 Task: Design a Vector Pattern for a Deep-Sea Exploration Poster.
Action: Mouse moved to (12, 90)
Screenshot: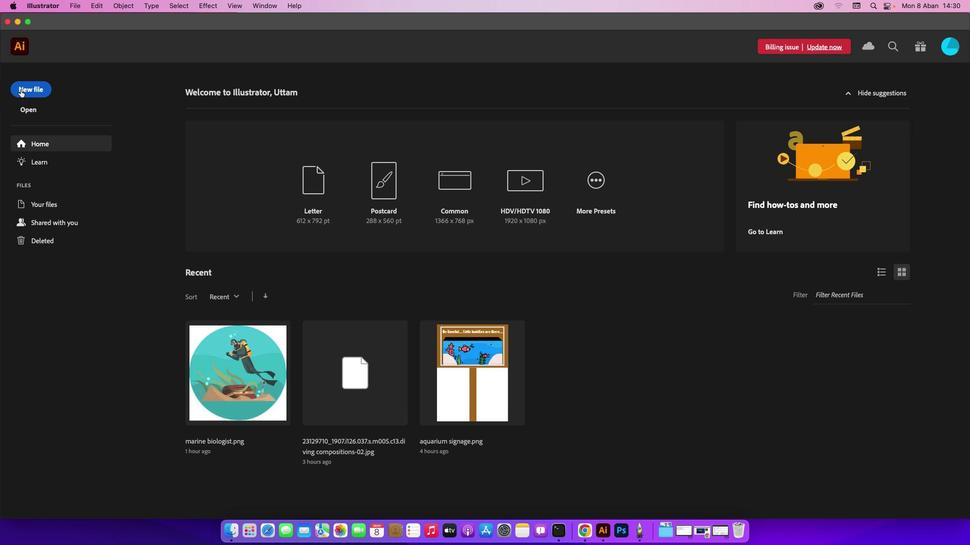 
Action: Mouse pressed left at (12, 90)
Screenshot: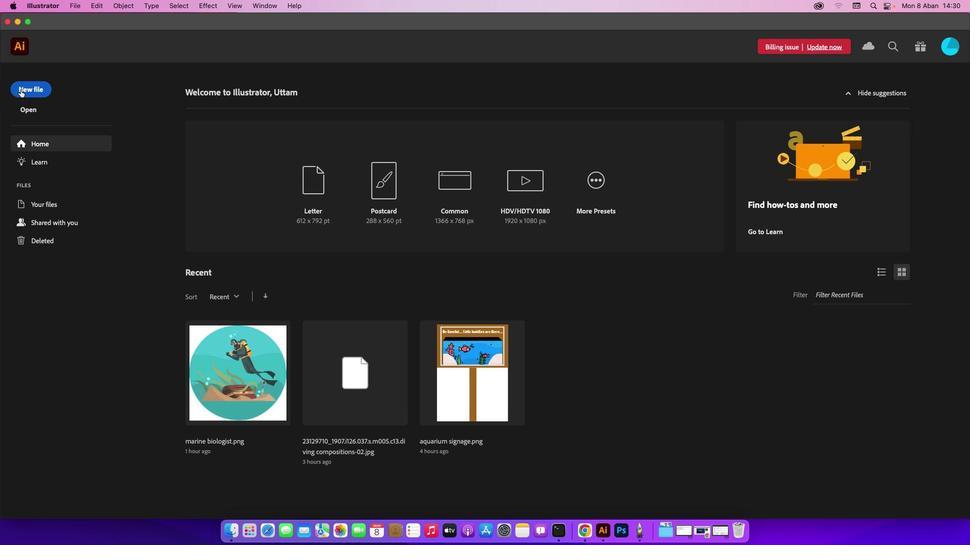 
Action: Mouse moved to (20, 88)
Screenshot: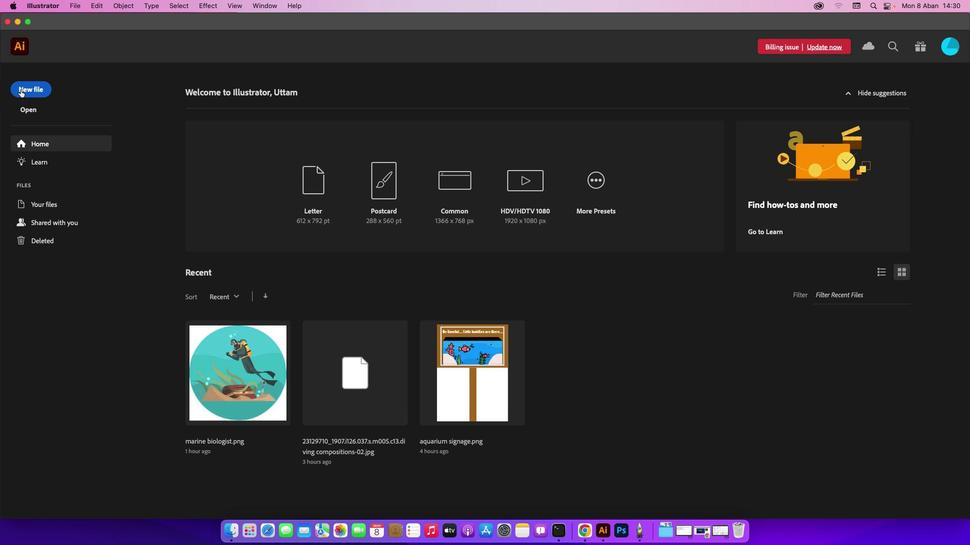 
Action: Mouse pressed left at (20, 88)
Screenshot: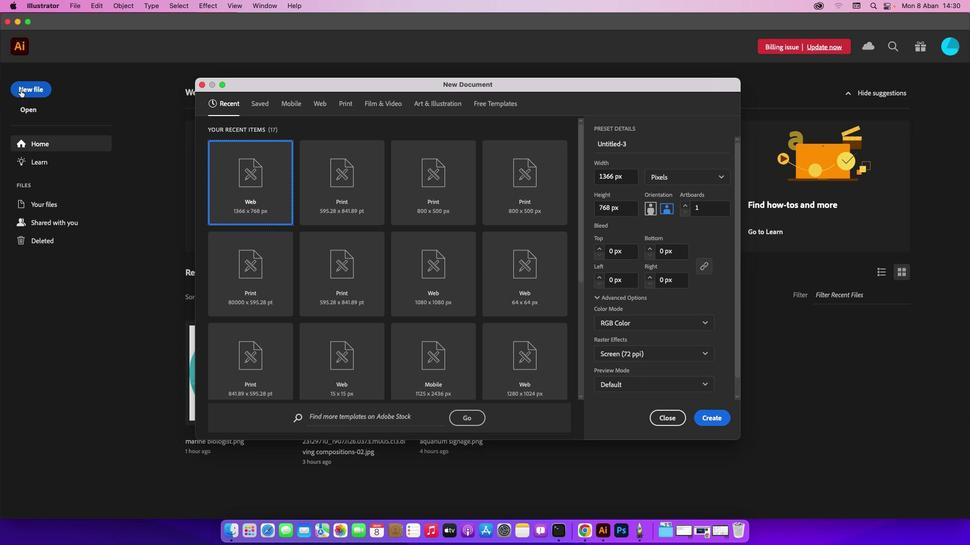 
Action: Mouse moved to (341, 101)
Screenshot: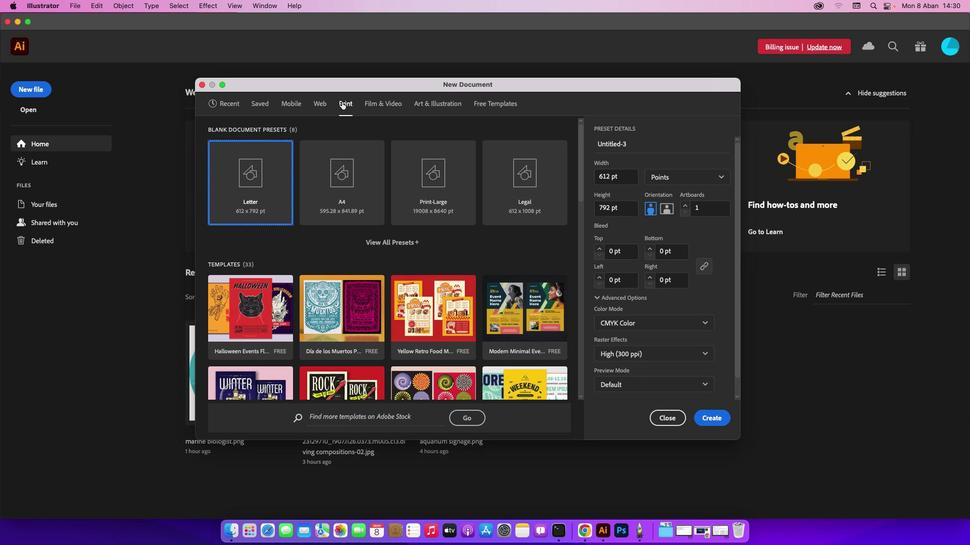 
Action: Mouse pressed left at (341, 101)
Screenshot: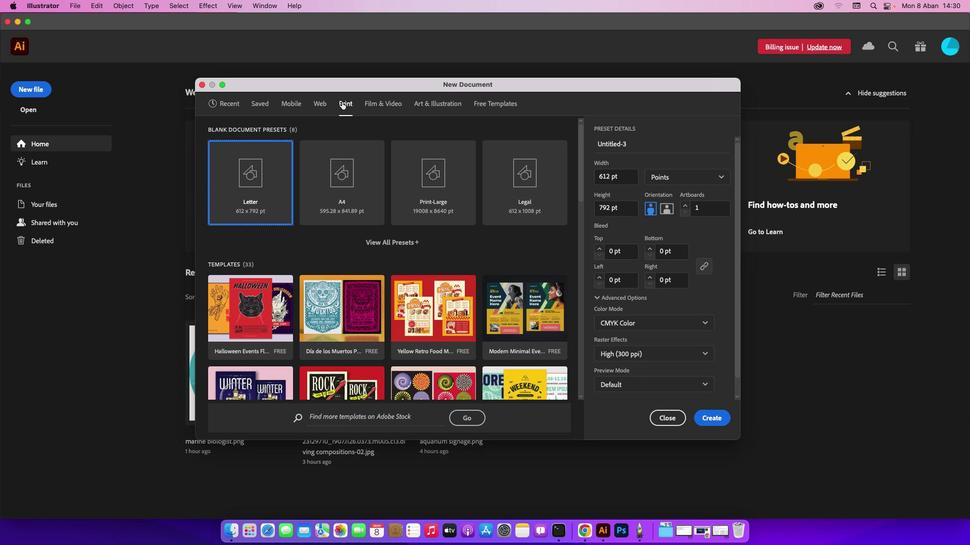 
Action: Mouse moved to (344, 184)
Screenshot: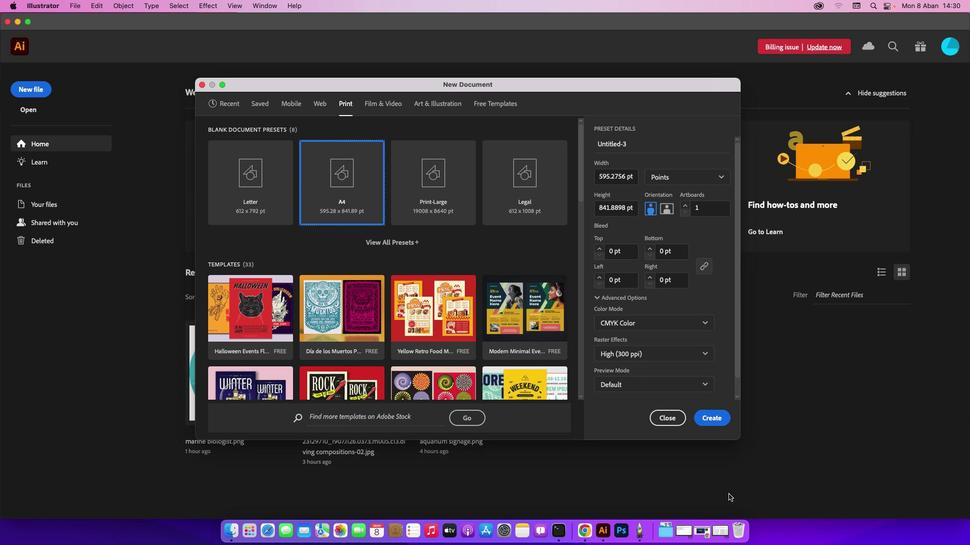 
Action: Mouse pressed left at (344, 184)
Screenshot: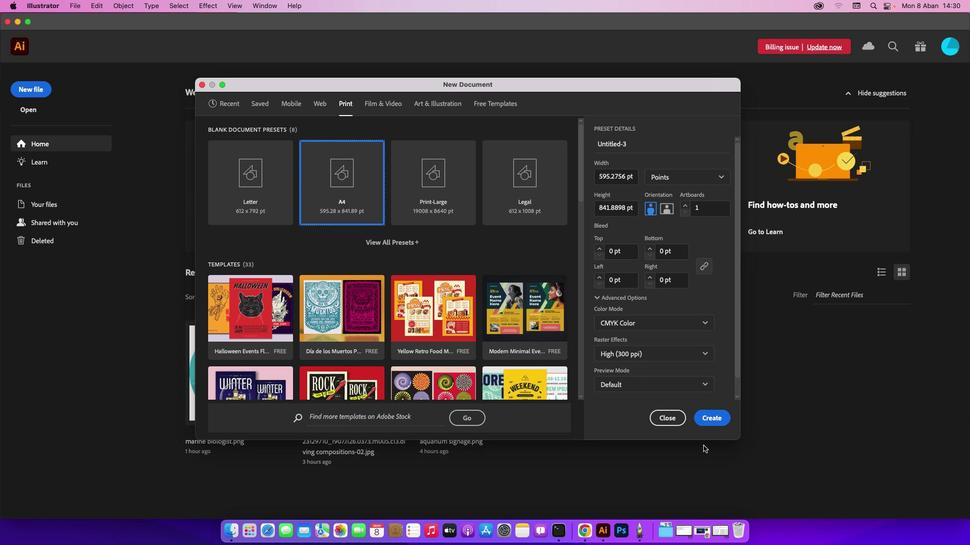 
Action: Mouse moved to (710, 424)
Screenshot: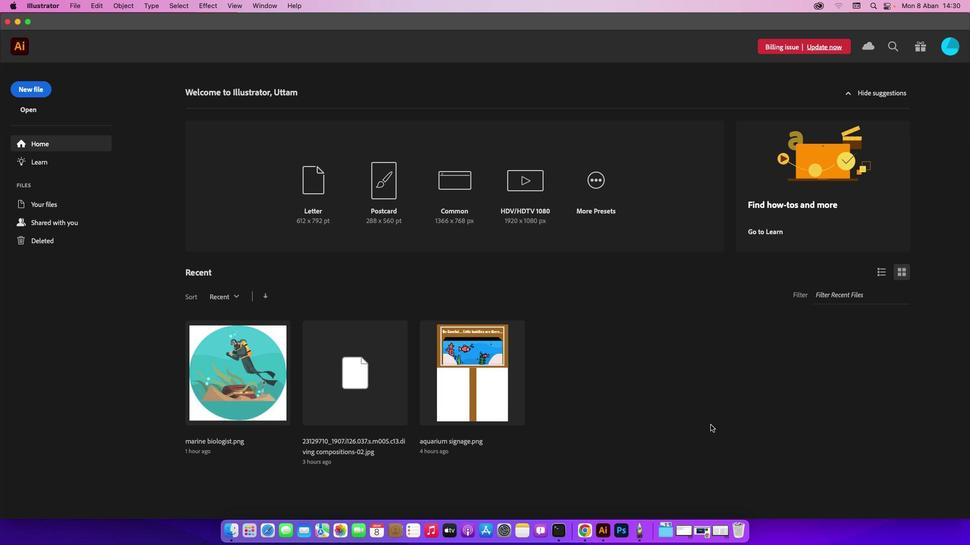 
Action: Mouse pressed left at (710, 424)
Screenshot: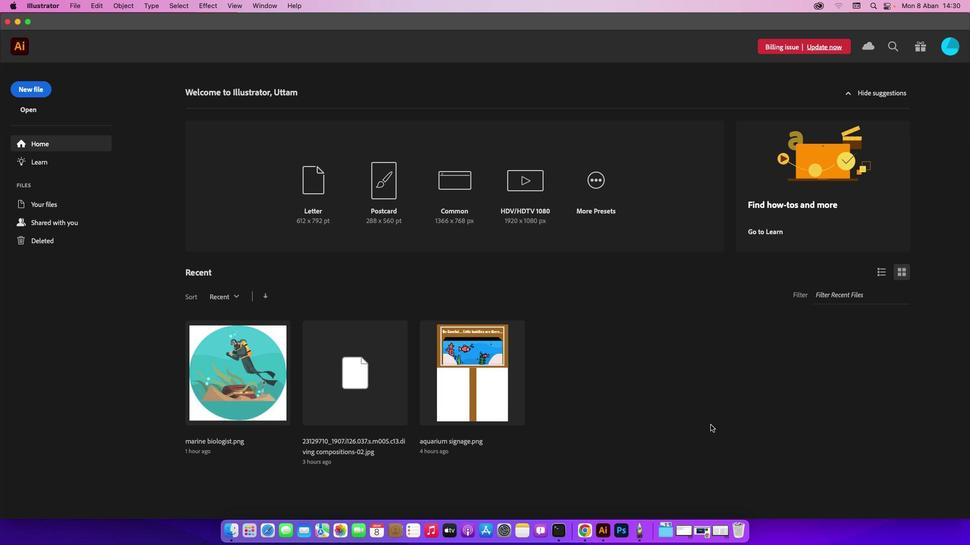 
Action: Mouse moved to (61, 5)
Screenshot: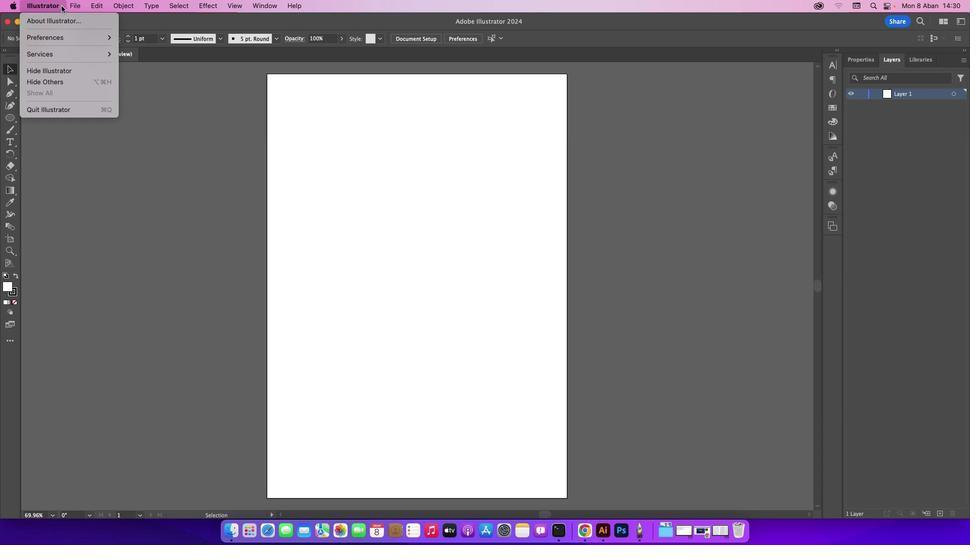 
Action: Mouse pressed left at (61, 5)
Screenshot: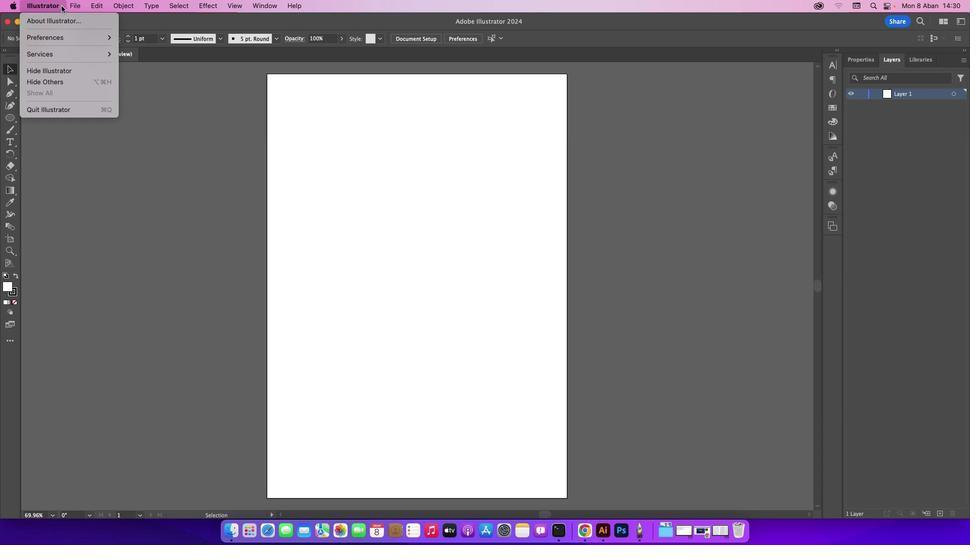 
Action: Mouse moved to (70, 4)
Screenshot: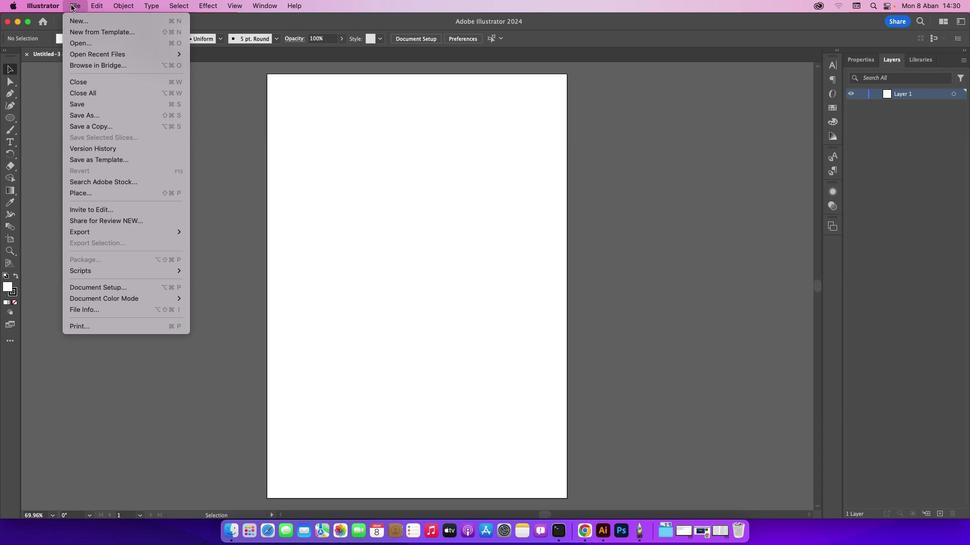 
Action: Mouse pressed left at (70, 4)
Screenshot: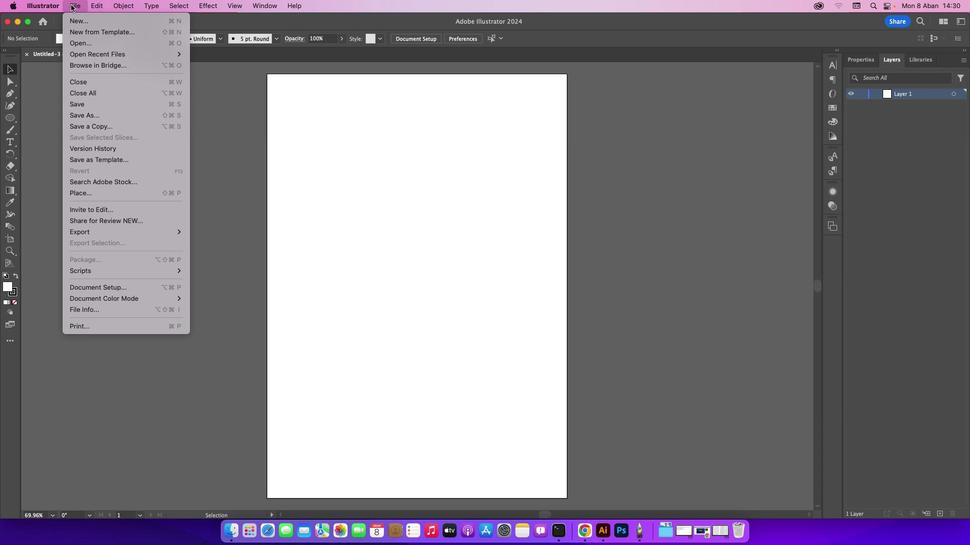 
Action: Mouse pressed left at (70, 4)
Screenshot: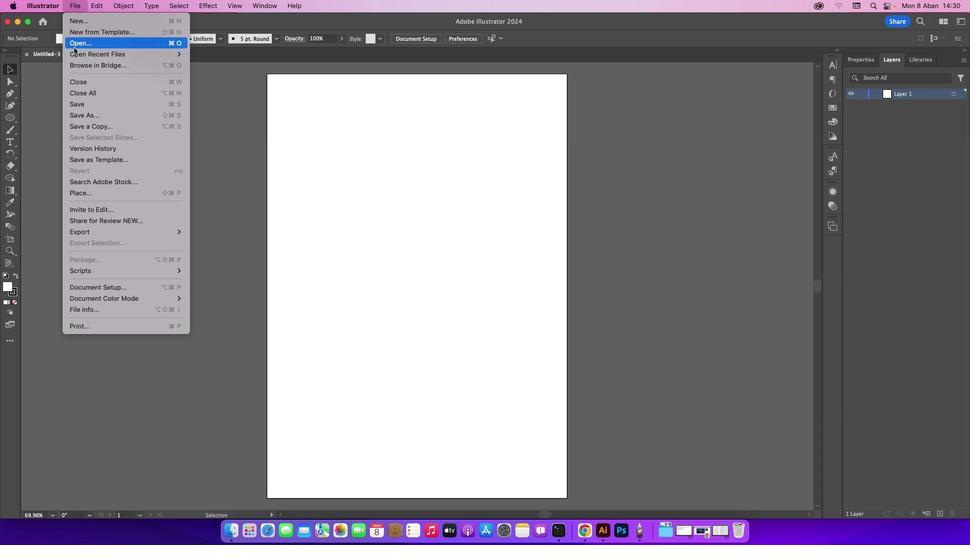 
Action: Mouse moved to (73, 47)
Screenshot: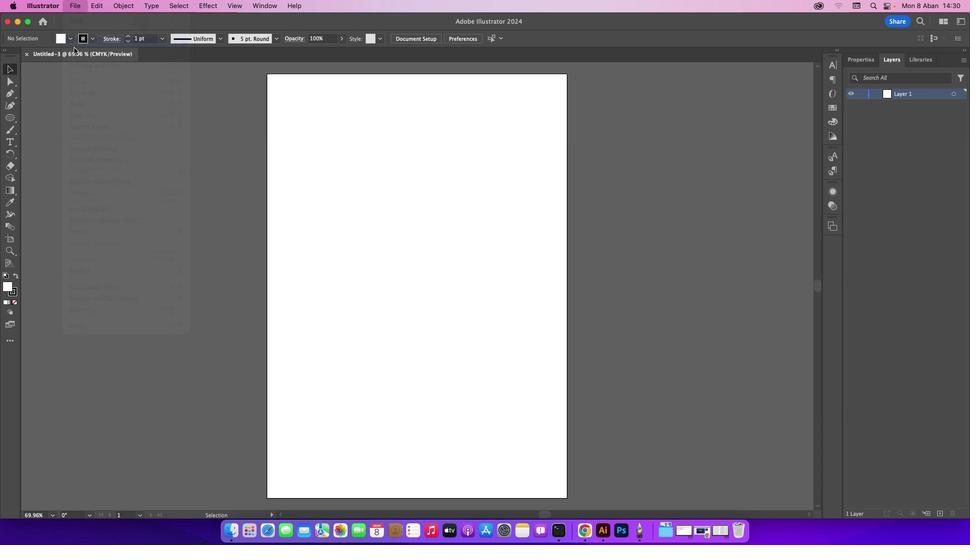 
Action: Mouse pressed left at (73, 47)
Screenshot: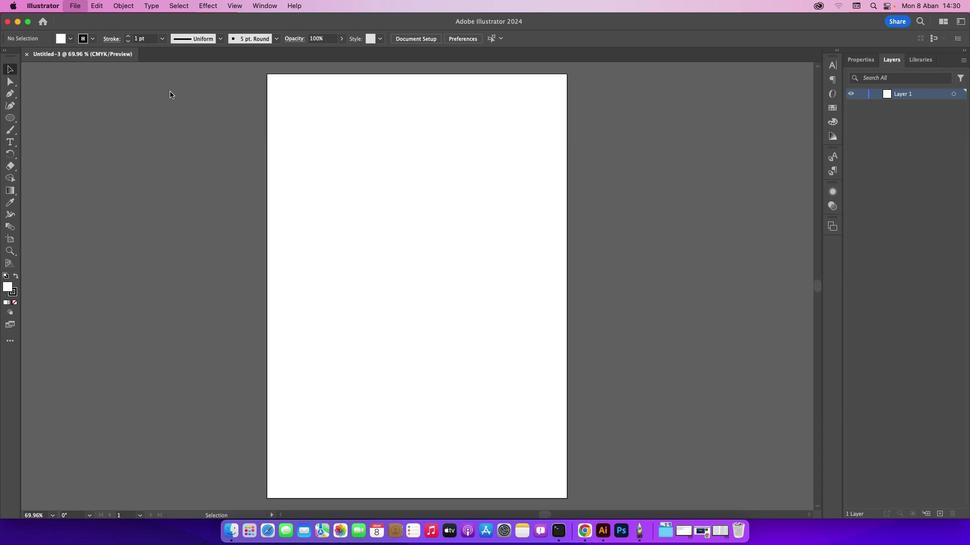 
Action: Mouse moved to (424, 129)
Screenshot: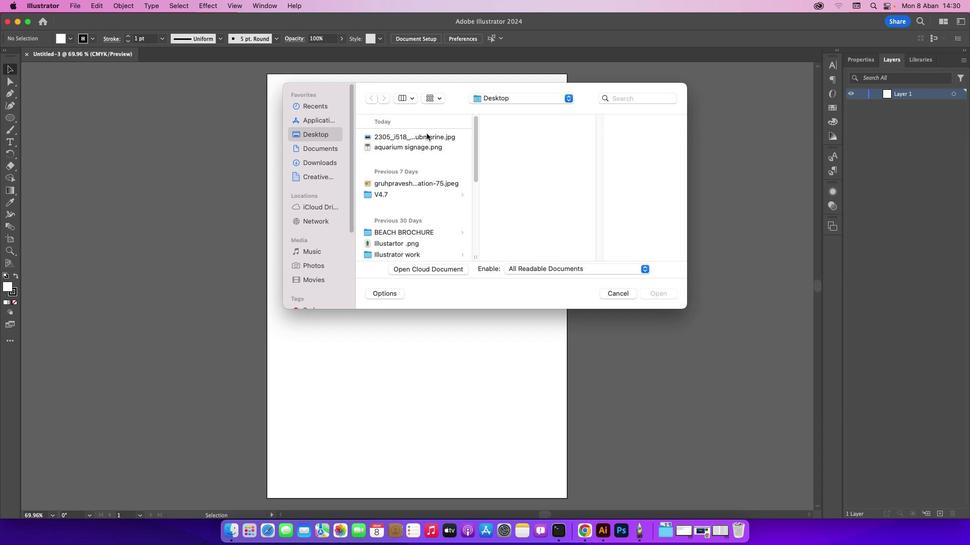 
Action: Mouse pressed left at (424, 129)
Screenshot: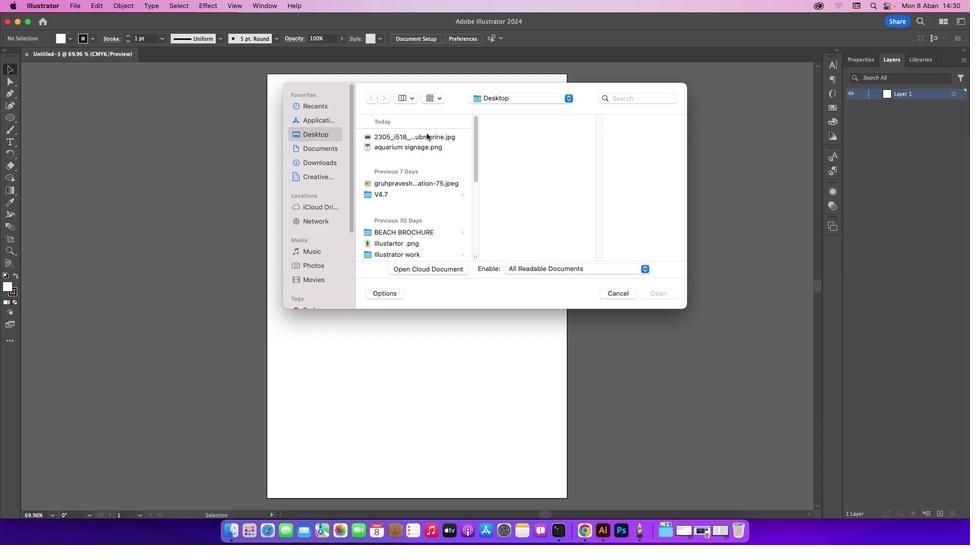 
Action: Mouse moved to (426, 132)
Screenshot: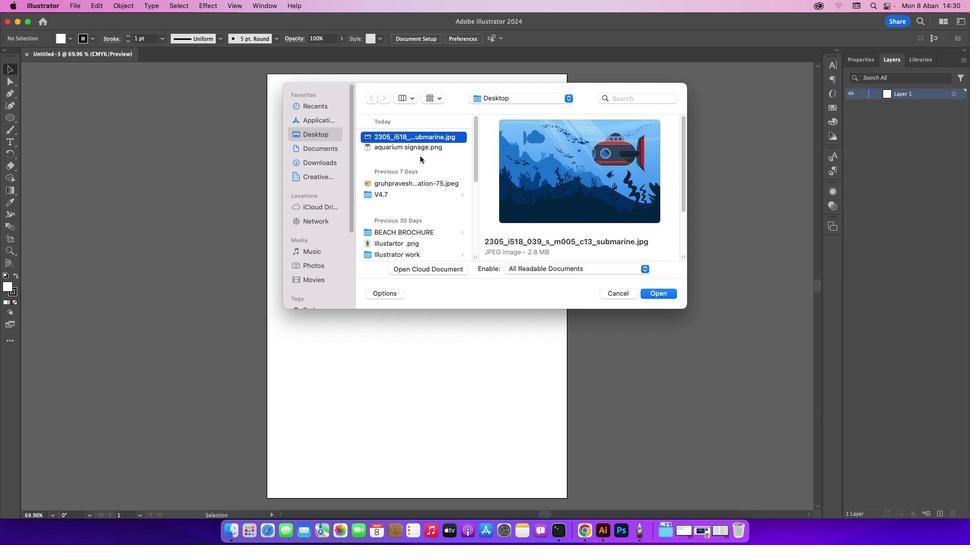 
Action: Mouse pressed left at (426, 132)
Screenshot: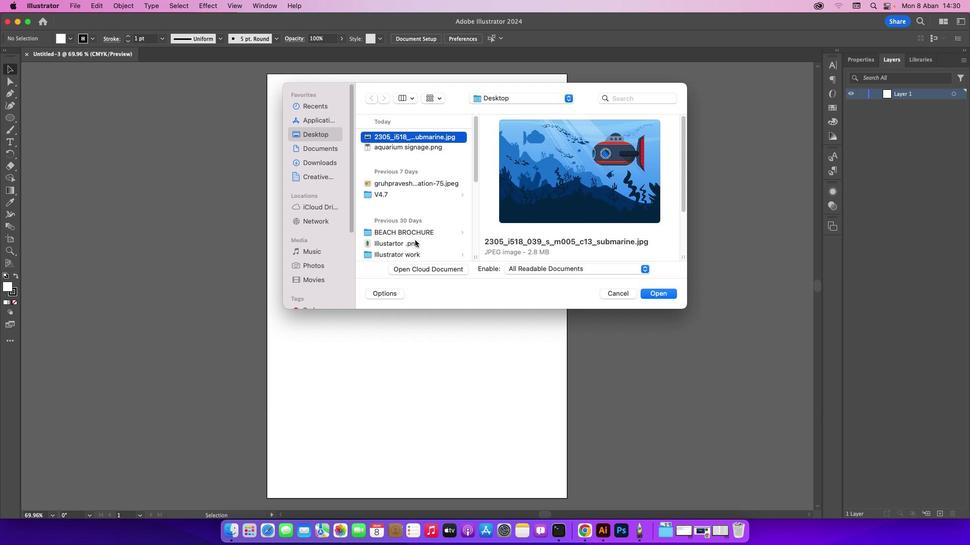 
Action: Mouse moved to (658, 293)
Screenshot: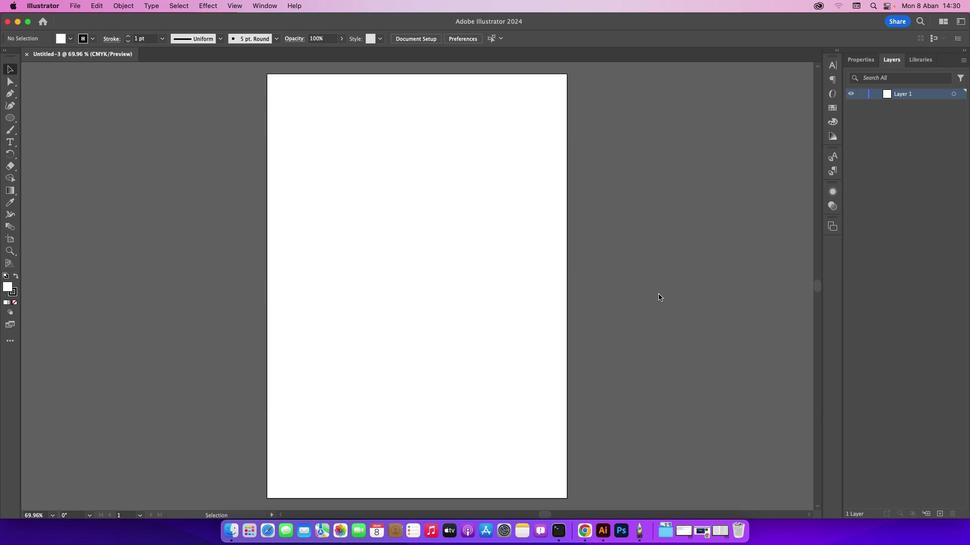 
Action: Mouse pressed left at (658, 293)
Screenshot: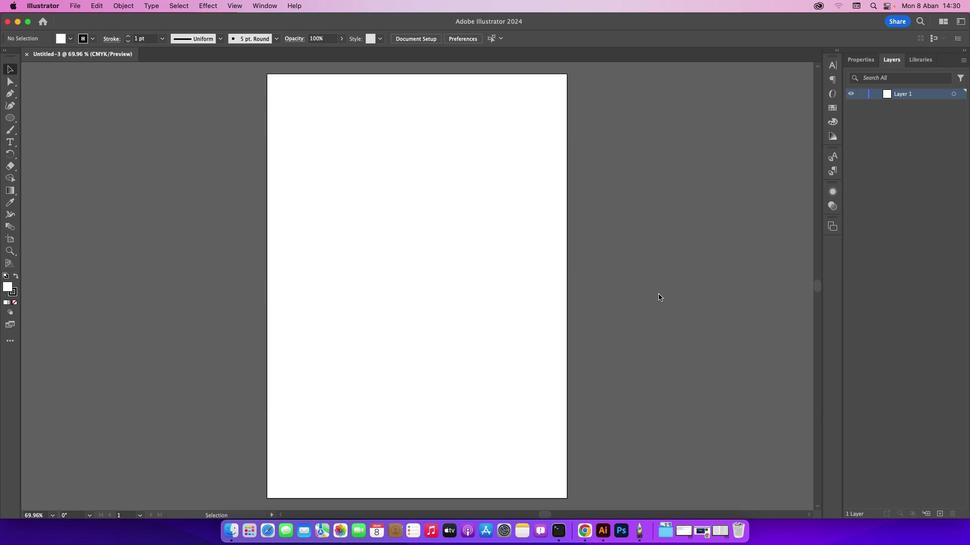 
Action: Mouse moved to (474, 277)
Screenshot: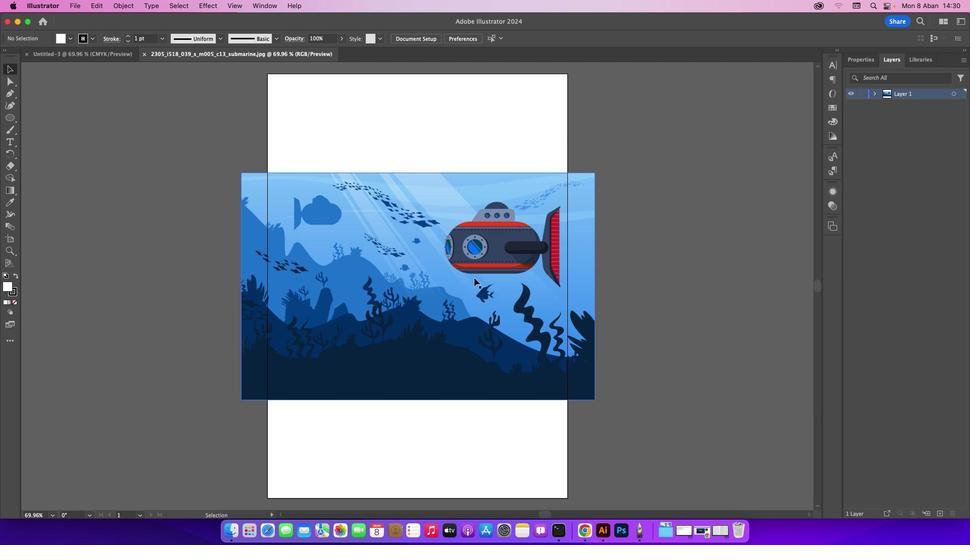 
Action: Key pressed Key.cmd_r'=''='
Screenshot: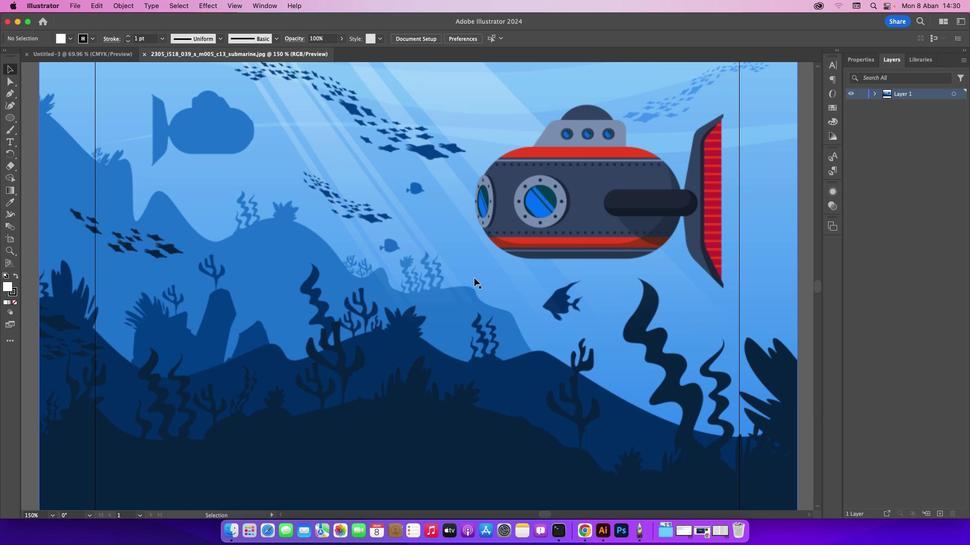 
Action: Mouse moved to (876, 93)
Screenshot: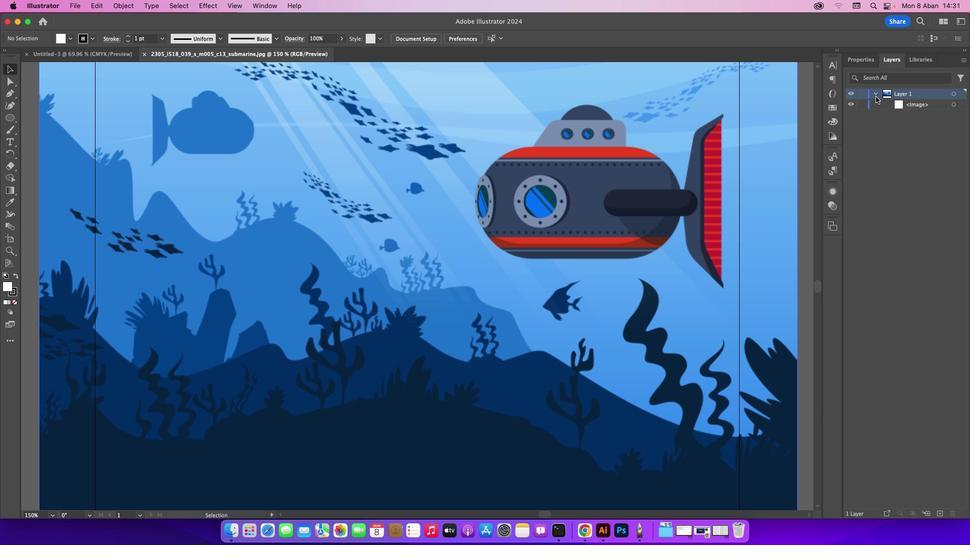 
Action: Mouse pressed left at (876, 93)
Screenshot: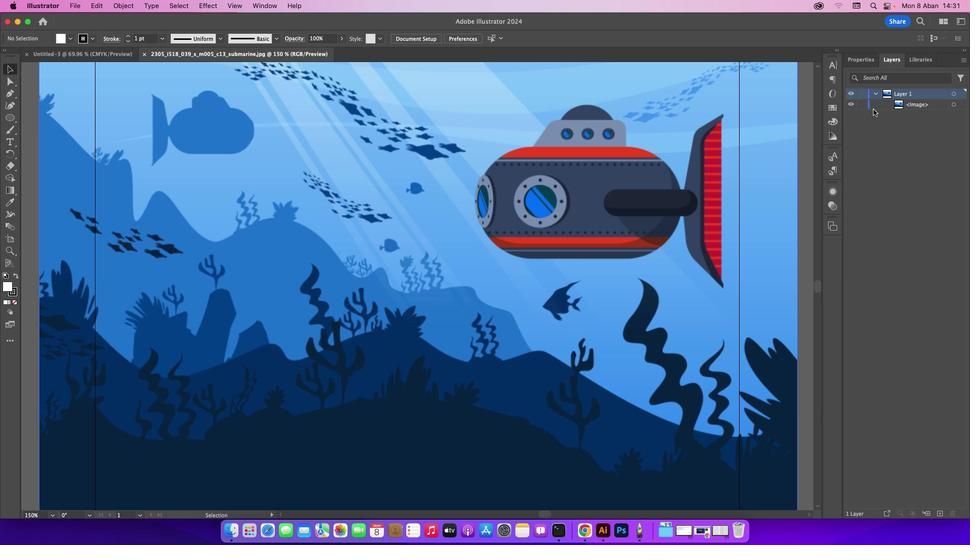 
Action: Mouse moved to (861, 102)
Screenshot: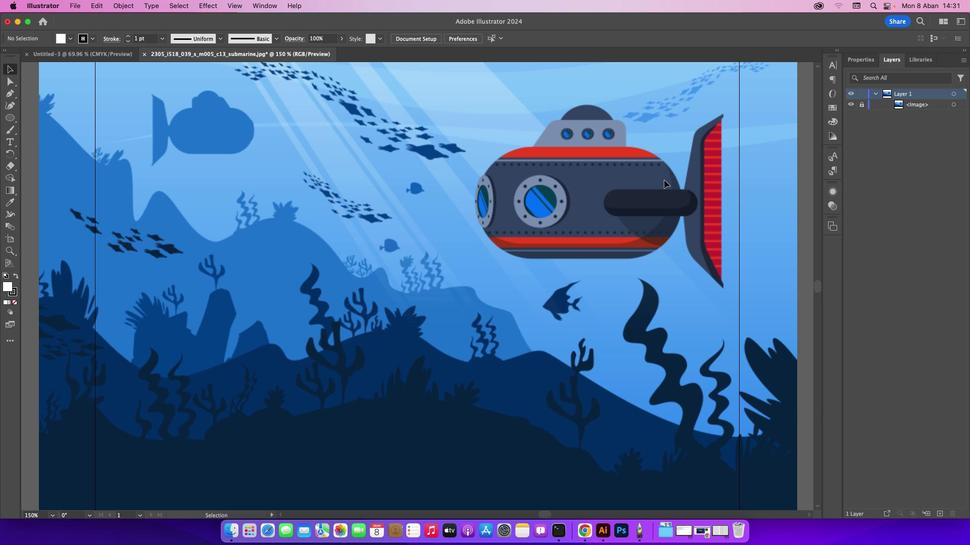
Action: Mouse pressed left at (861, 102)
Screenshot: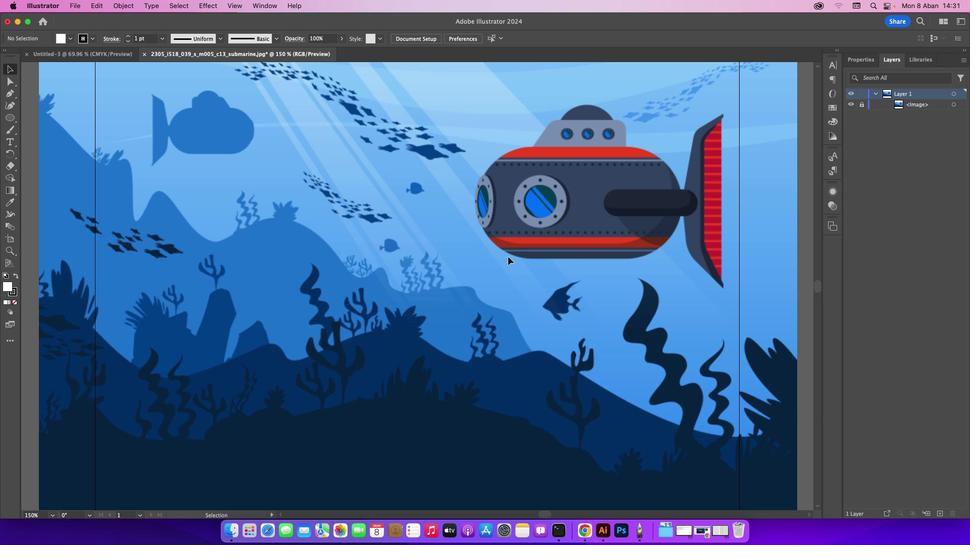 
Action: Mouse moved to (415, 315)
Screenshot: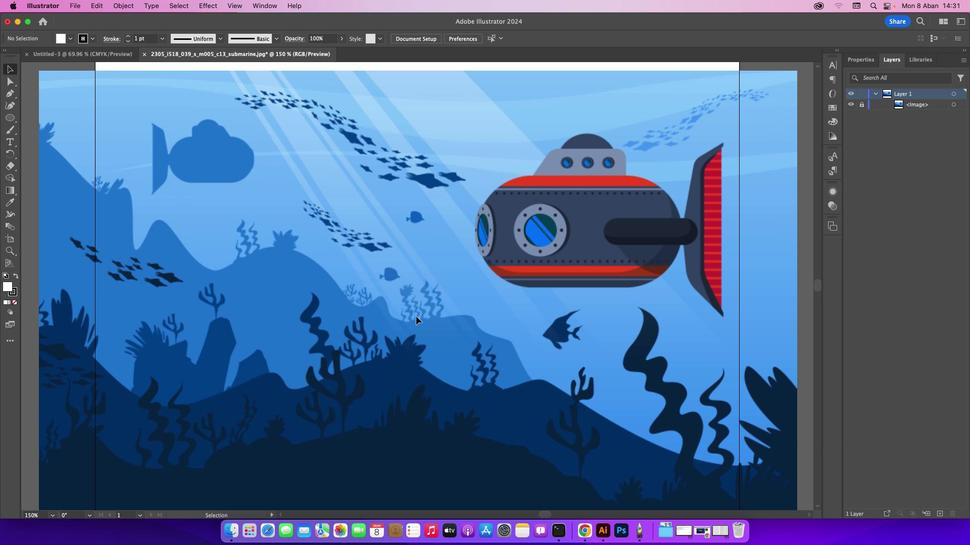 
Action: Mouse scrolled (415, 315) with delta (0, 0)
Screenshot: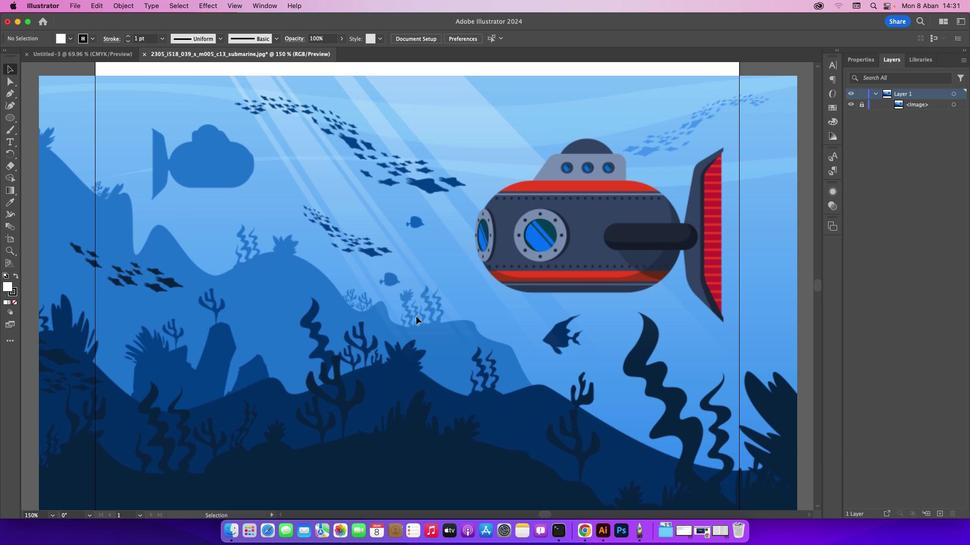 
Action: Mouse scrolled (415, 315) with delta (0, 0)
Screenshot: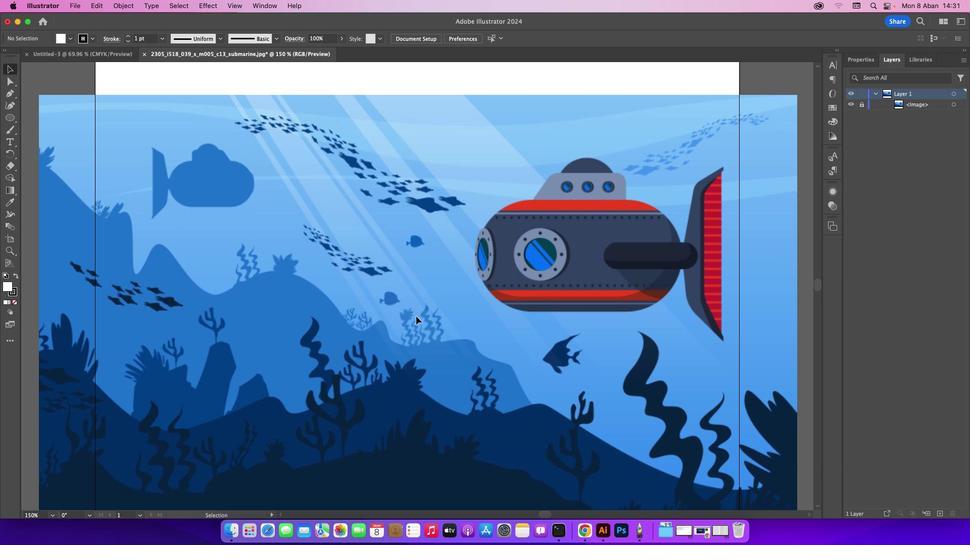
Action: Mouse scrolled (415, 315) with delta (0, 0)
Screenshot: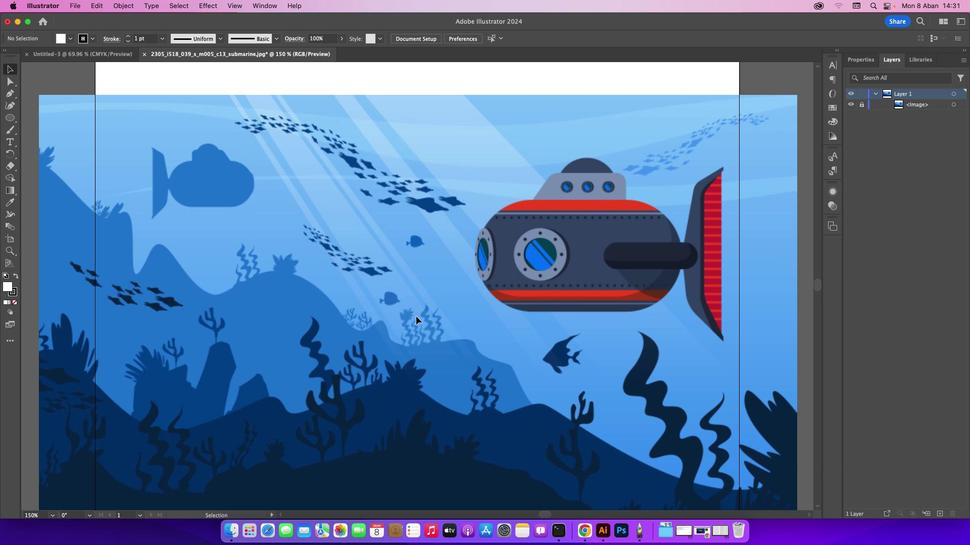 
Action: Mouse scrolled (415, 315) with delta (0, 0)
Screenshot: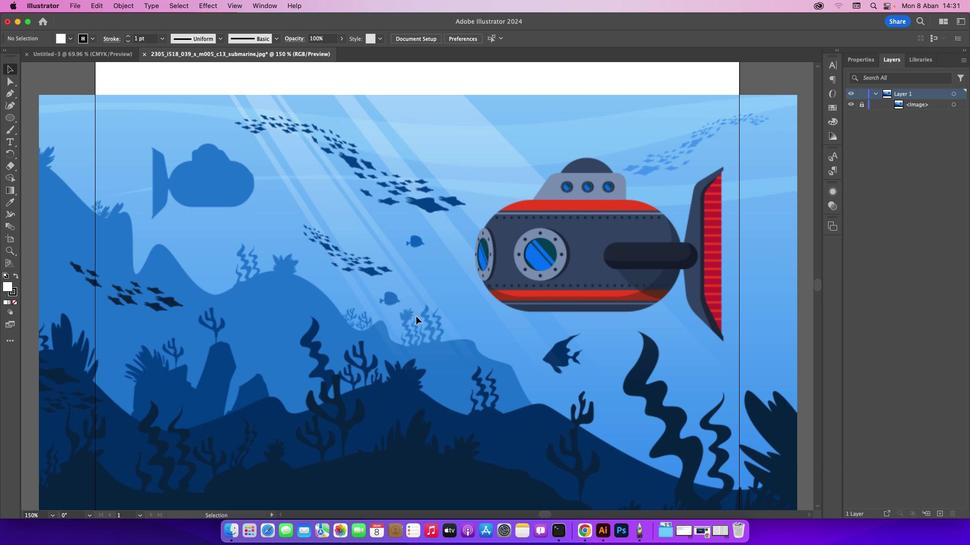 
Action: Mouse scrolled (415, 315) with delta (0, 0)
Screenshot: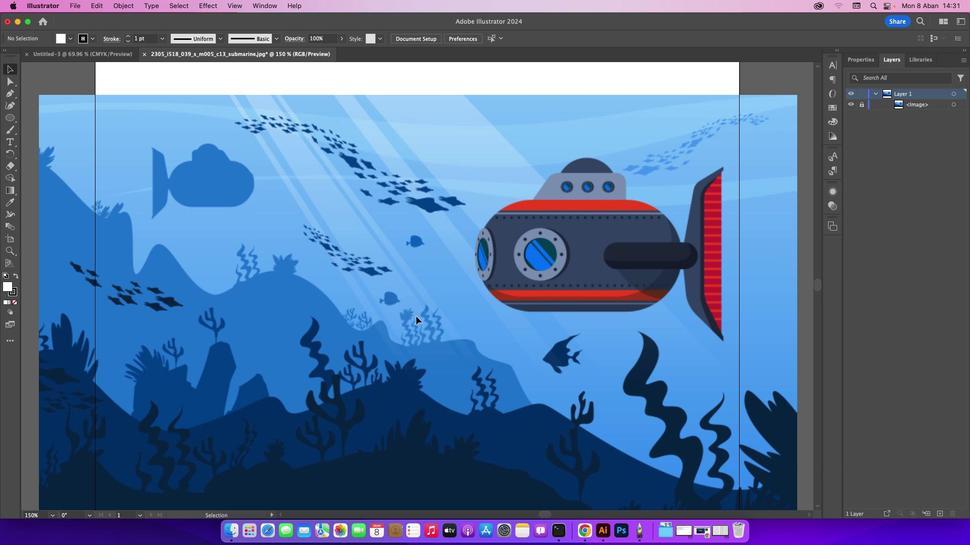 
Action: Mouse scrolled (415, 315) with delta (0, 0)
Screenshot: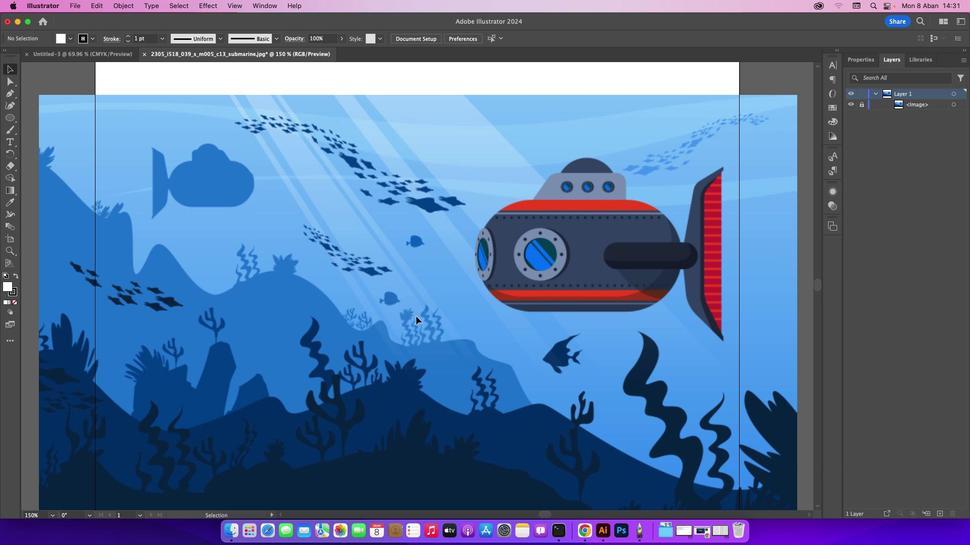 
Action: Mouse scrolled (415, 315) with delta (0, 1)
Screenshot: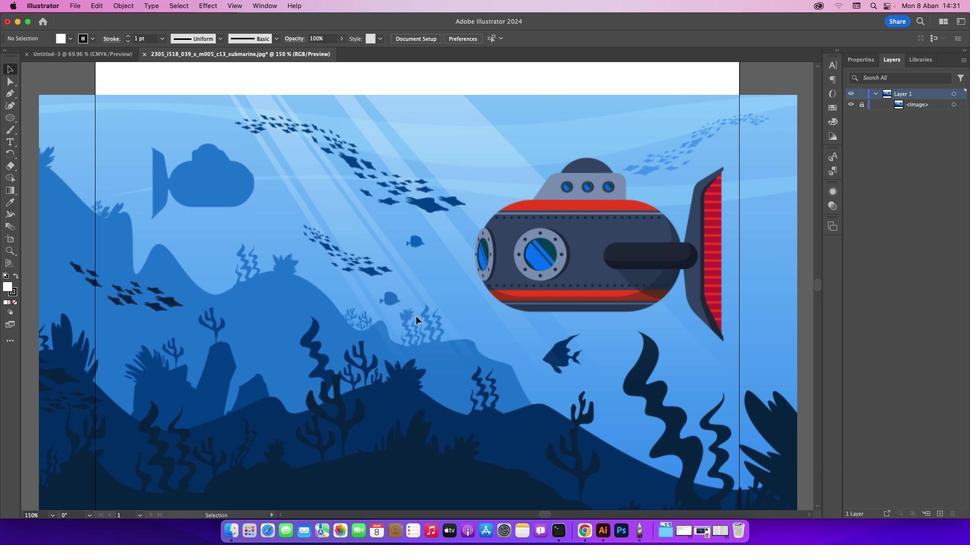 
Action: Mouse moved to (405, 316)
Screenshot: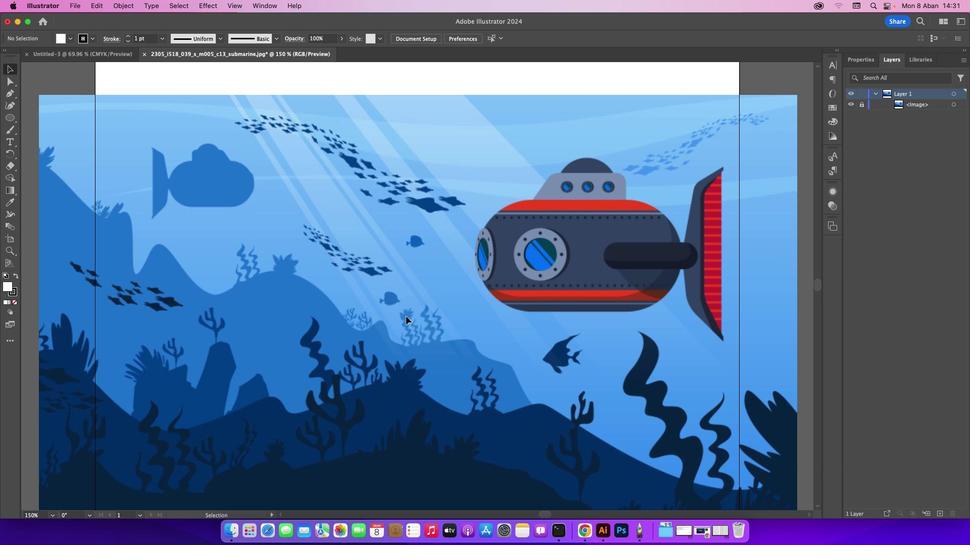 
Action: Key pressed Key.cmd_r'-''-'
Screenshot: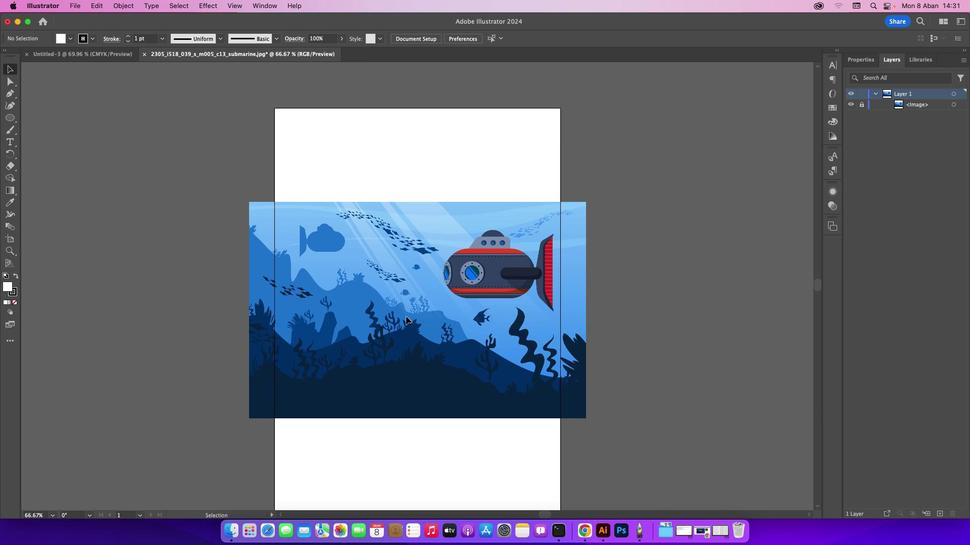 
Action: Mouse moved to (595, 333)
Screenshot: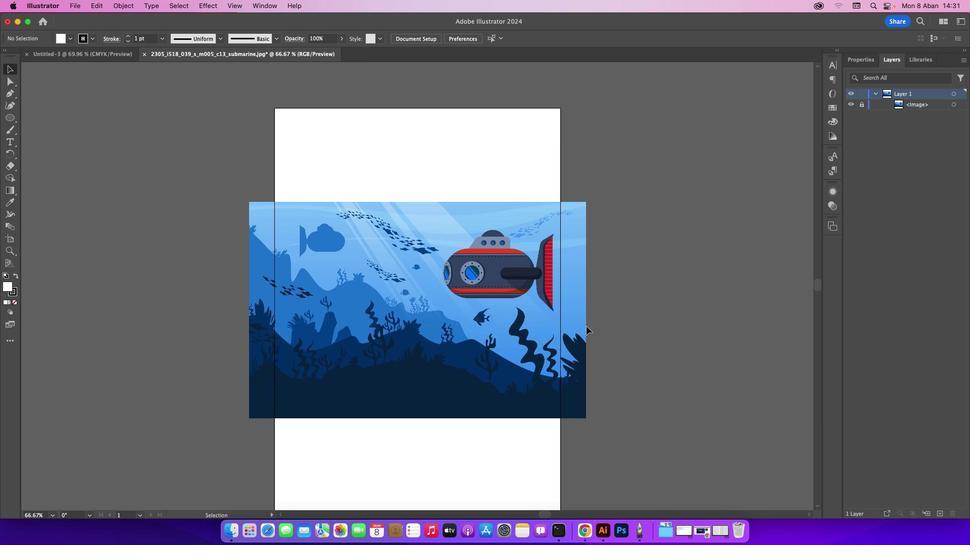 
Action: Mouse pressed left at (595, 333)
Screenshot: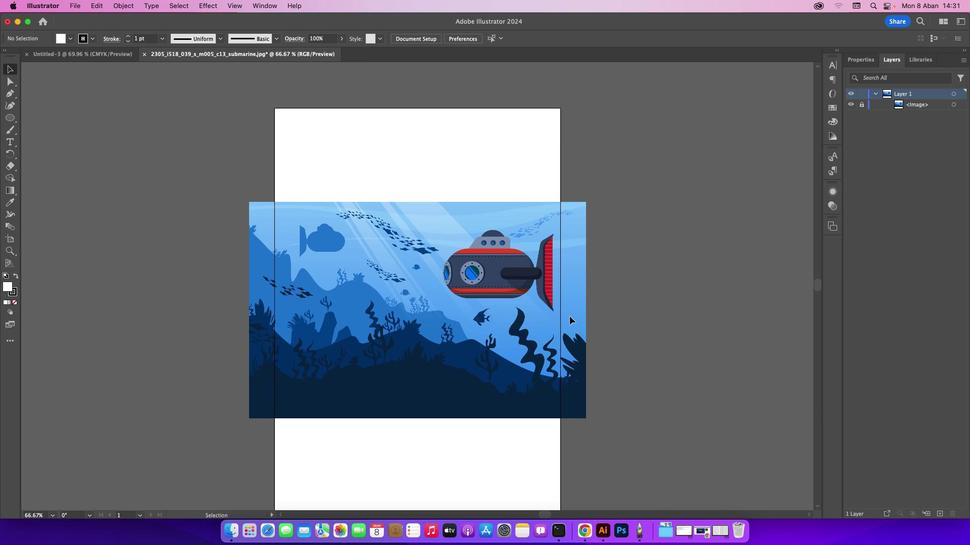 
Action: Mouse moved to (12, 93)
Screenshot: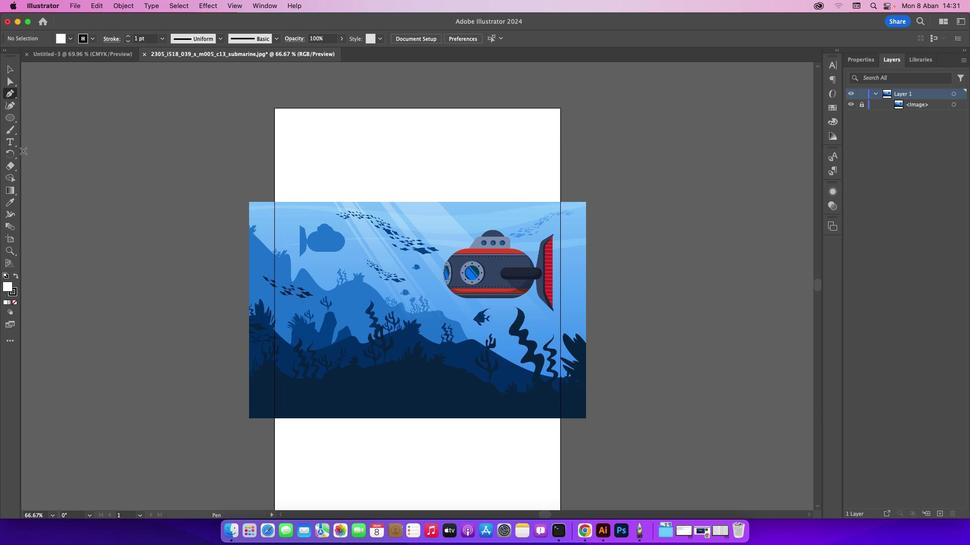 
Action: Mouse pressed left at (12, 93)
Screenshot: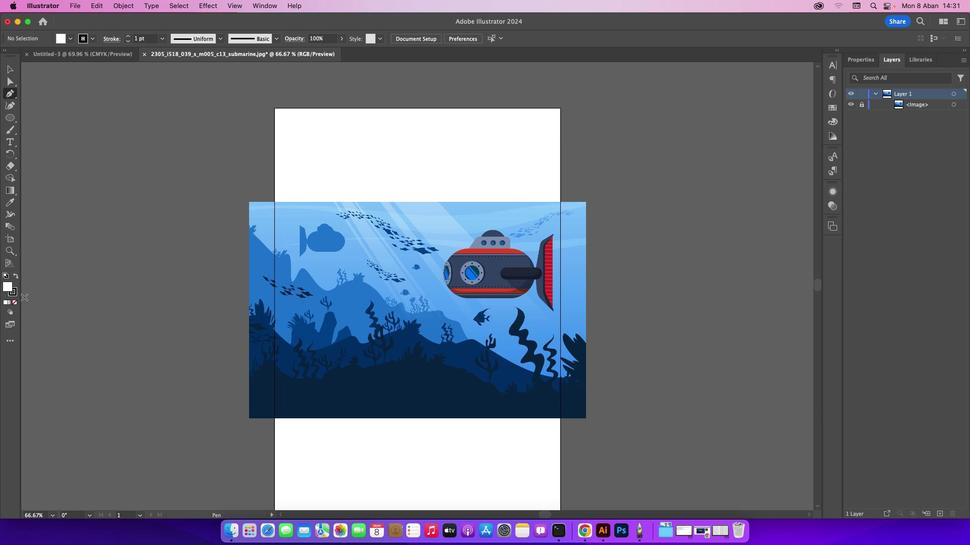 
Action: Mouse moved to (14, 303)
Screenshot: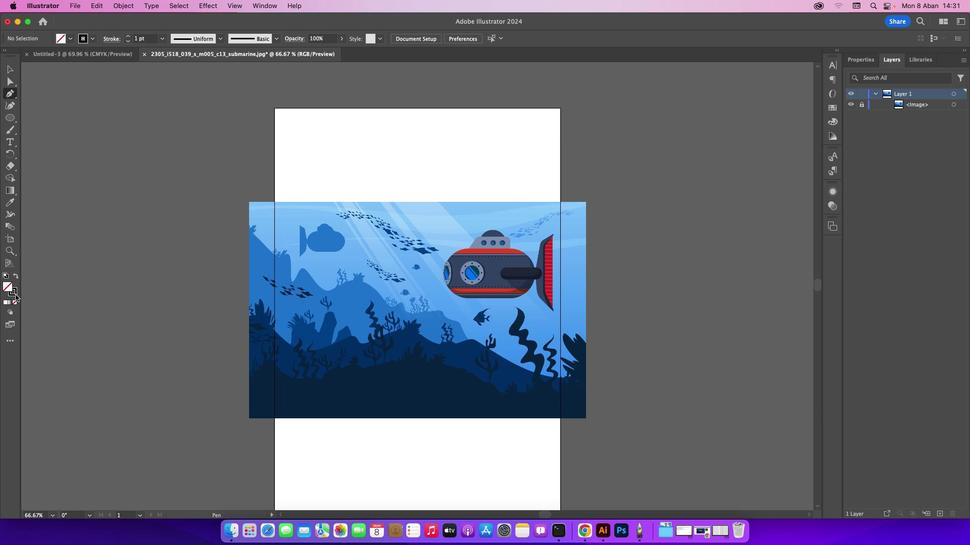 
Action: Mouse pressed left at (14, 303)
Screenshot: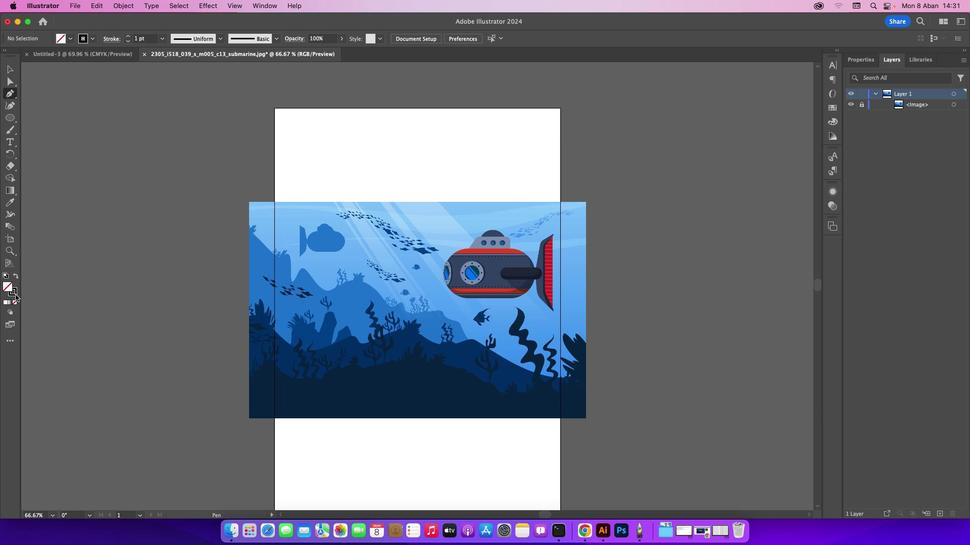 
Action: Mouse moved to (14, 294)
Screenshot: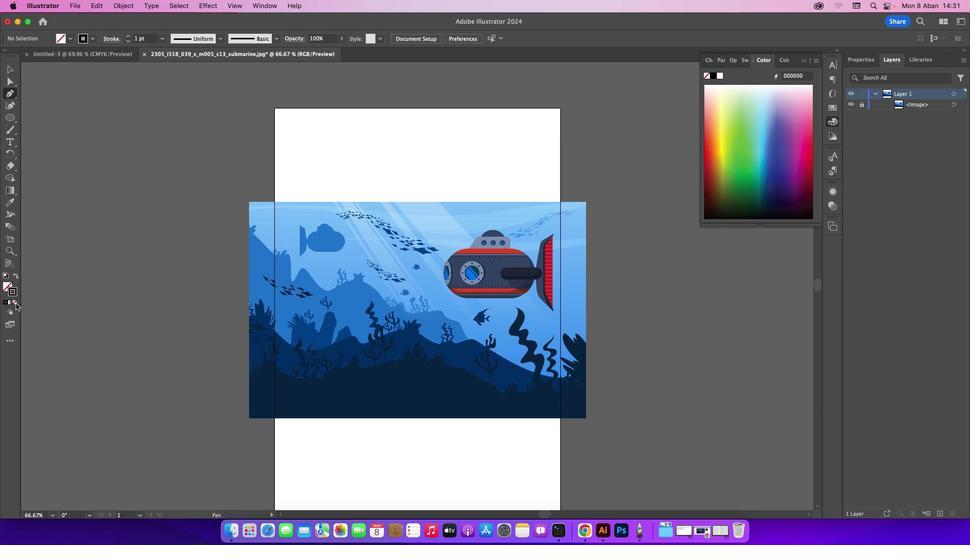 
Action: Mouse pressed left at (14, 294)
Screenshot: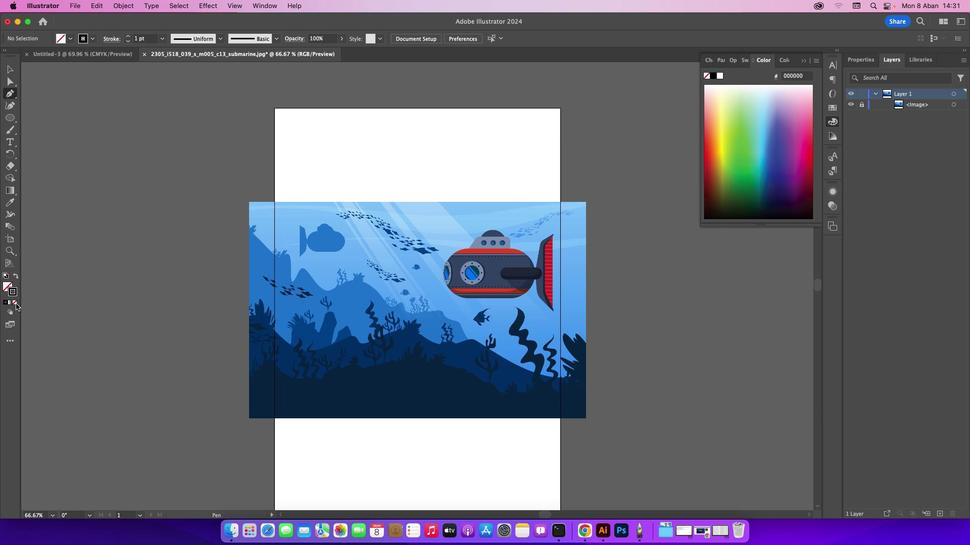 
Action: Mouse moved to (15, 303)
Screenshot: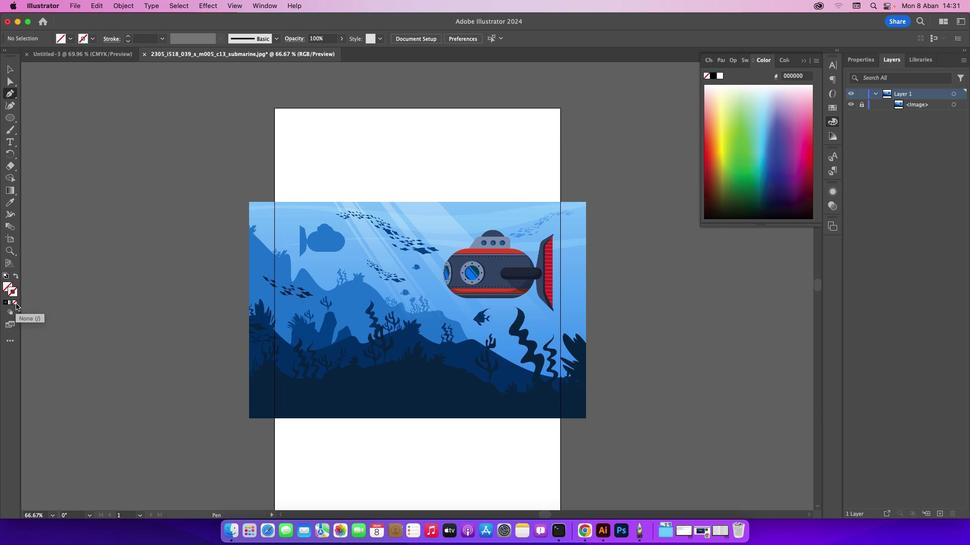 
Action: Mouse pressed left at (15, 303)
Screenshot: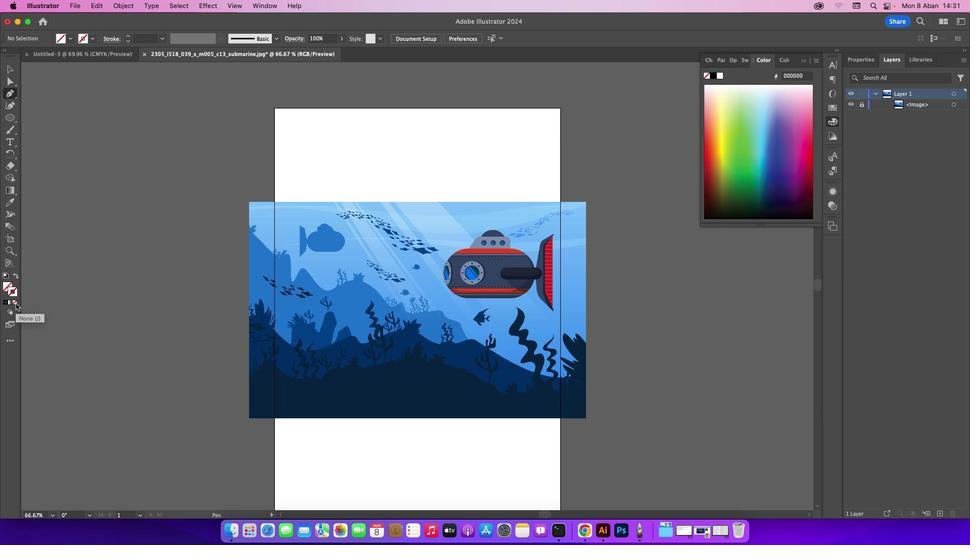 
Action: Key pressed Key.shift
Screenshot: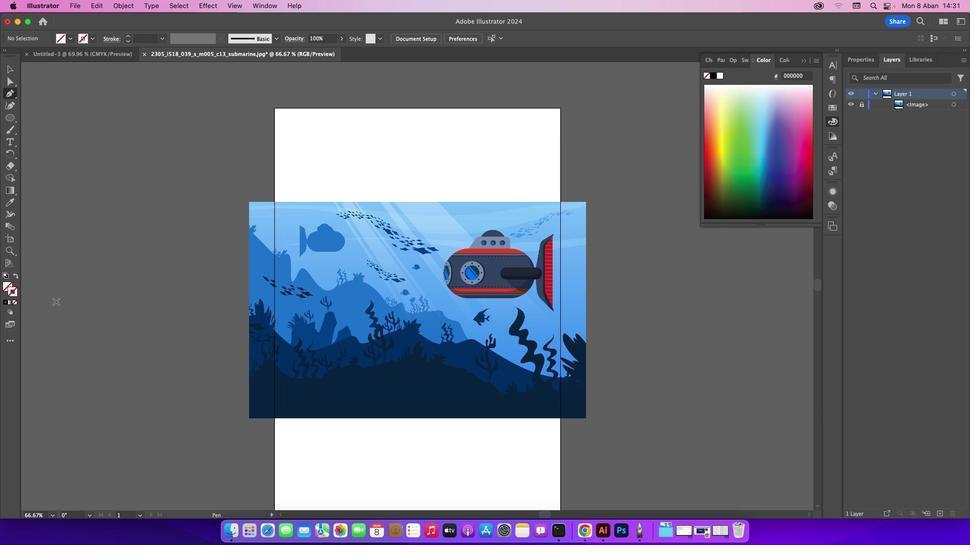 
Action: Mouse moved to (80, 306)
Screenshot: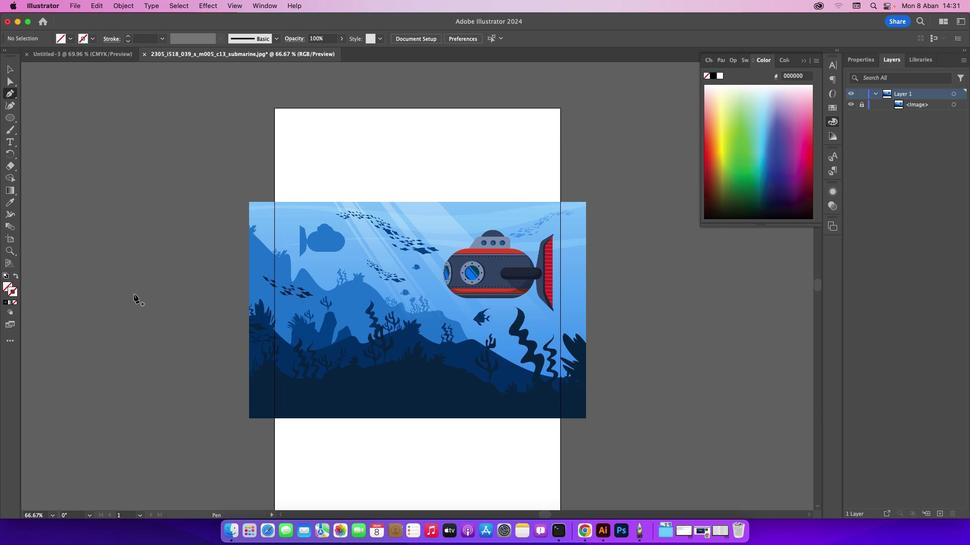 
Action: Key pressed Key.caps_lock
Screenshot: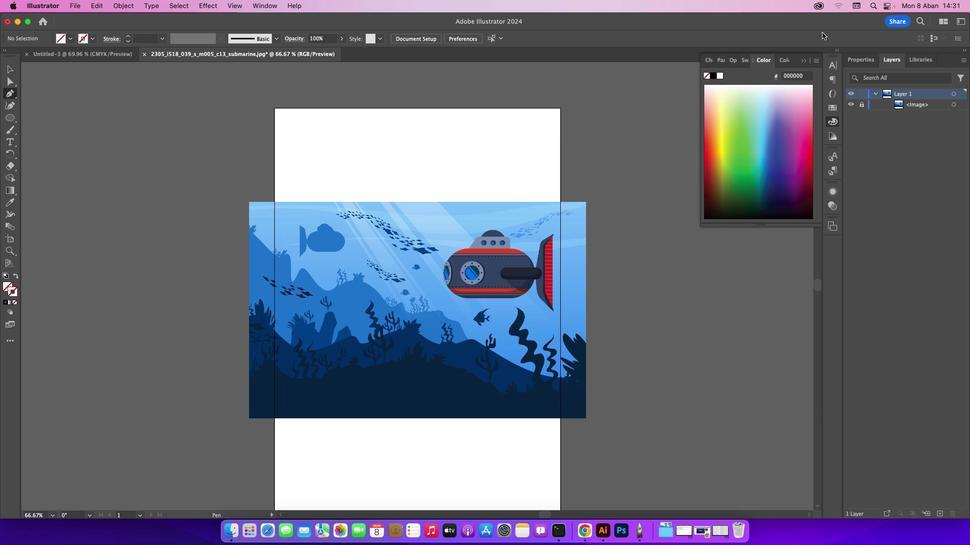 
Action: Mouse moved to (804, 60)
Screenshot: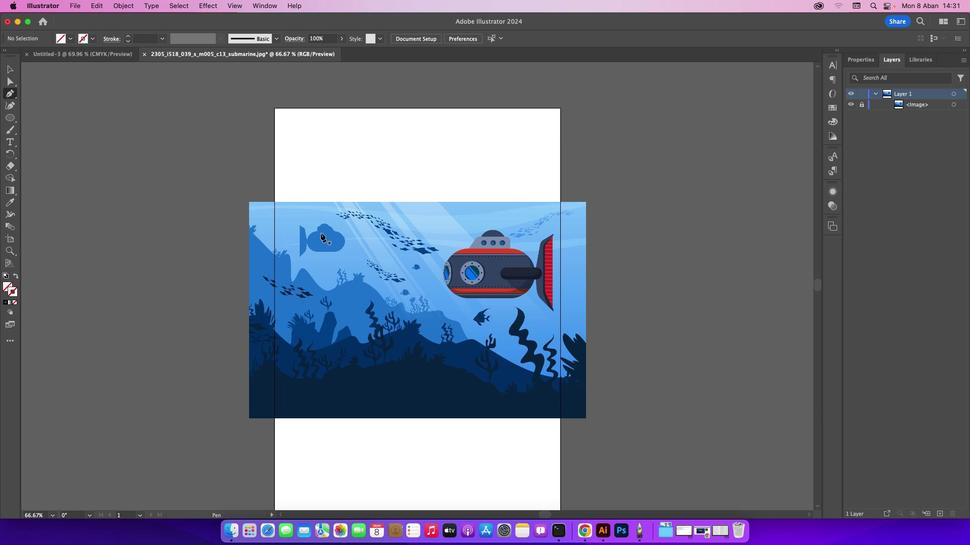 
Action: Mouse pressed left at (804, 60)
Screenshot: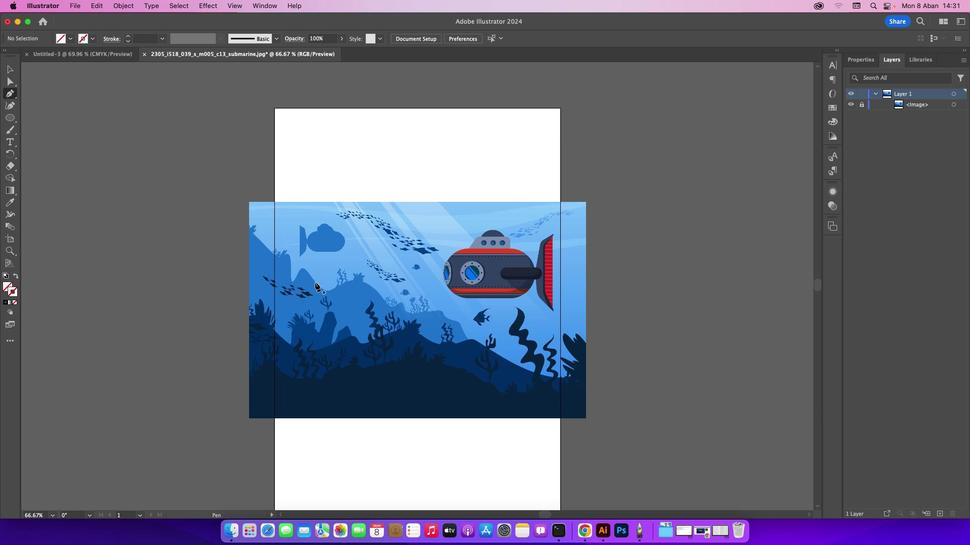 
Action: Mouse moved to (296, 292)
Screenshot: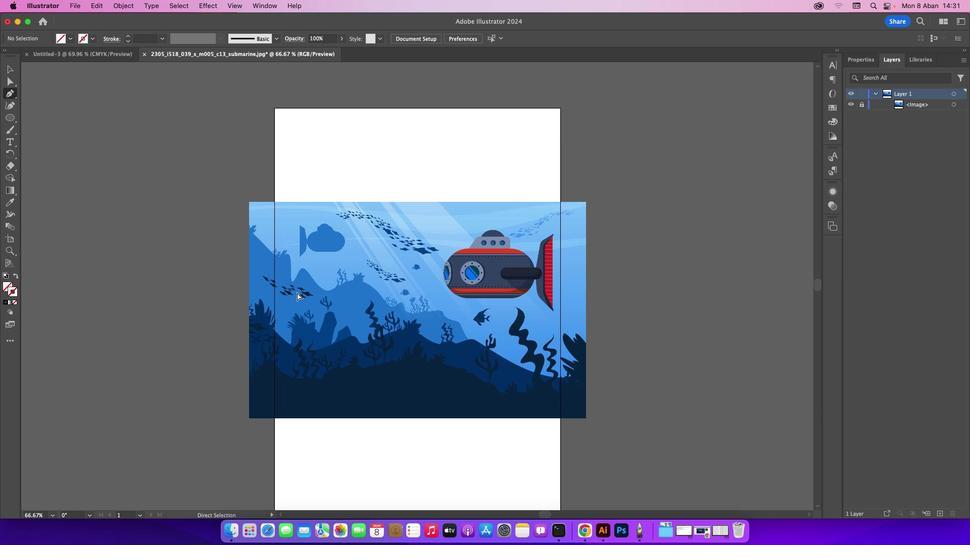
Action: Key pressed Key.cmd_r'=''='
Screenshot: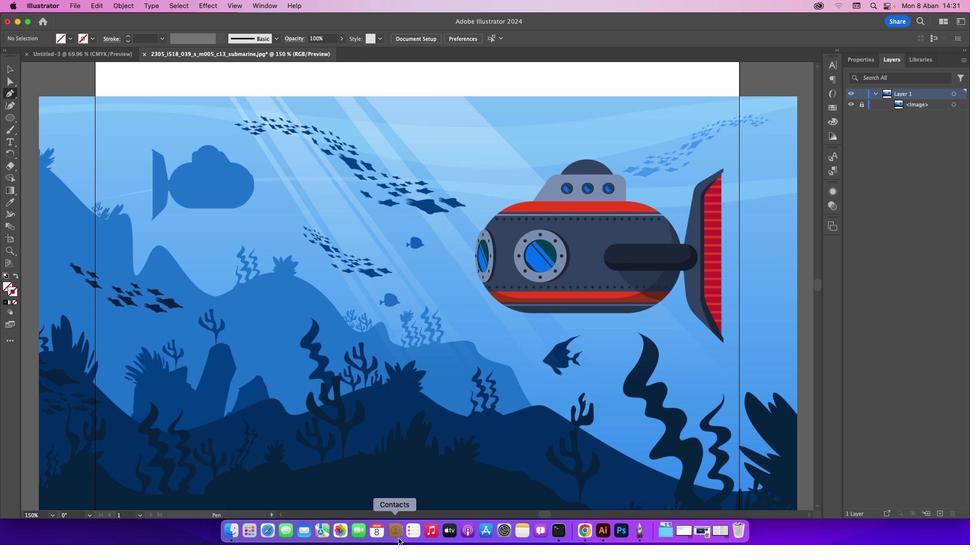 
Action: Mouse moved to (544, 515)
Screenshot: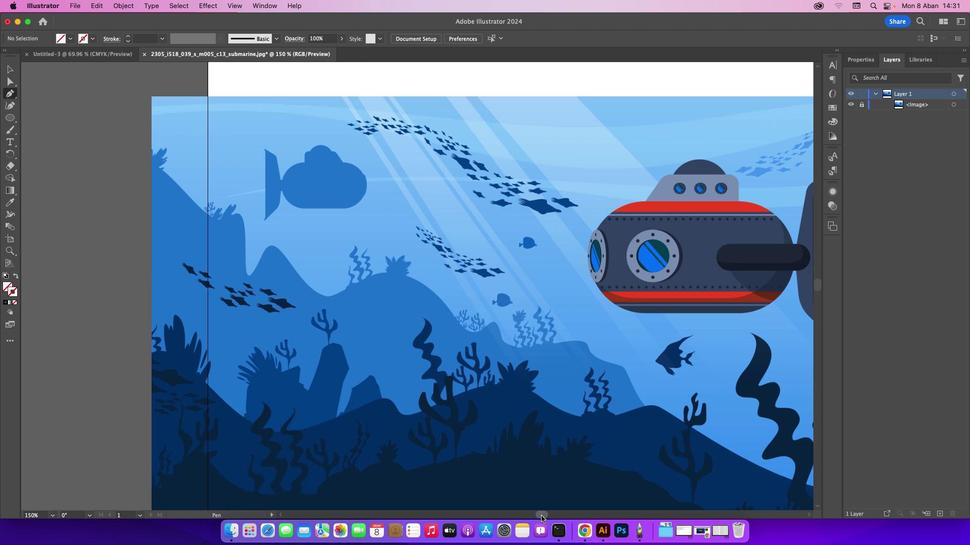 
Action: Mouse pressed left at (544, 515)
Screenshot: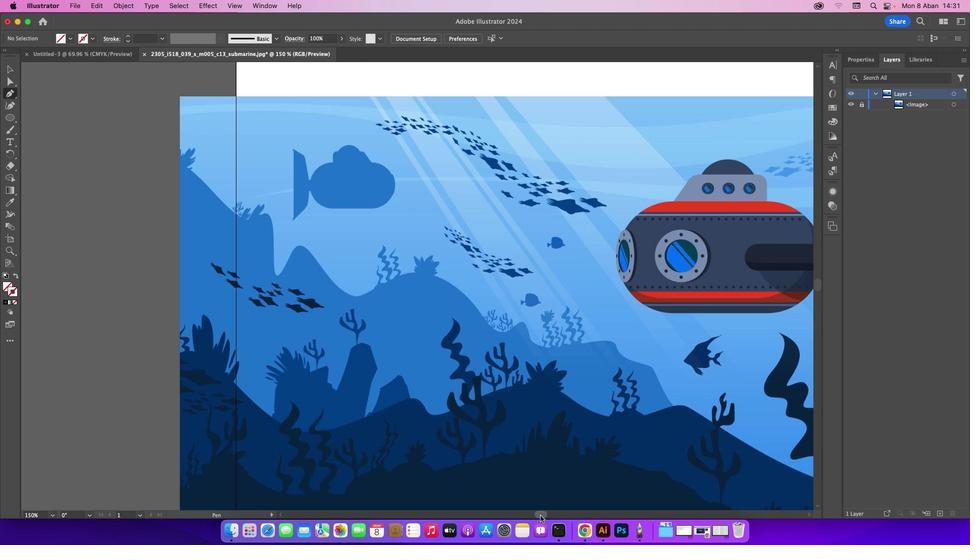 
Action: Mouse moved to (203, 148)
Screenshot: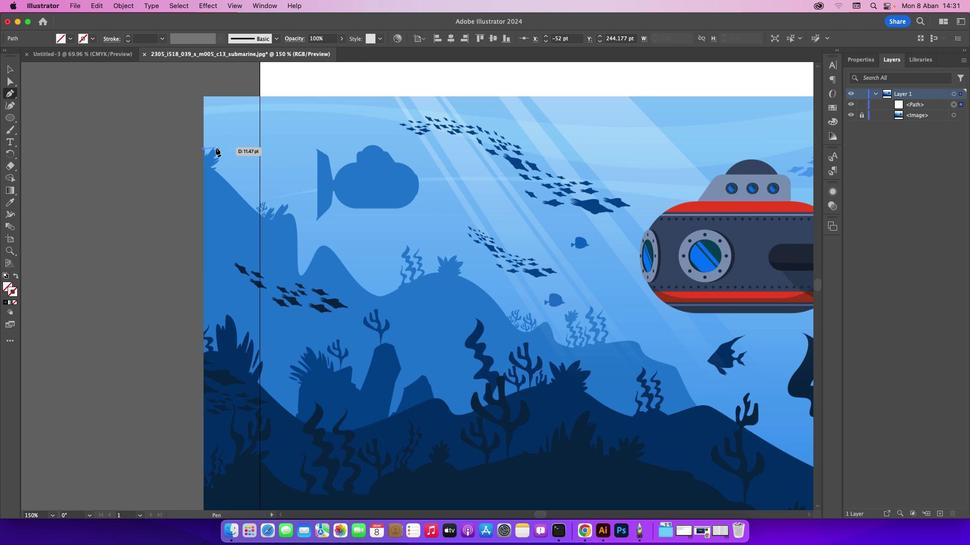 
Action: Mouse pressed left at (203, 148)
Screenshot: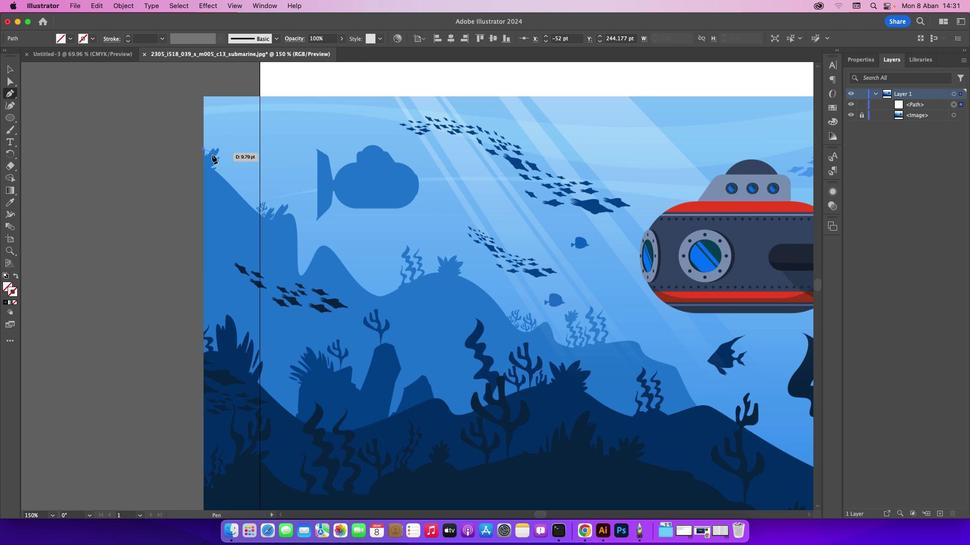 
Action: Mouse moved to (204, 155)
Screenshot: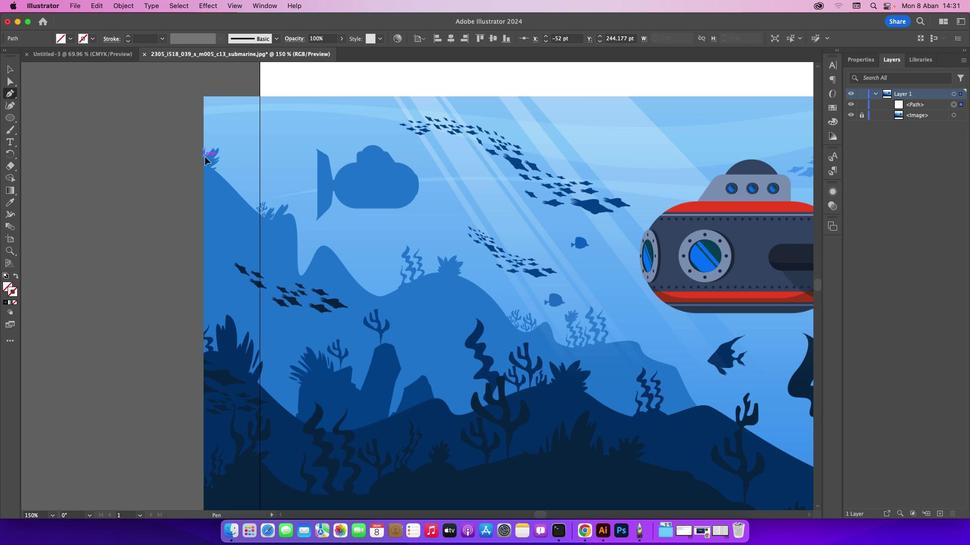 
Action: Mouse pressed left at (204, 155)
Screenshot: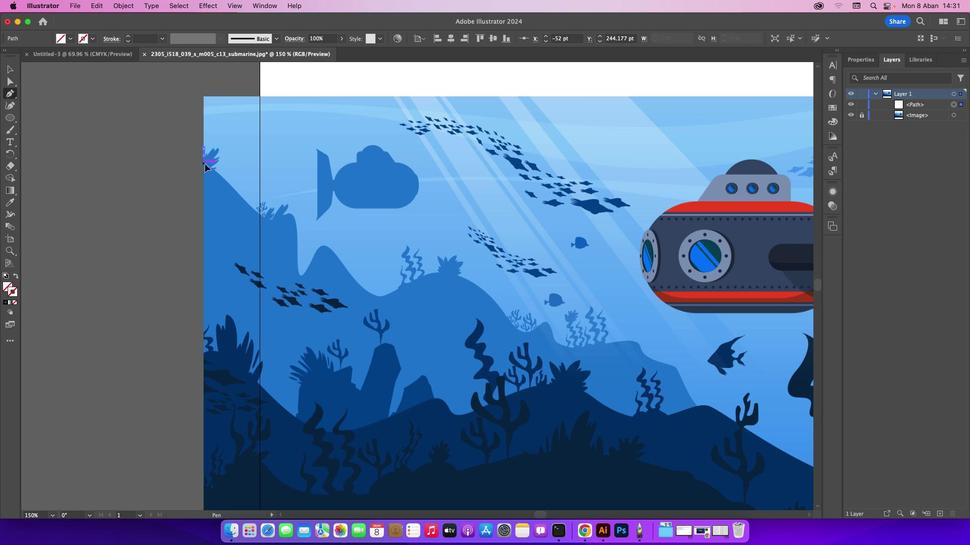 
Action: Mouse moved to (202, 155)
Screenshot: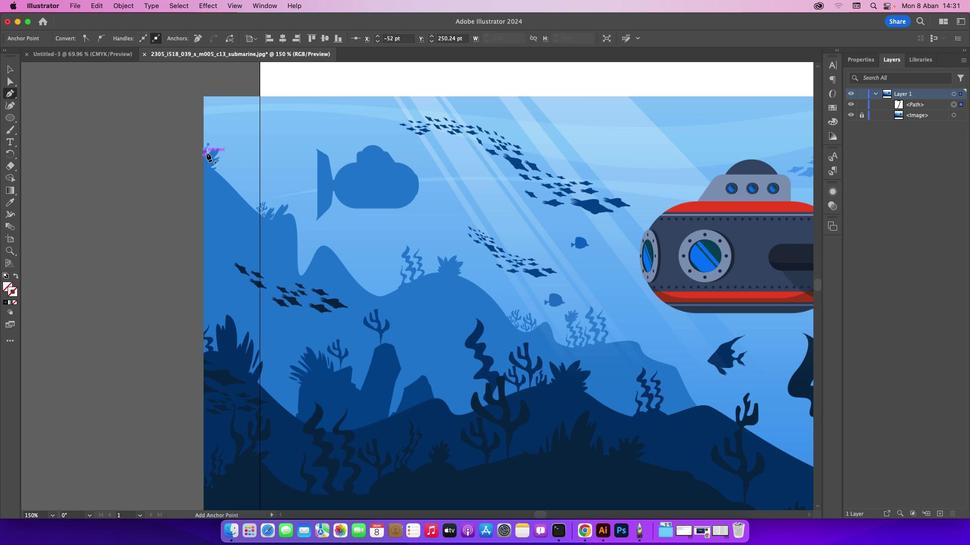 
Action: Mouse pressed left at (202, 155)
Screenshot: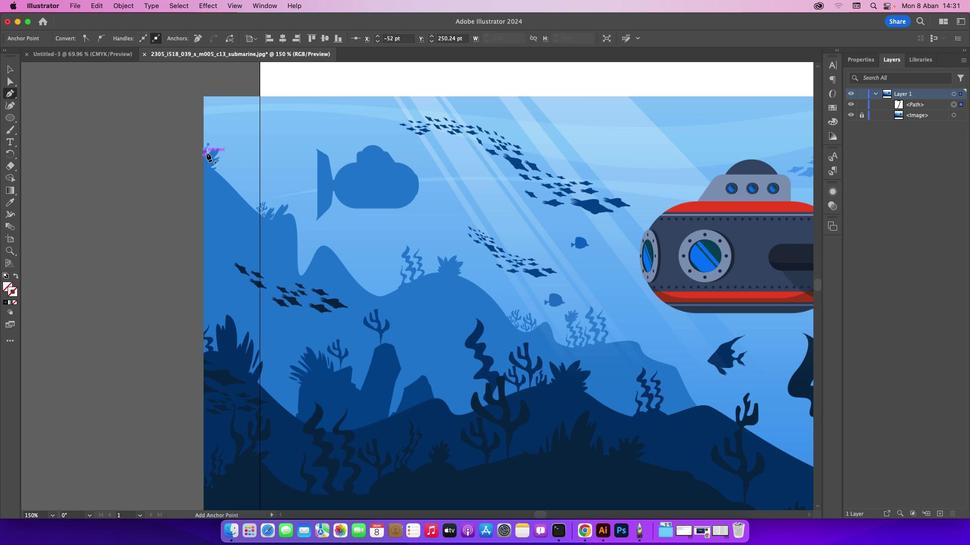
Action: Mouse moved to (206, 152)
Screenshot: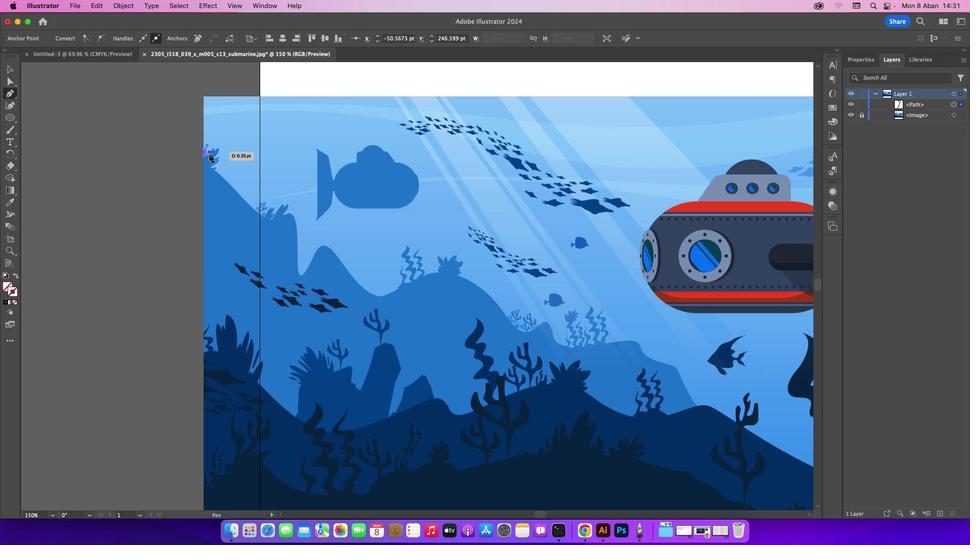 
Action: Mouse pressed left at (206, 152)
Screenshot: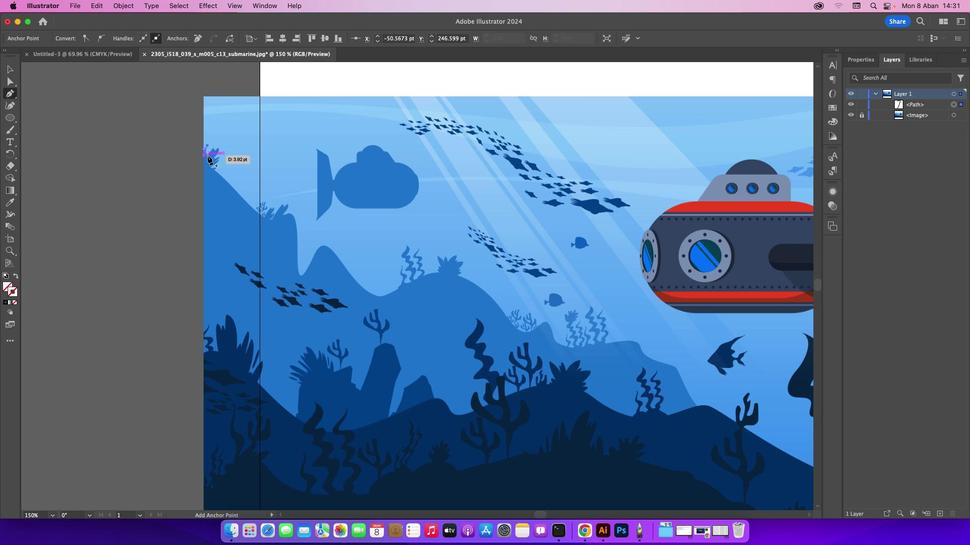 
Action: Mouse moved to (206, 155)
Screenshot: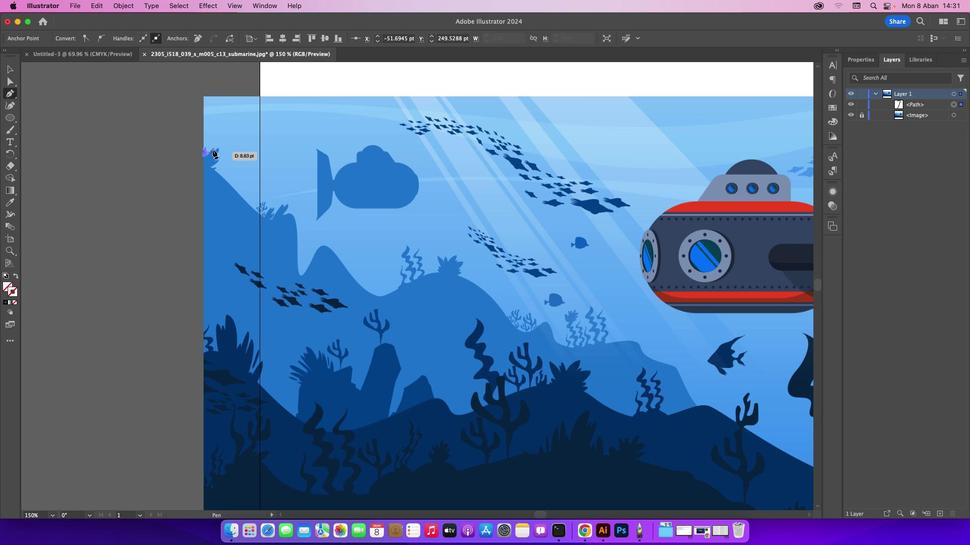 
Action: Mouse pressed left at (206, 155)
Screenshot: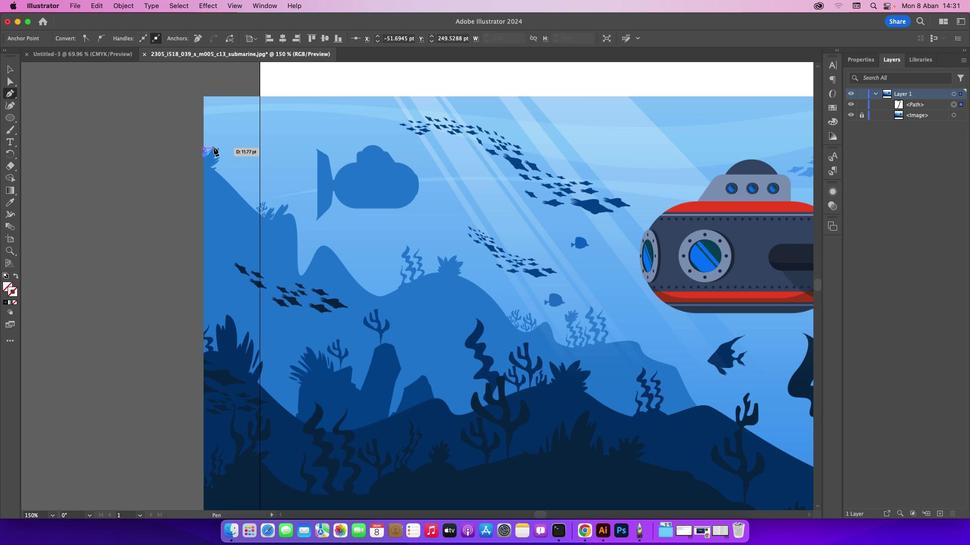 
Action: Mouse moved to (213, 147)
Screenshot: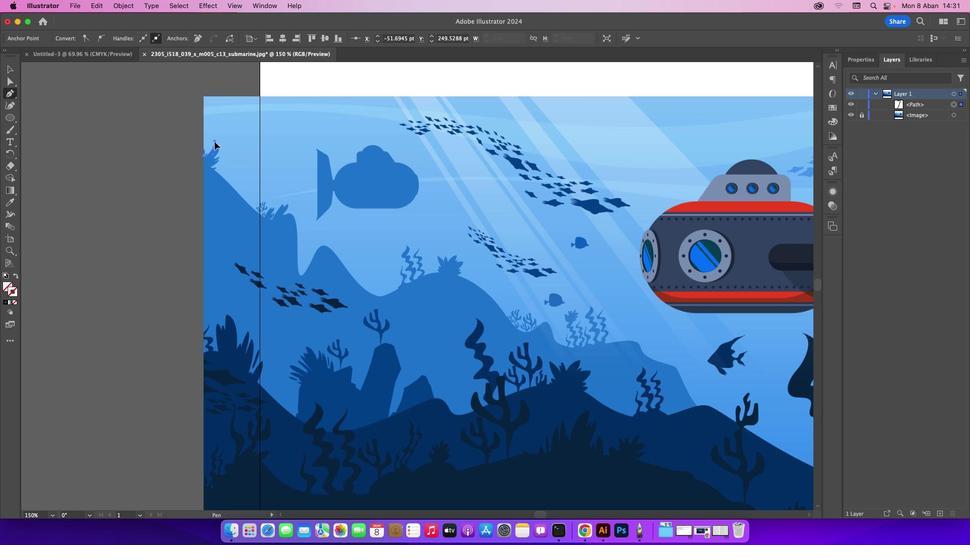 
Action: Mouse pressed left at (213, 147)
Screenshot: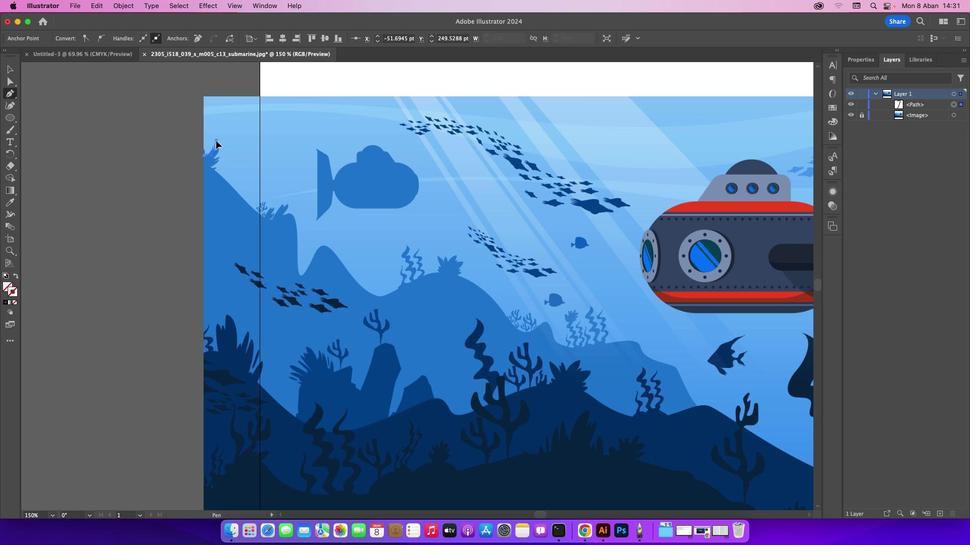 
Action: Mouse moved to (213, 148)
Screenshot: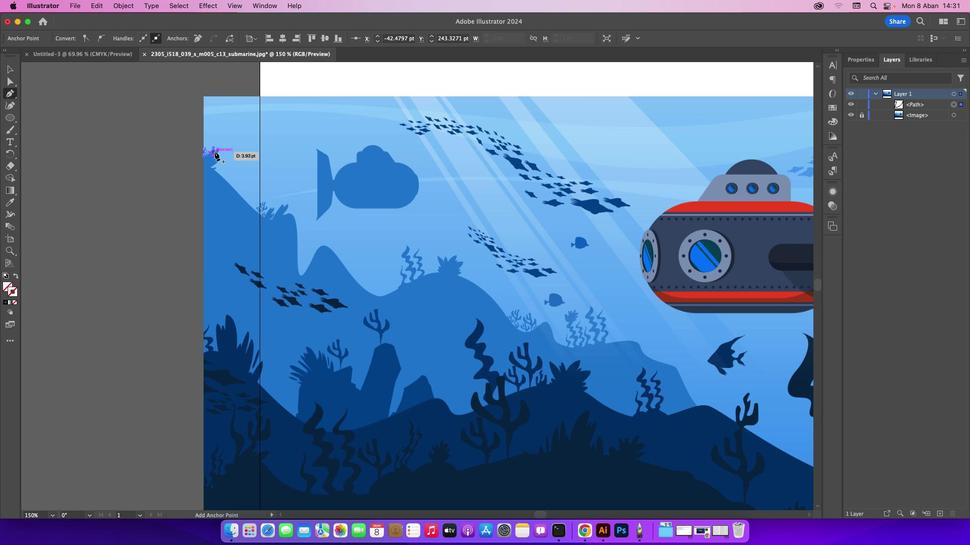 
Action: Mouse pressed left at (213, 148)
Screenshot: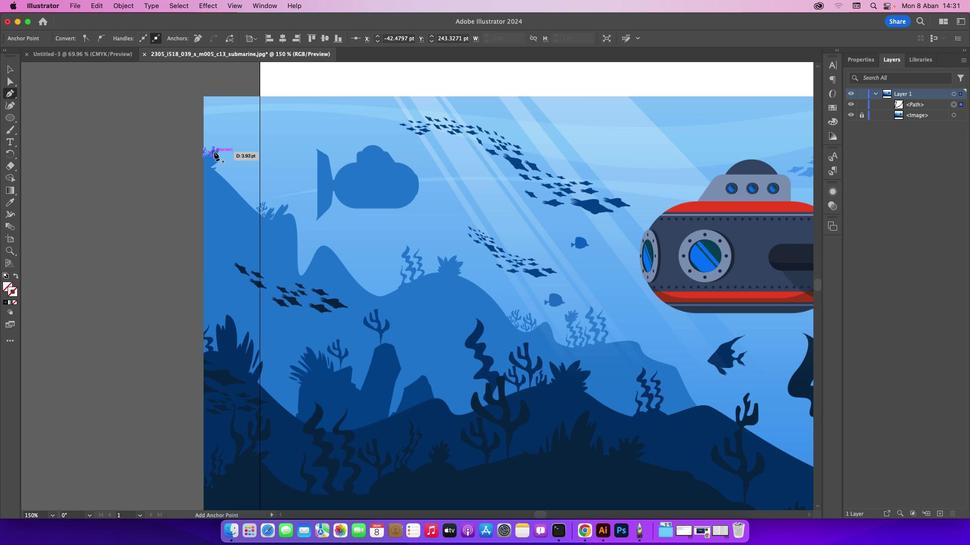 
Action: Mouse moved to (215, 150)
Screenshot: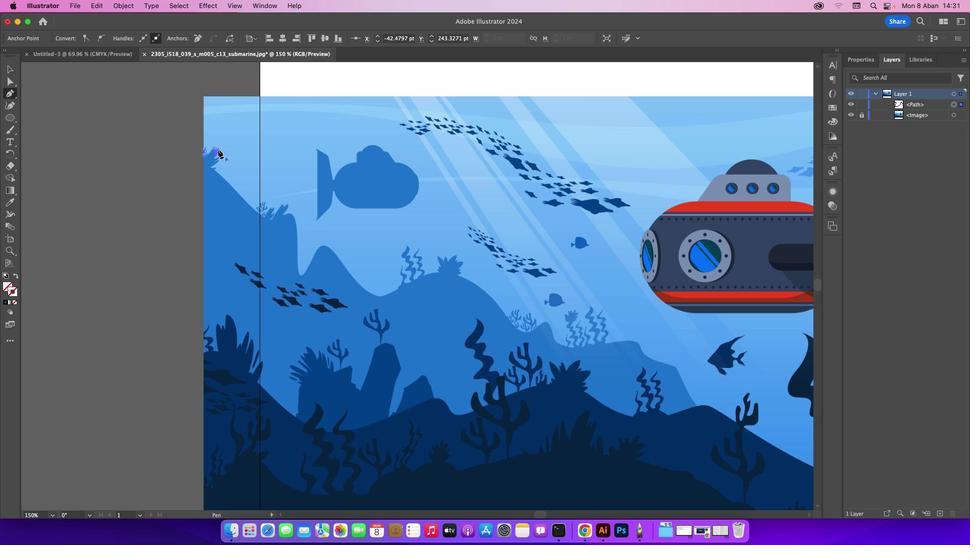 
Action: Mouse pressed left at (215, 150)
Screenshot: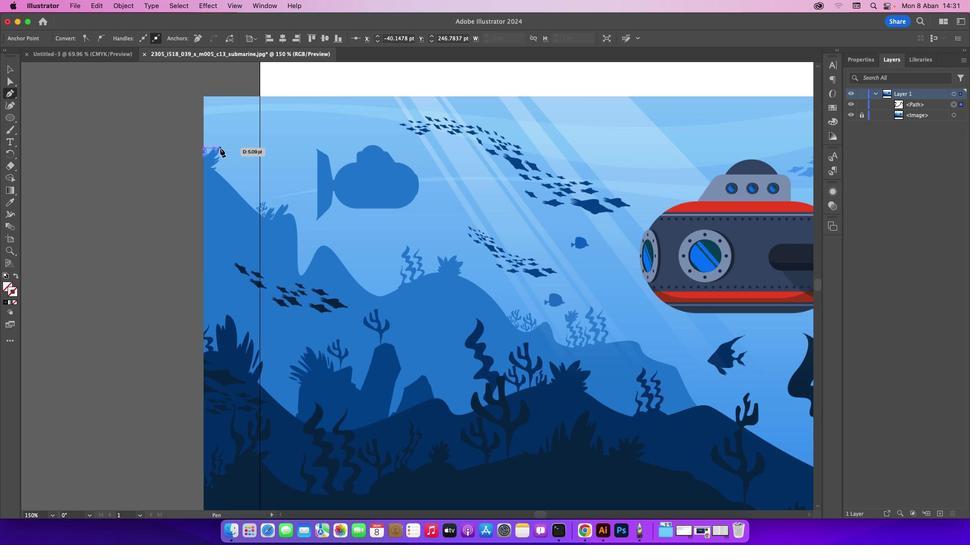 
Action: Mouse moved to (219, 148)
Screenshot: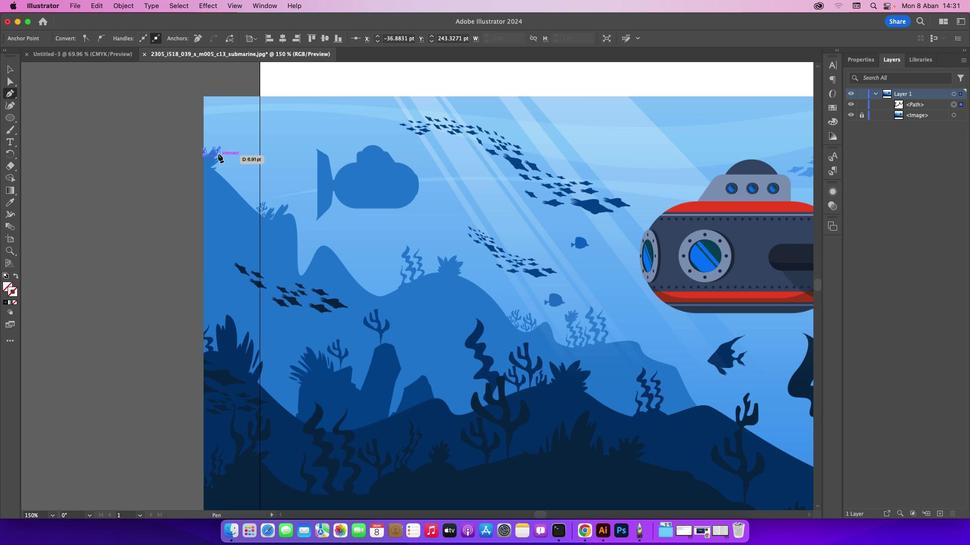 
Action: Mouse pressed left at (219, 148)
Screenshot: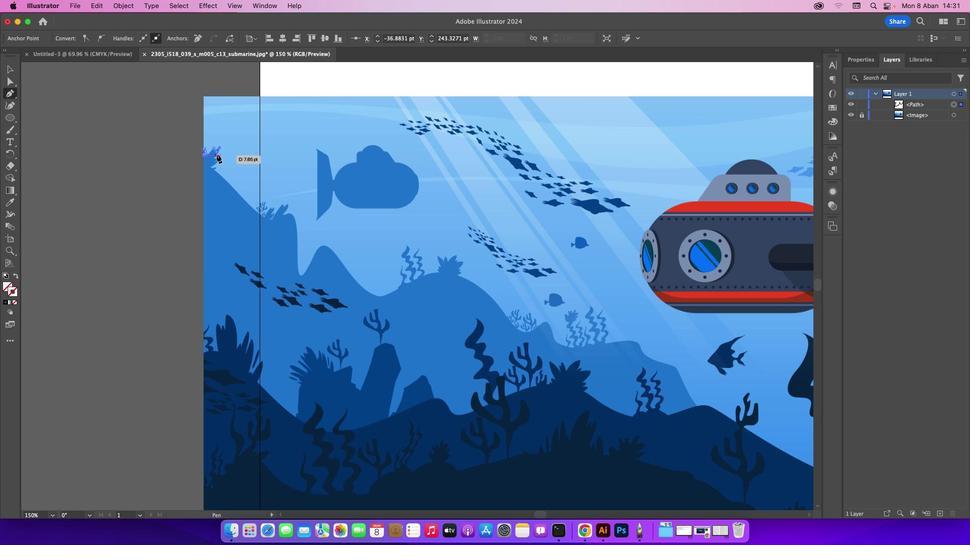
Action: Mouse moved to (213, 157)
Screenshot: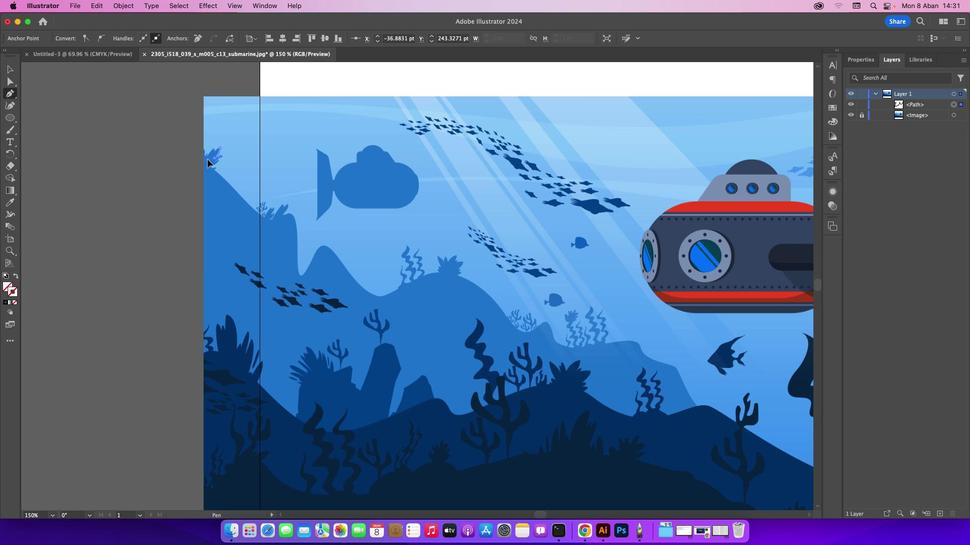 
Action: Mouse pressed left at (213, 157)
Screenshot: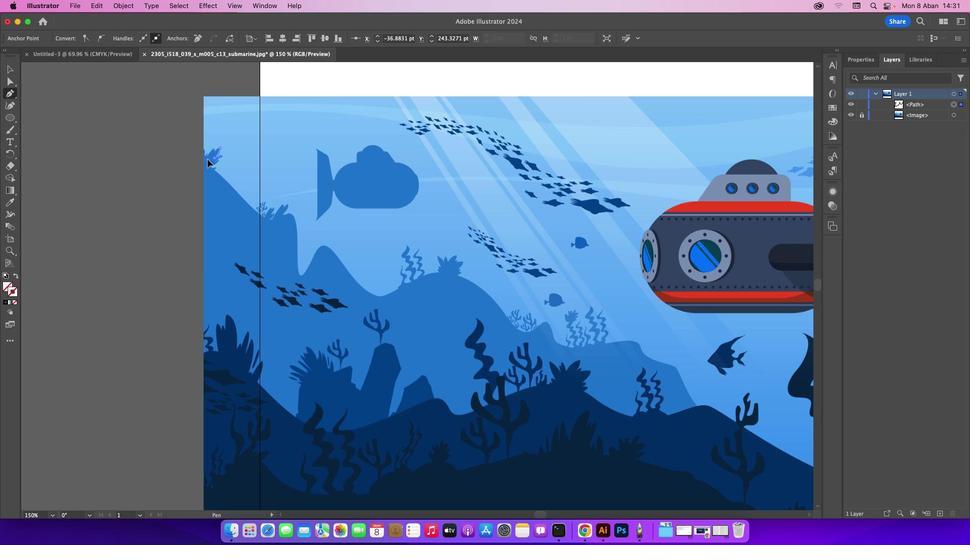 
Action: Mouse moved to (210, 158)
Screenshot: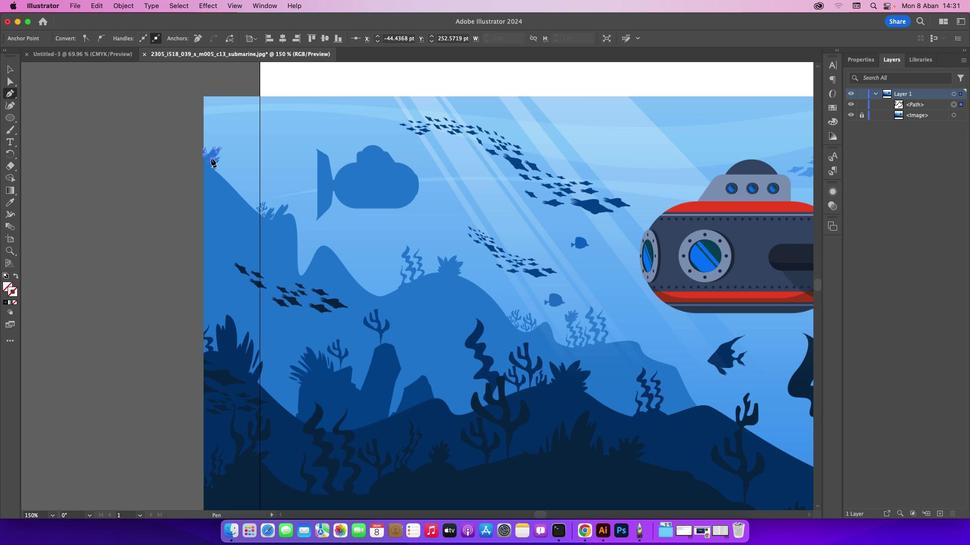 
Action: Mouse pressed left at (210, 158)
Screenshot: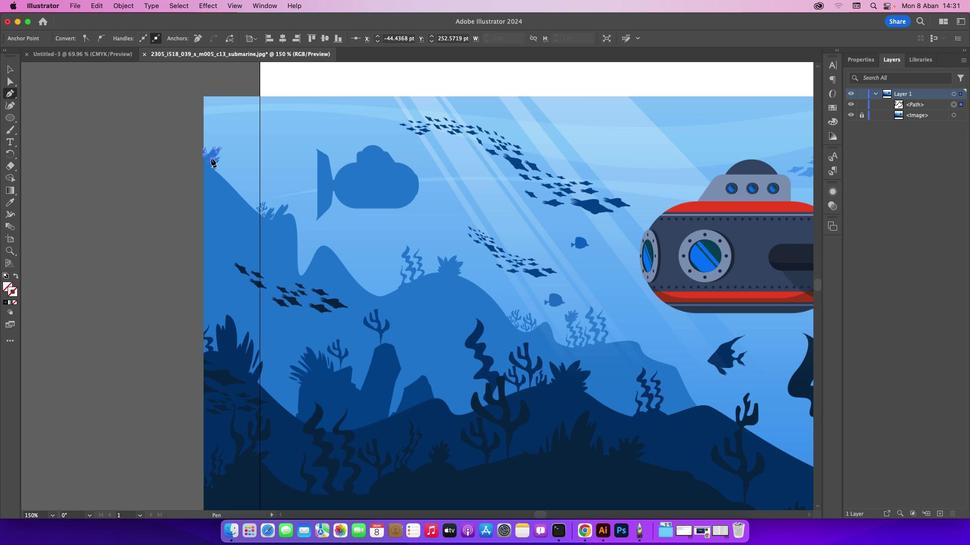 
Action: Mouse moved to (220, 156)
Screenshot: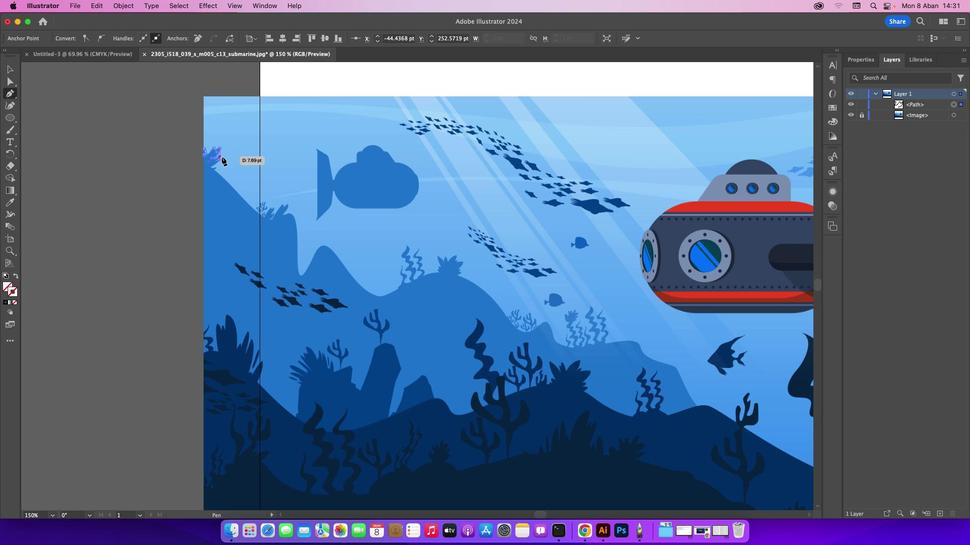
Action: Mouse pressed left at (220, 156)
Screenshot: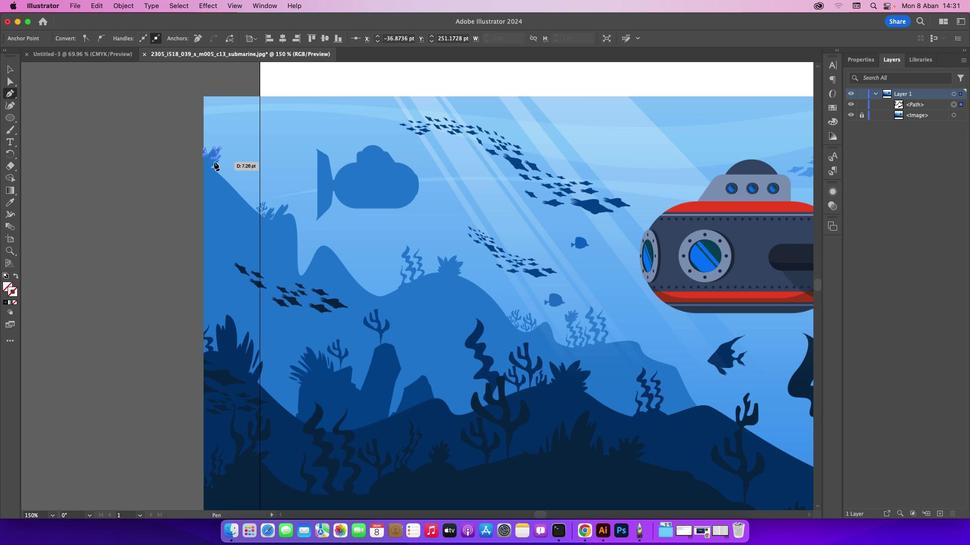 
Action: Mouse moved to (211, 163)
Screenshot: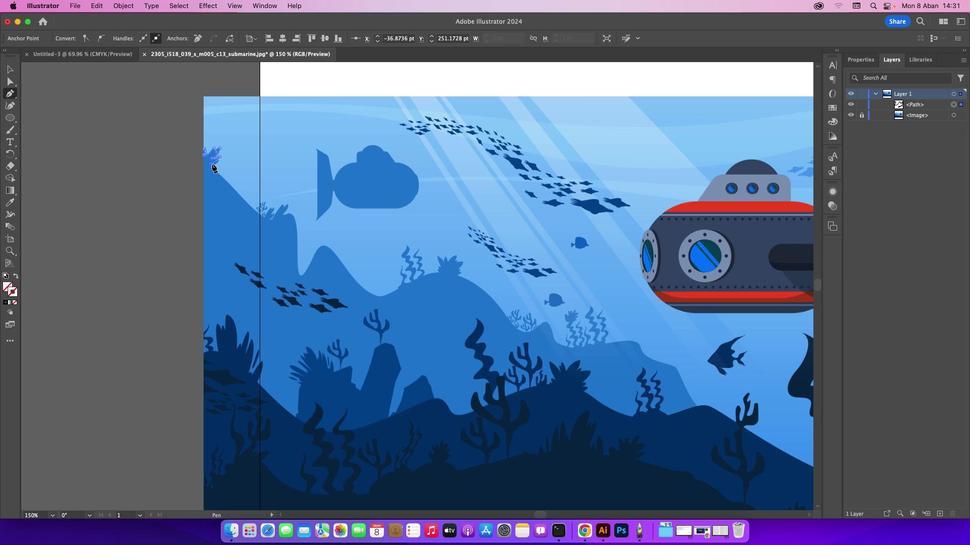 
Action: Mouse pressed left at (211, 163)
Screenshot: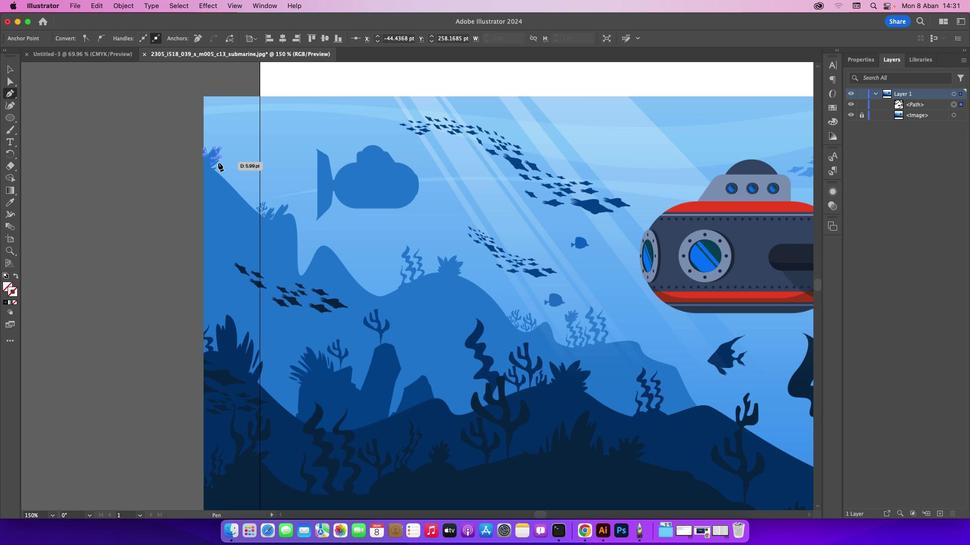 
Action: Mouse moved to (219, 159)
Screenshot: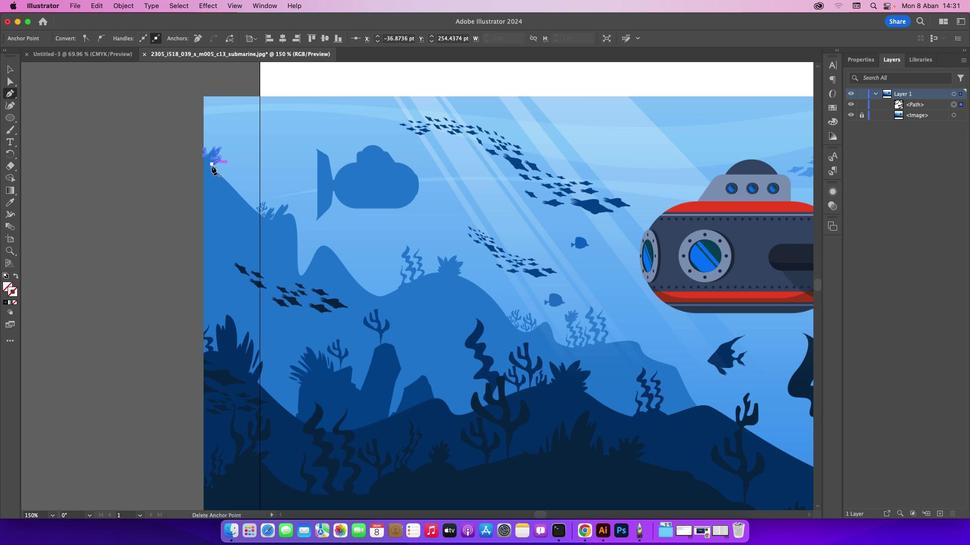 
Action: Mouse pressed left at (219, 159)
Screenshot: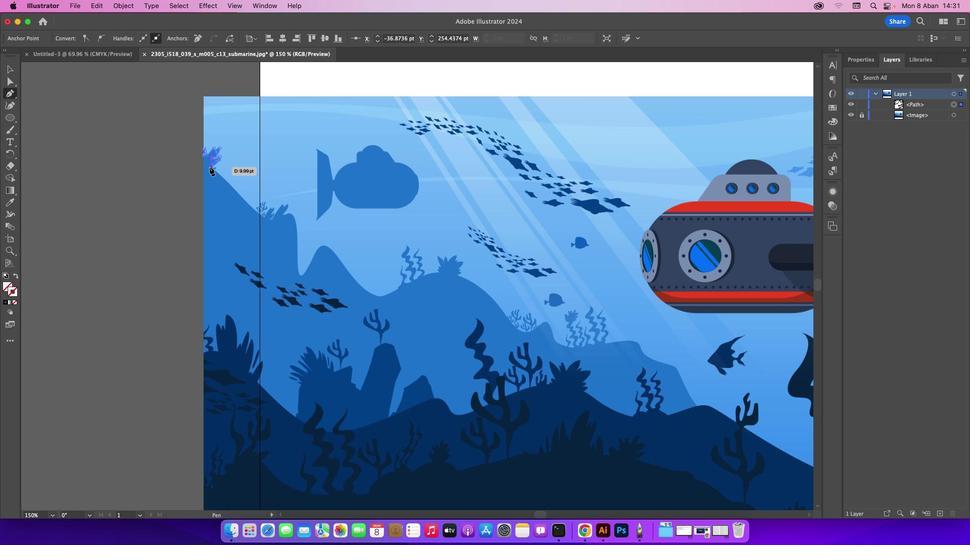 
Action: Mouse moved to (209, 166)
Screenshot: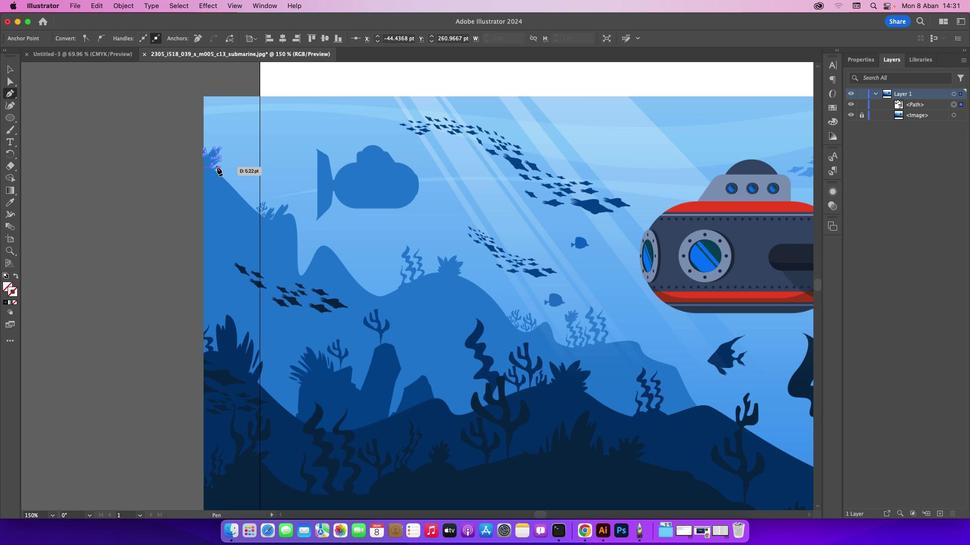 
Action: Mouse pressed left at (209, 166)
Screenshot: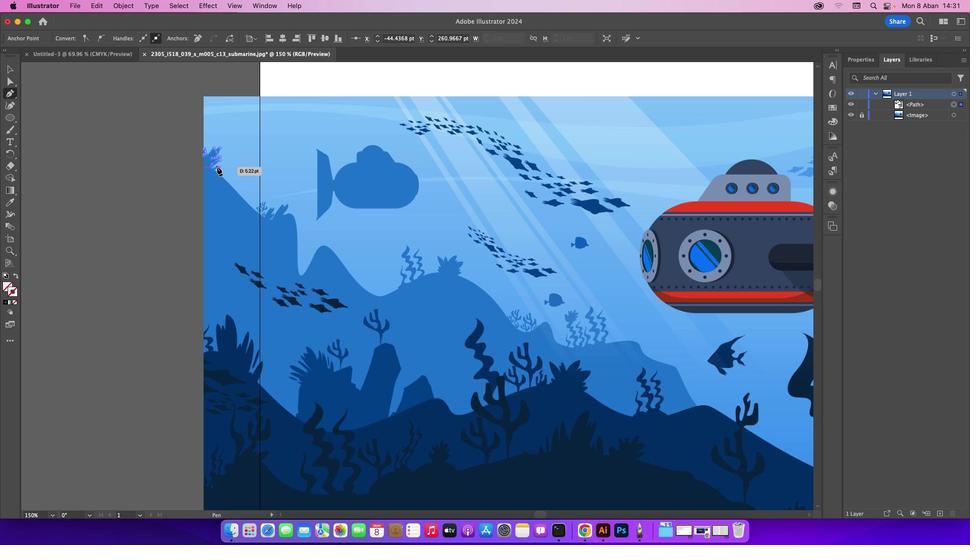 
Action: Mouse moved to (216, 166)
Screenshot: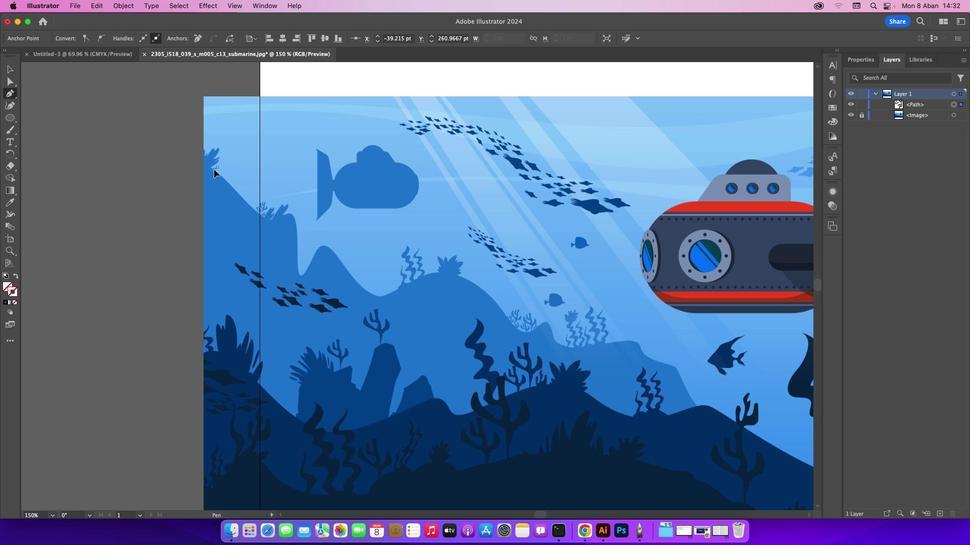 
Action: Mouse pressed left at (216, 166)
Screenshot: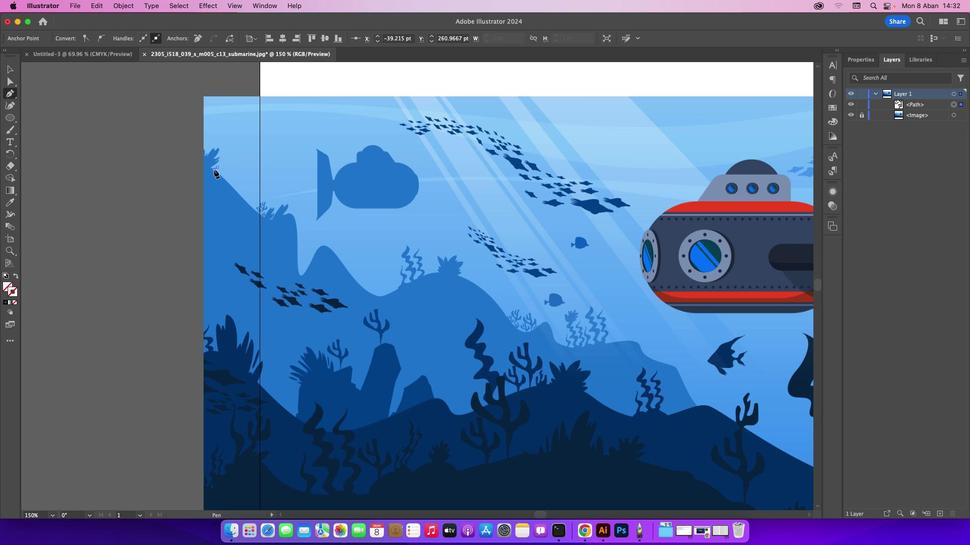 
Action: Mouse moved to (213, 169)
Screenshot: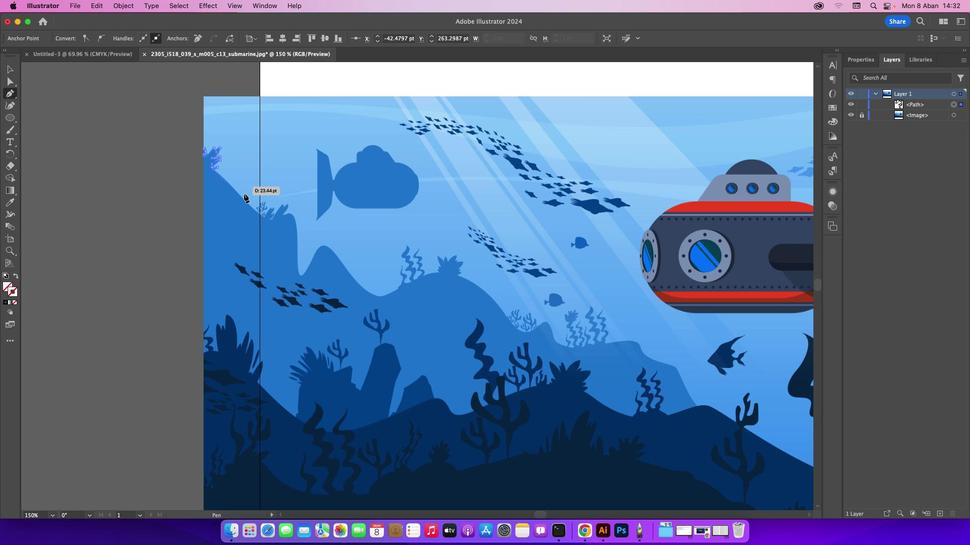 
Action: Mouse pressed left at (213, 169)
Screenshot: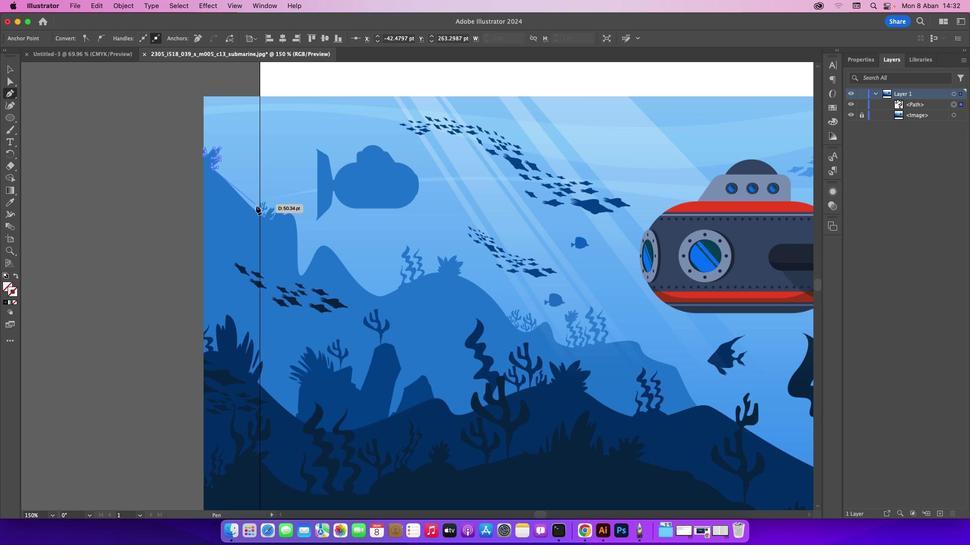 
Action: Mouse moved to (239, 195)
Screenshot: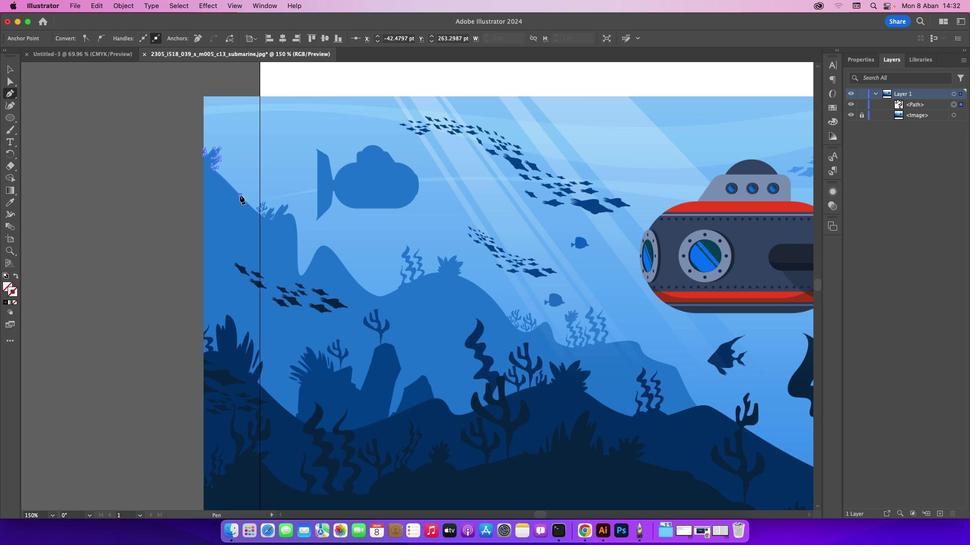 
Action: Mouse pressed left at (239, 195)
Screenshot: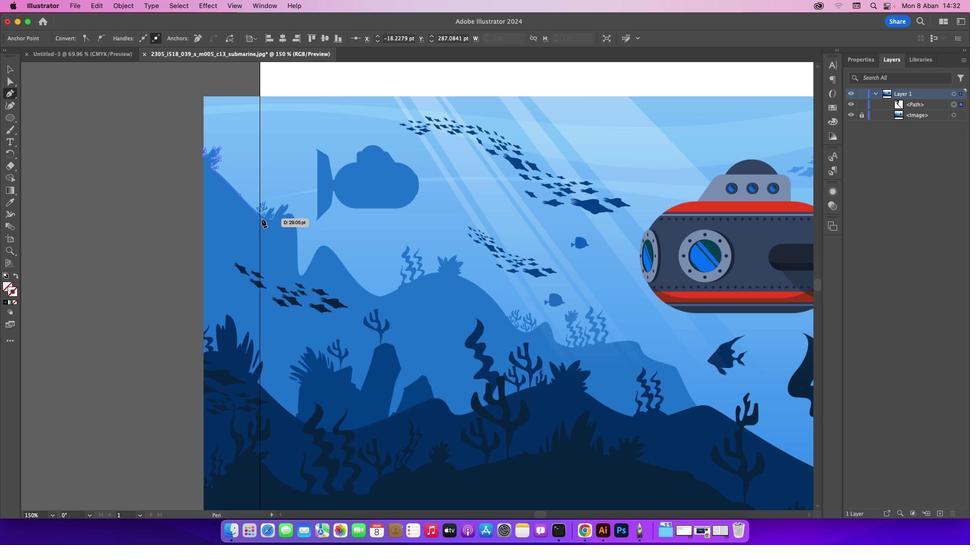 
Action: Mouse moved to (257, 214)
Screenshot: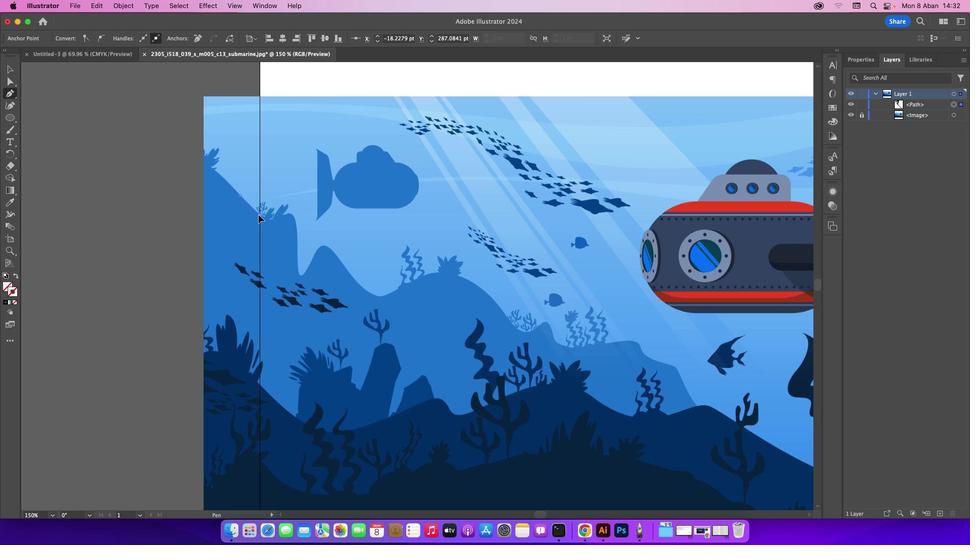 
Action: Mouse pressed left at (257, 214)
Screenshot: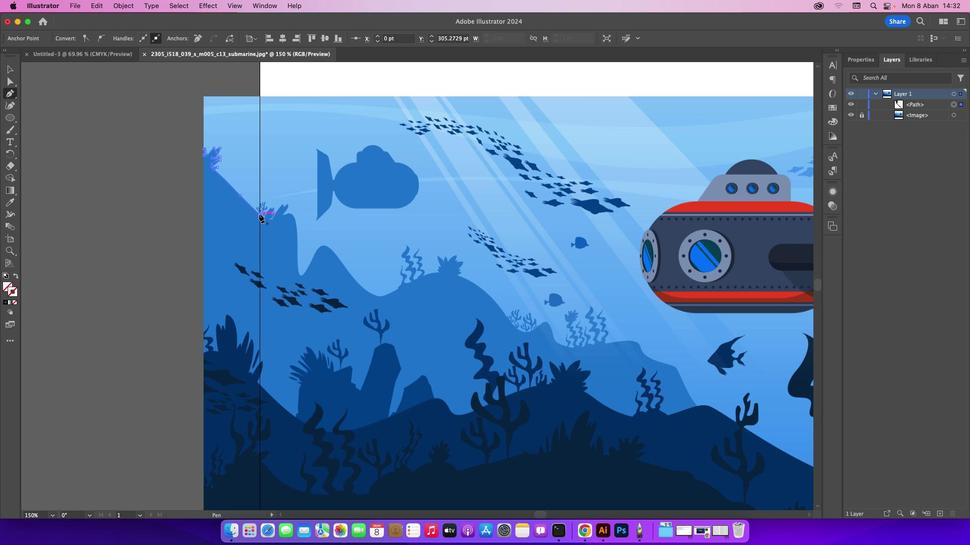 
Action: Mouse moved to (264, 217)
Screenshot: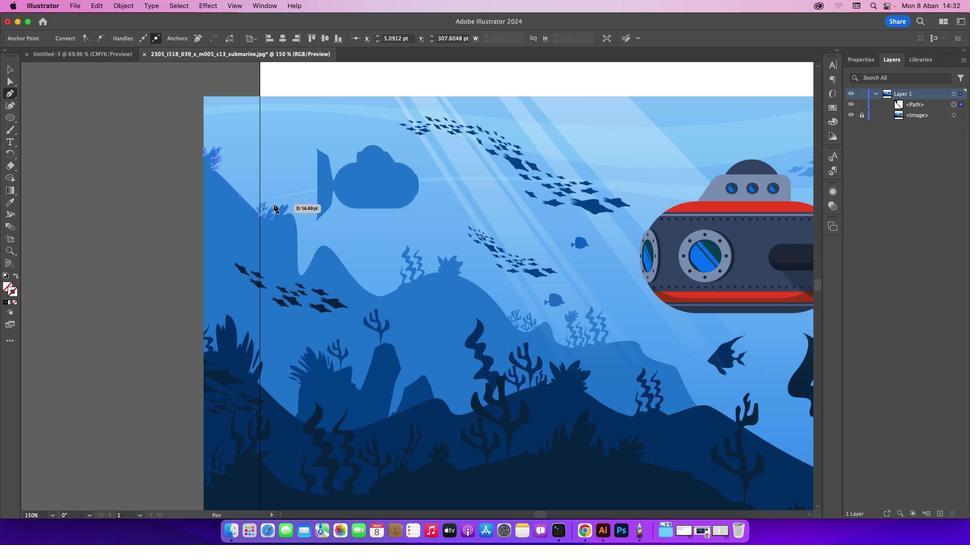 
Action: Mouse pressed left at (264, 217)
Screenshot: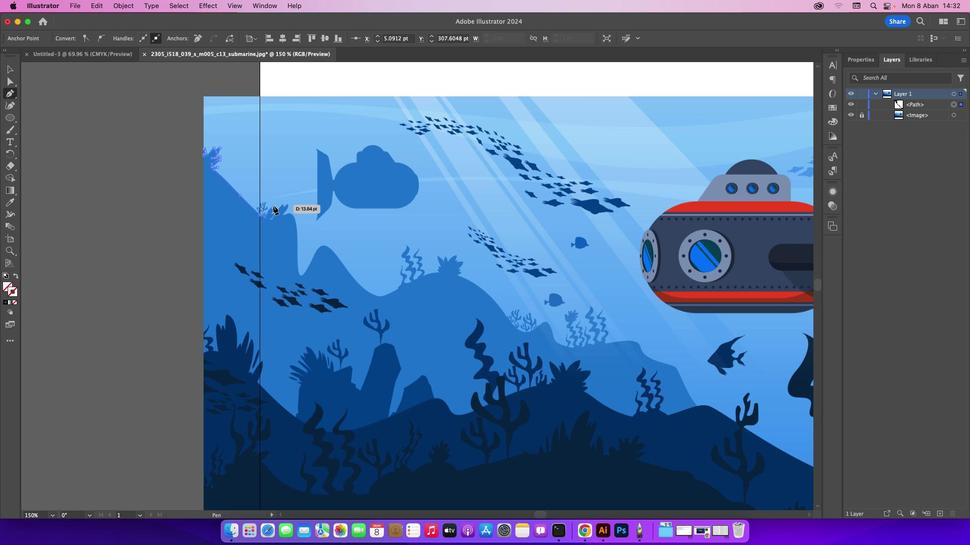 
Action: Mouse moved to (269, 207)
Screenshot: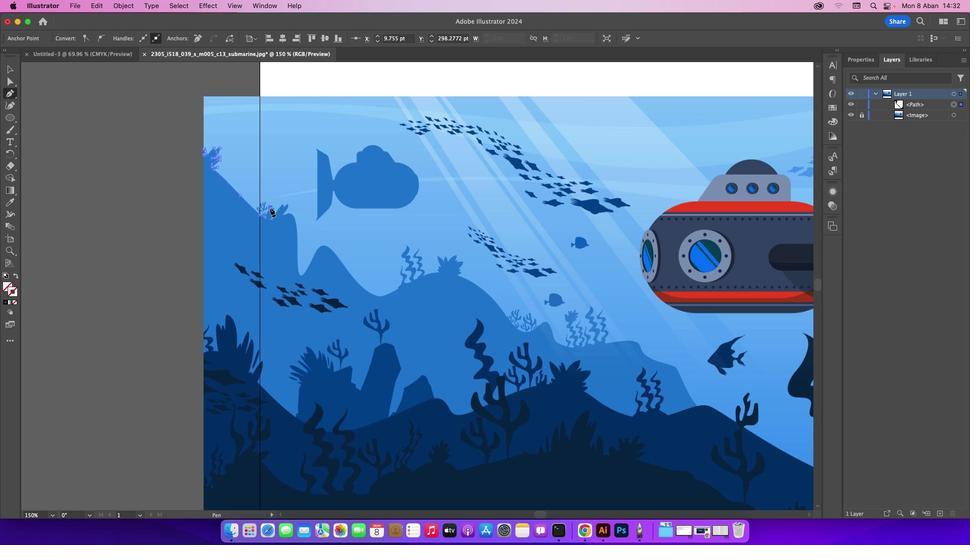
Action: Mouse pressed left at (269, 207)
Screenshot: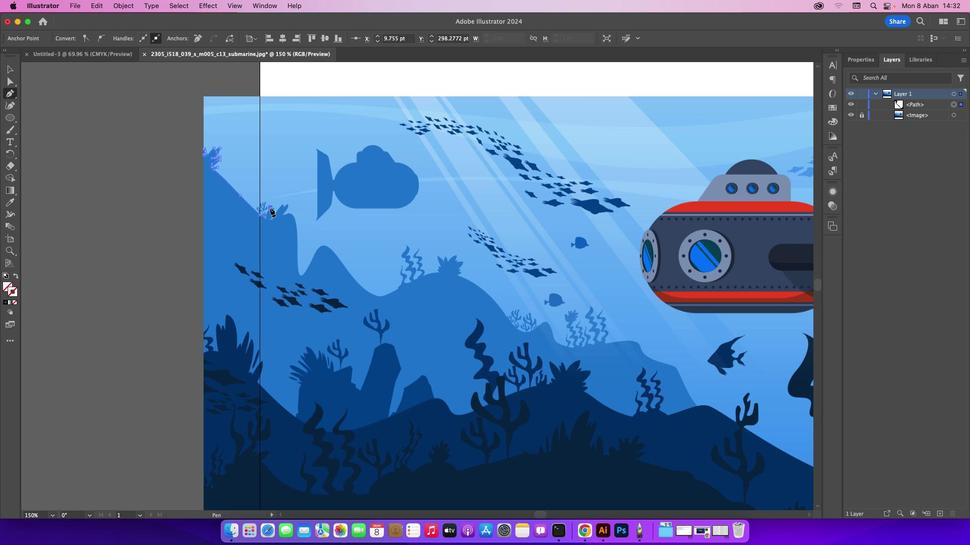 
Action: Mouse moved to (270, 210)
Screenshot: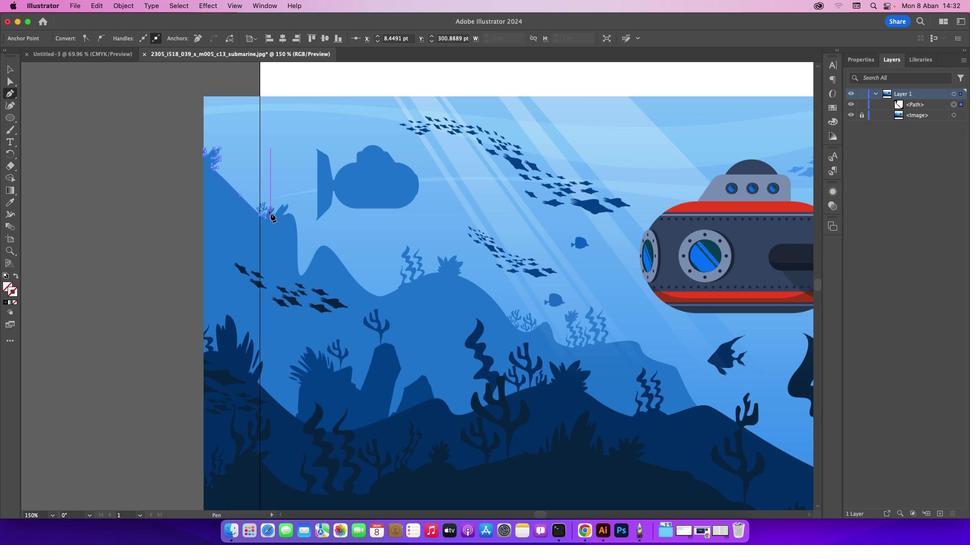 
Action: Mouse pressed left at (270, 210)
Screenshot: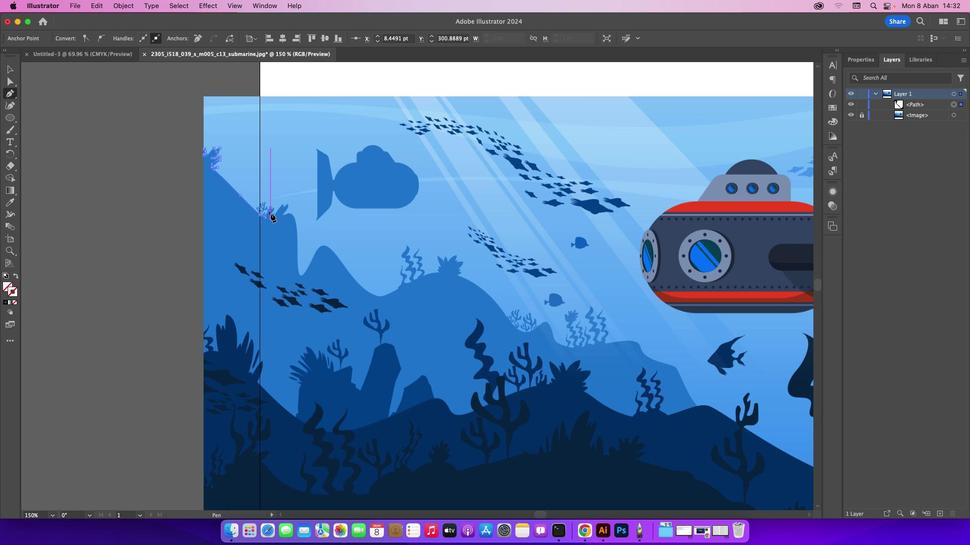 
Action: Mouse moved to (273, 207)
Screenshot: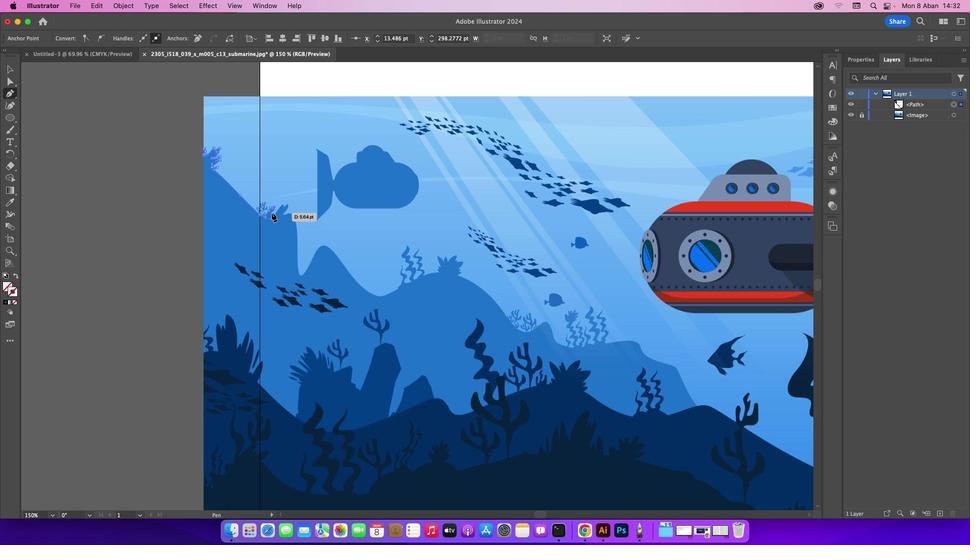 
Action: Mouse pressed left at (273, 207)
Screenshot: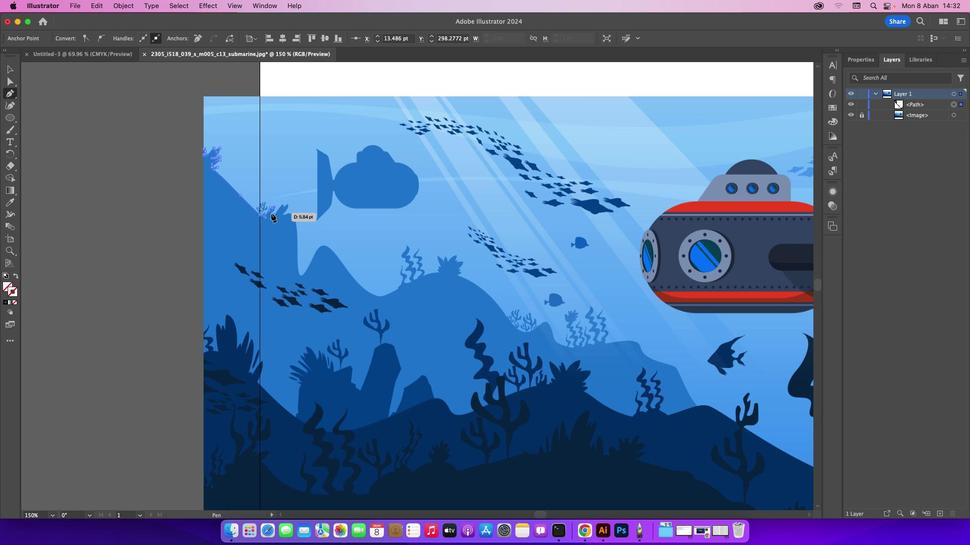 
Action: Mouse moved to (270, 213)
Screenshot: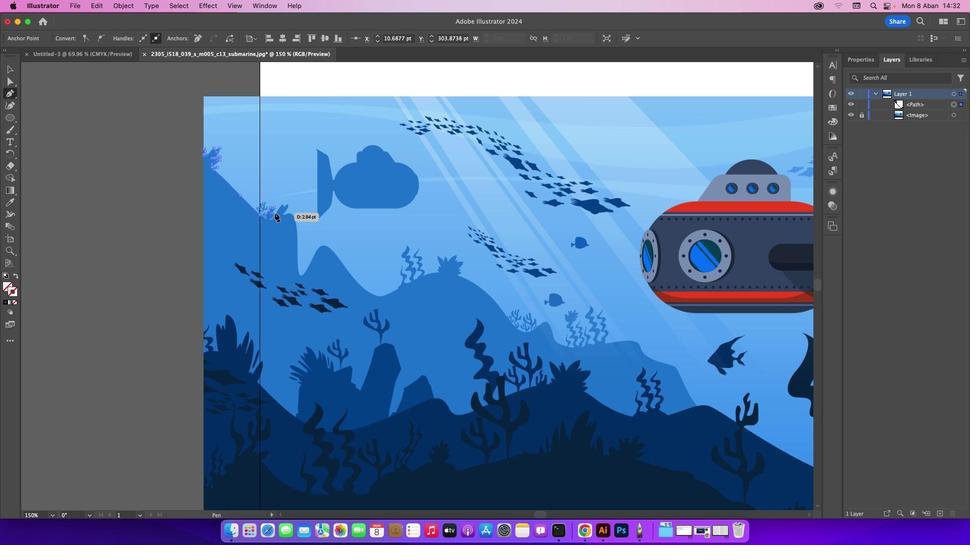 
Action: Mouse pressed left at (270, 213)
Screenshot: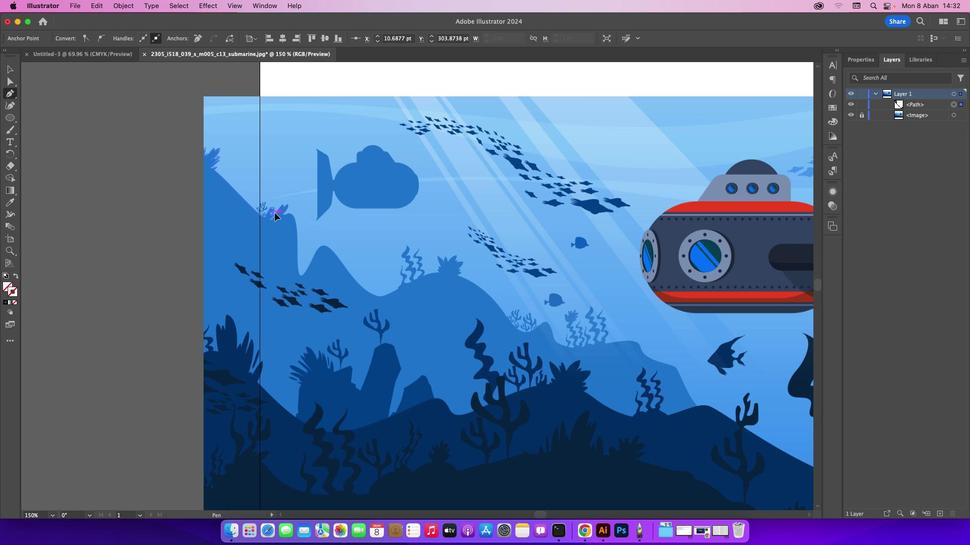 
Action: Mouse moved to (273, 212)
Screenshot: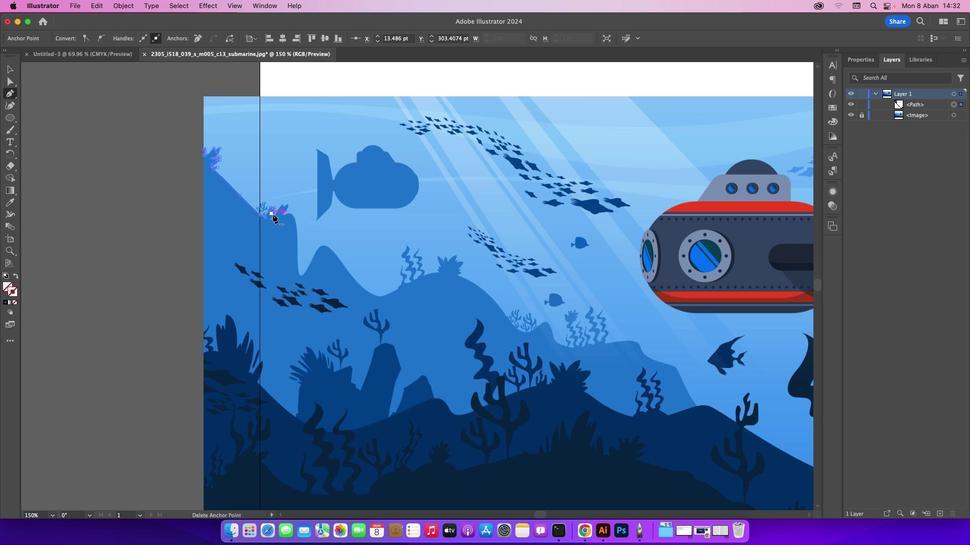
Action: Mouse pressed left at (273, 212)
Screenshot: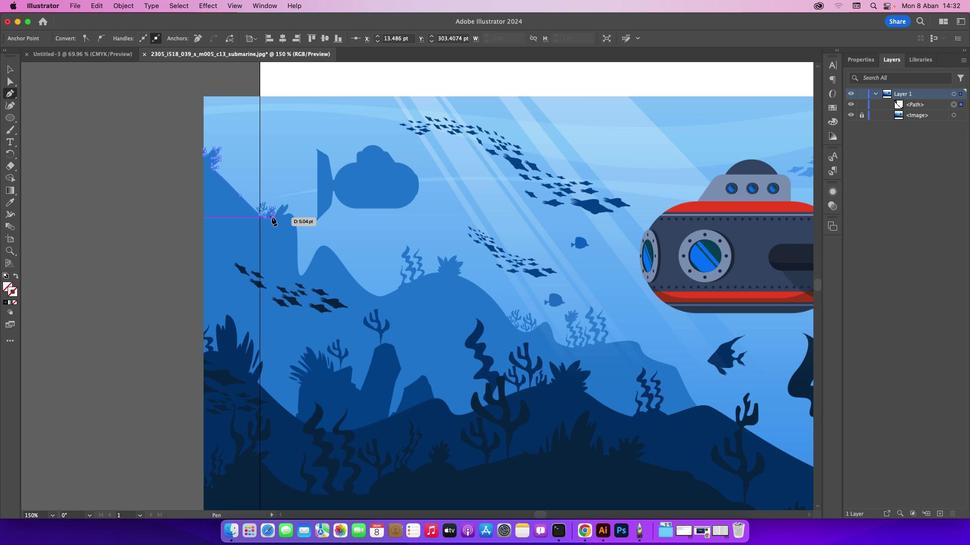 
Action: Mouse moved to (270, 216)
Screenshot: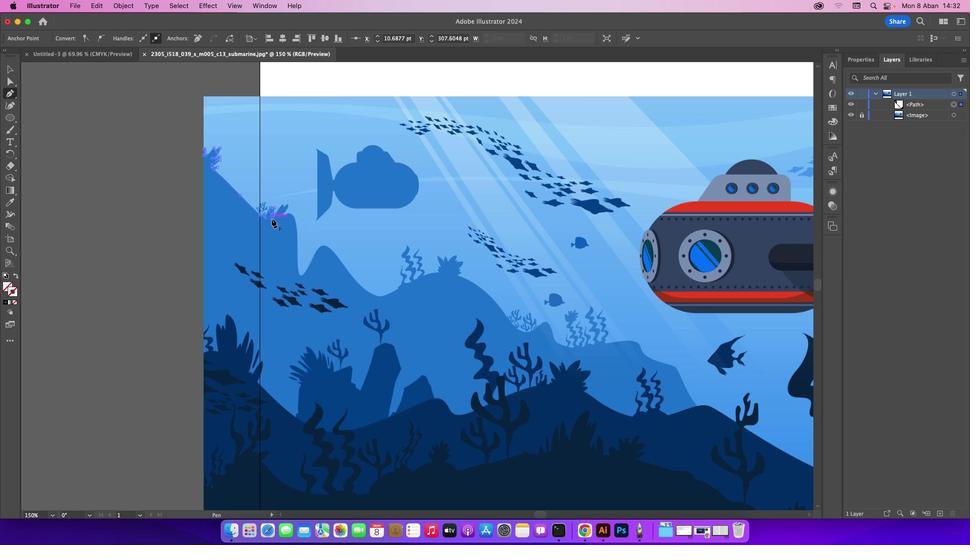 
Action: Mouse pressed left at (270, 216)
Screenshot: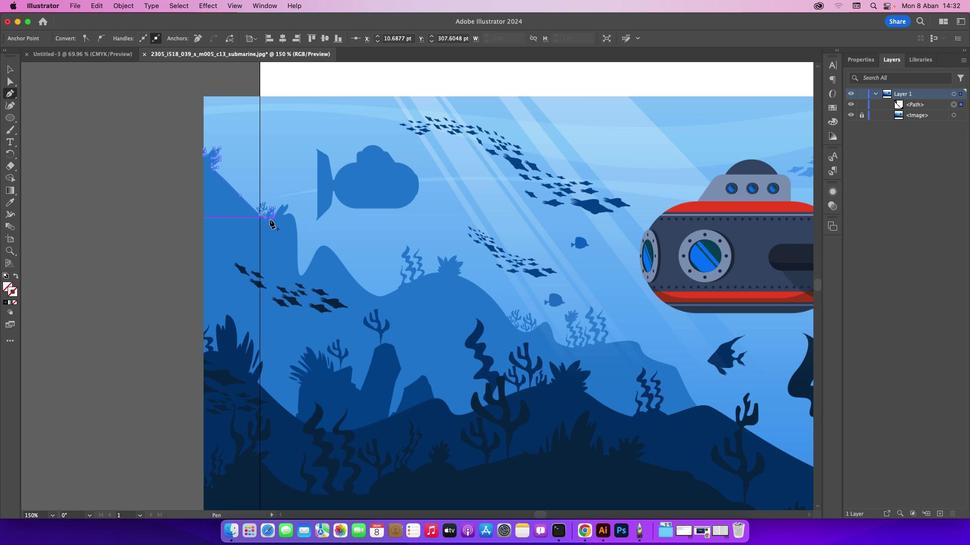 
Action: Mouse moved to (268, 219)
Screenshot: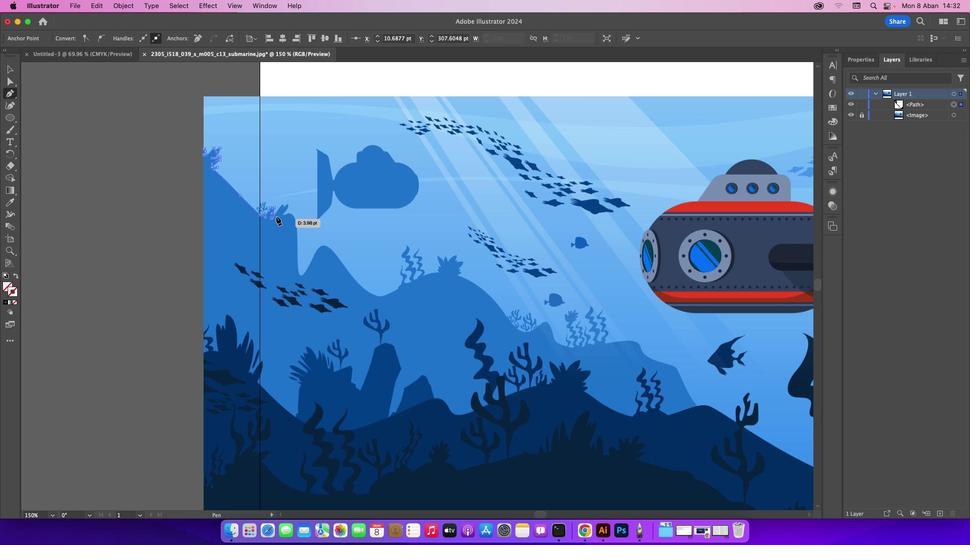 
Action: Mouse pressed left at (268, 219)
Screenshot: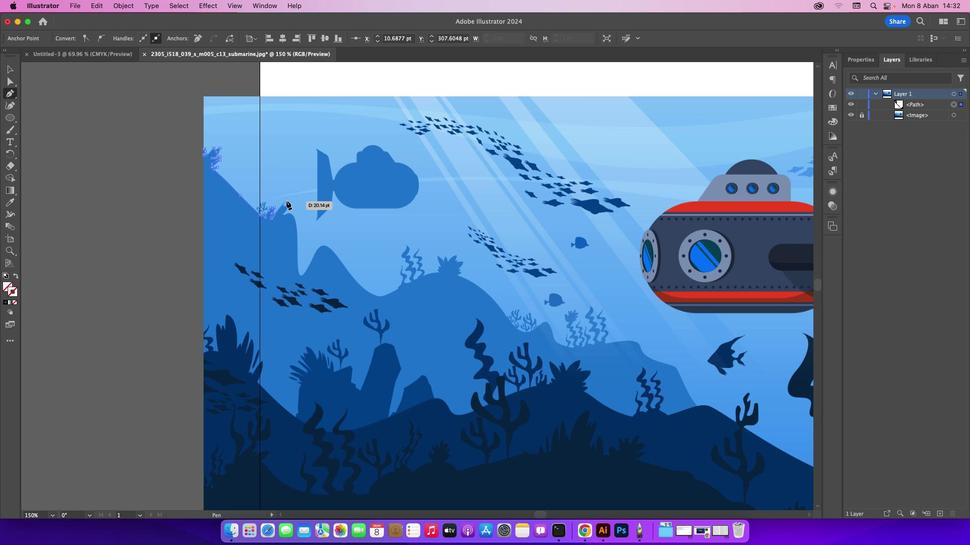
Action: Mouse moved to (283, 205)
Screenshot: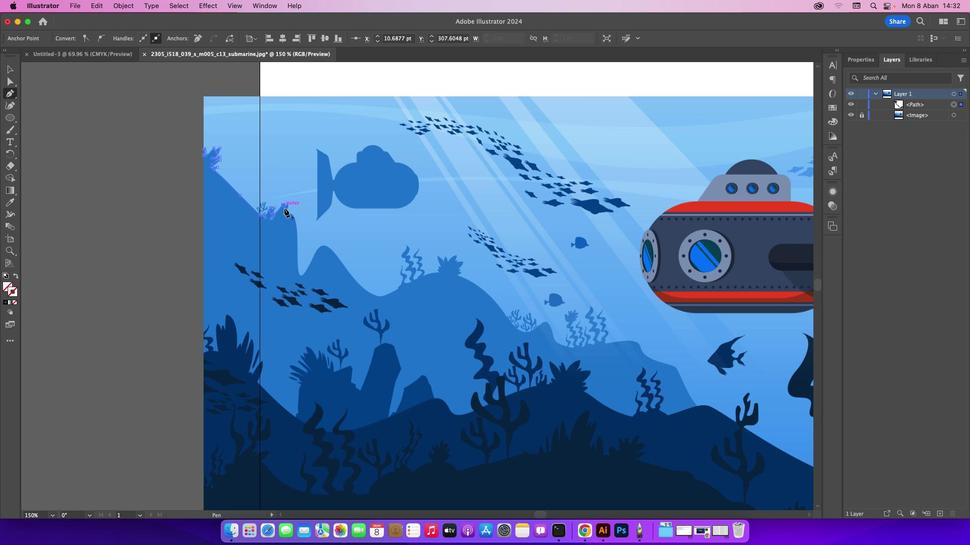 
Action: Mouse pressed left at (283, 205)
Screenshot: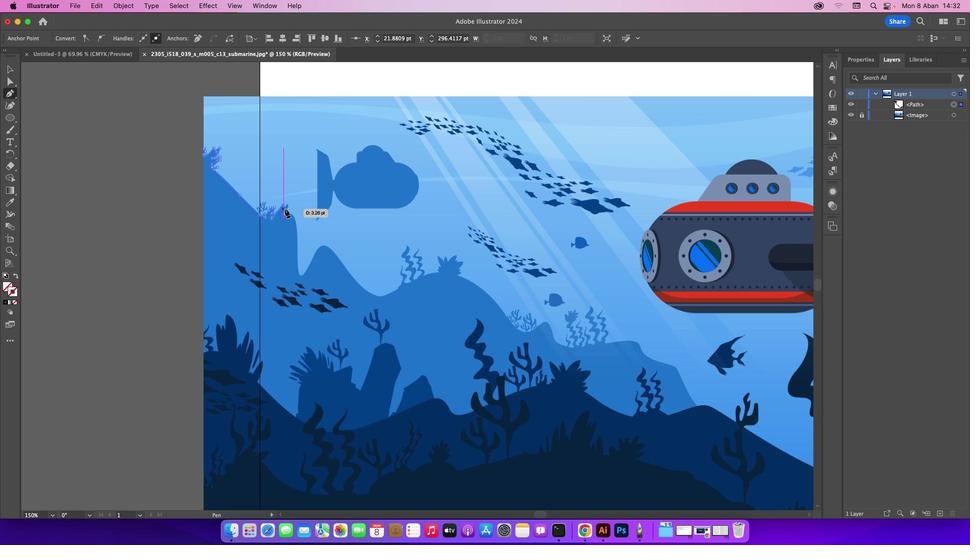 
Action: Mouse moved to (284, 207)
Screenshot: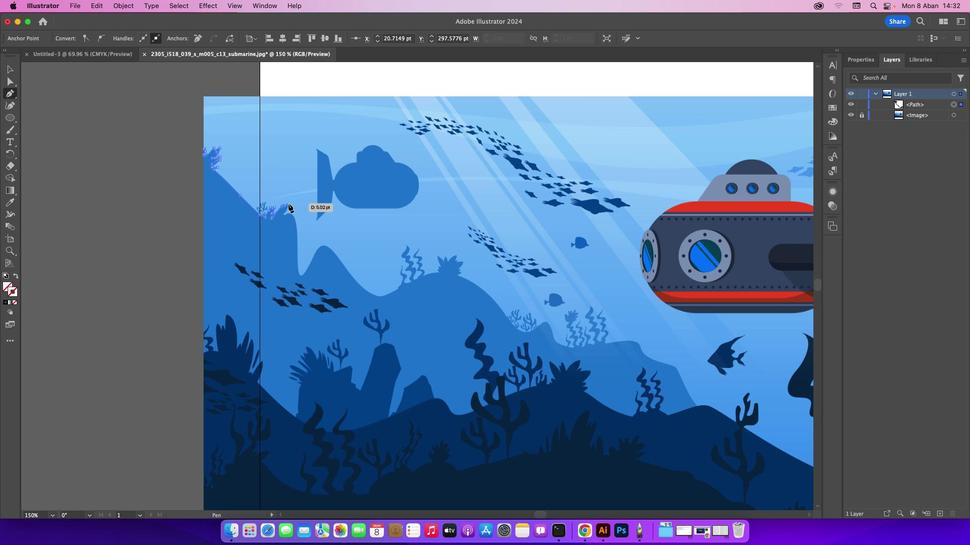 
Action: Mouse pressed left at (284, 207)
Screenshot: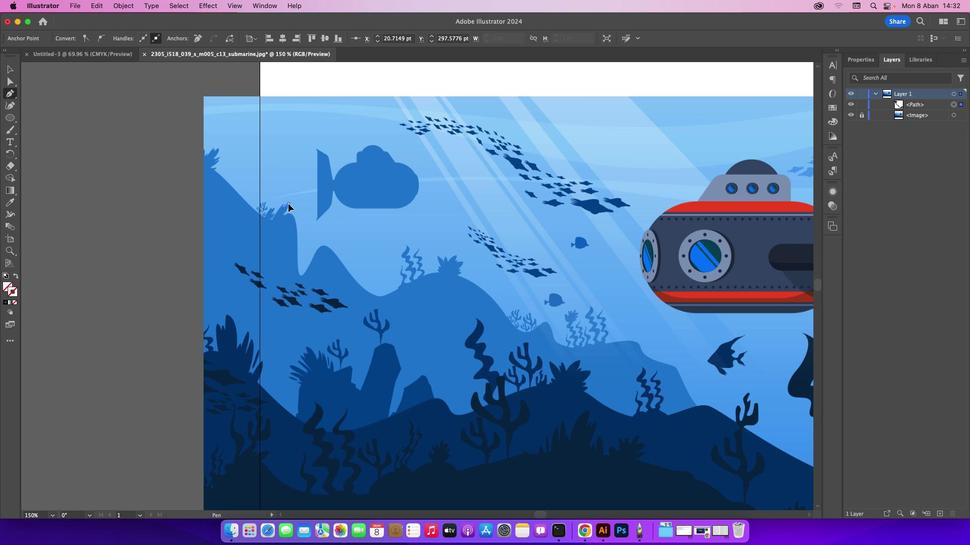 
Action: Mouse moved to (288, 203)
Screenshot: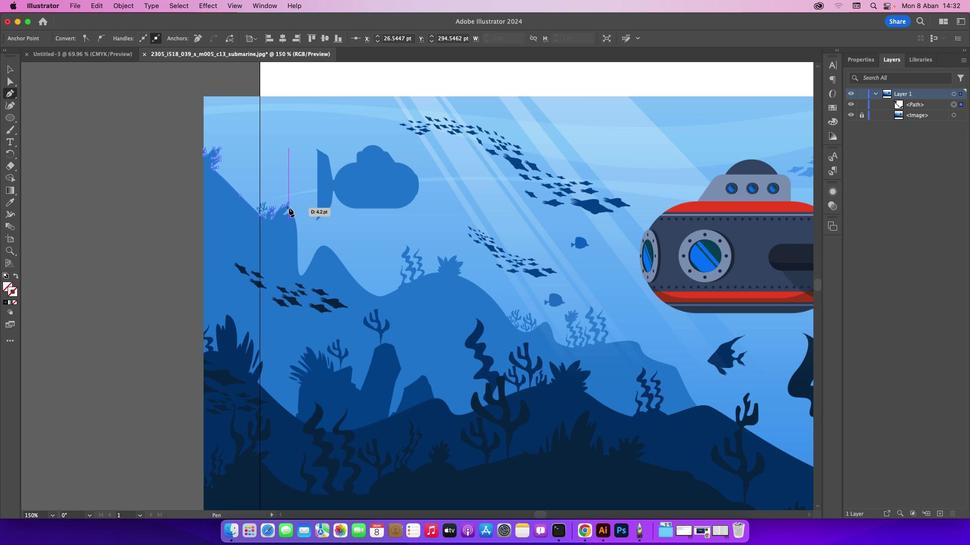 
Action: Mouse pressed left at (288, 203)
Screenshot: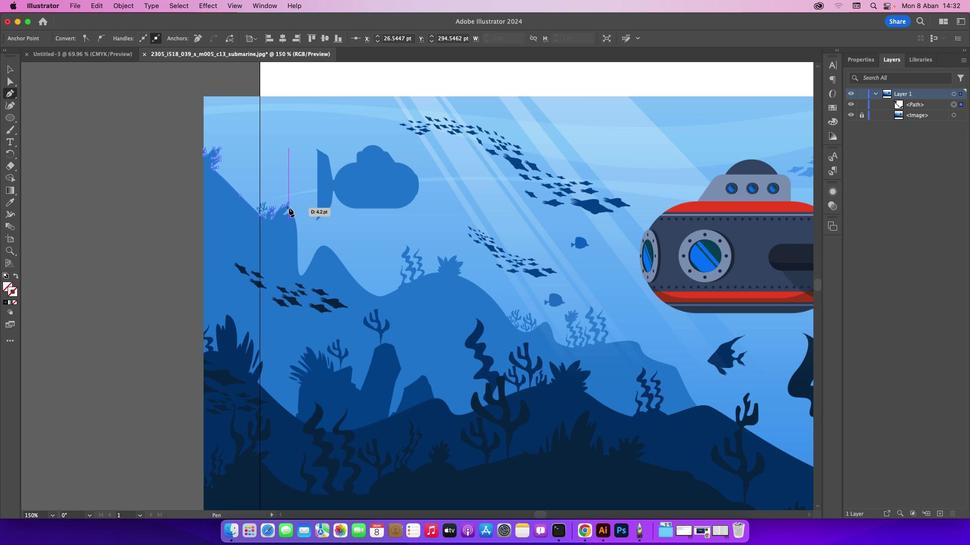 
Action: Mouse moved to (288, 207)
Screenshot: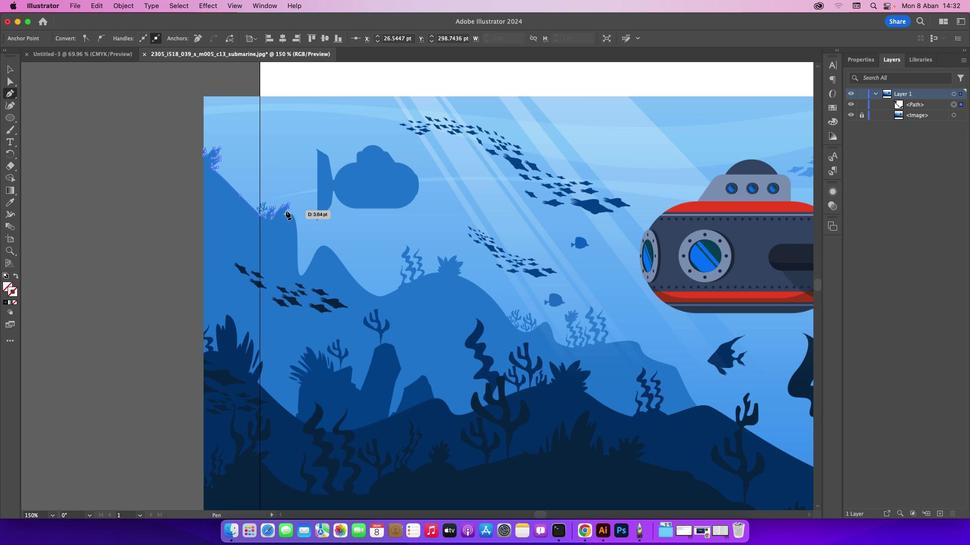 
Action: Mouse pressed left at (288, 207)
Screenshot: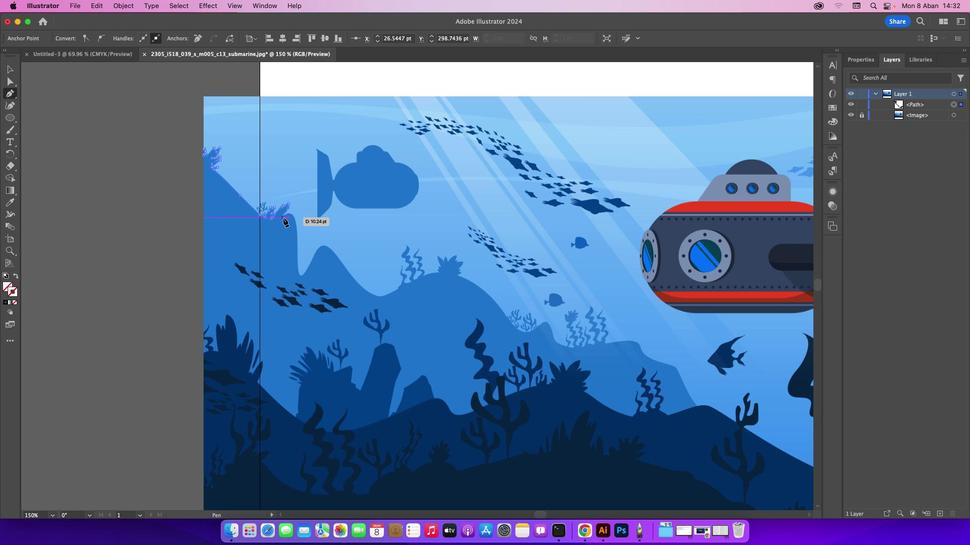 
Action: Mouse moved to (281, 215)
Screenshot: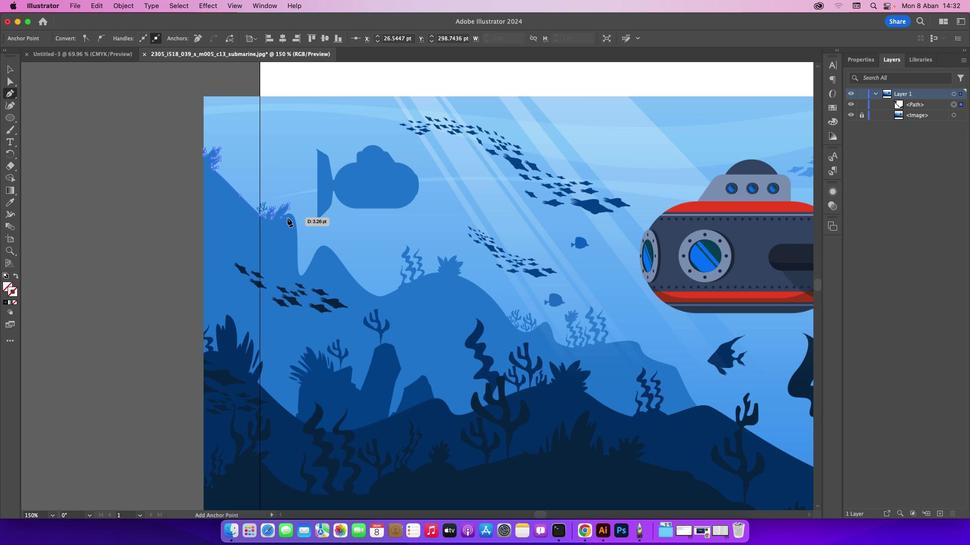 
Action: Mouse pressed left at (281, 215)
Screenshot: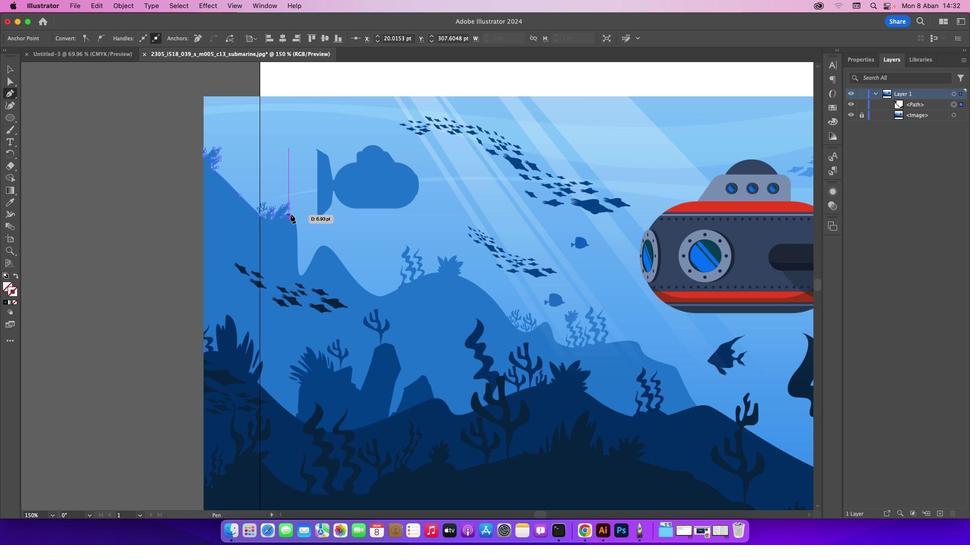 
Action: Mouse moved to (293, 217)
Screenshot: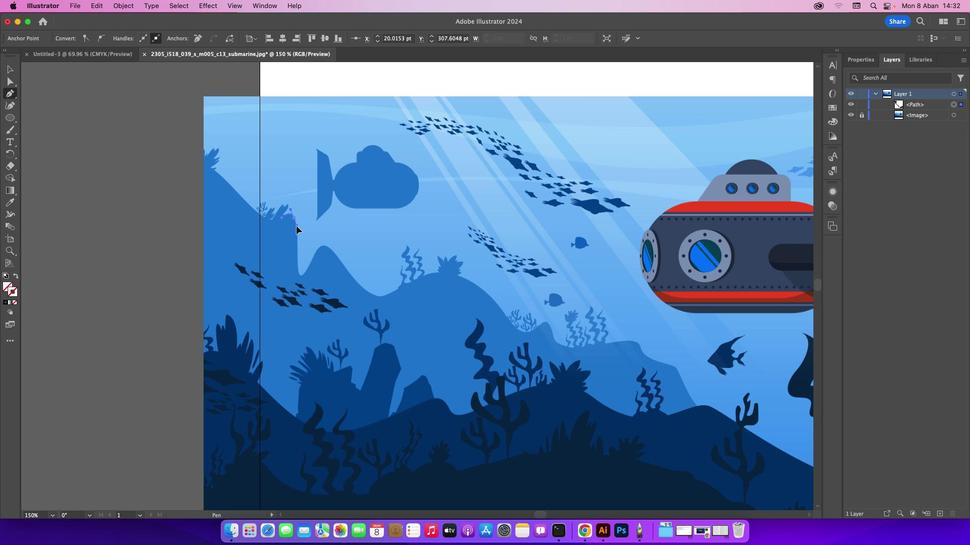 
Action: Mouse pressed left at (293, 217)
Screenshot: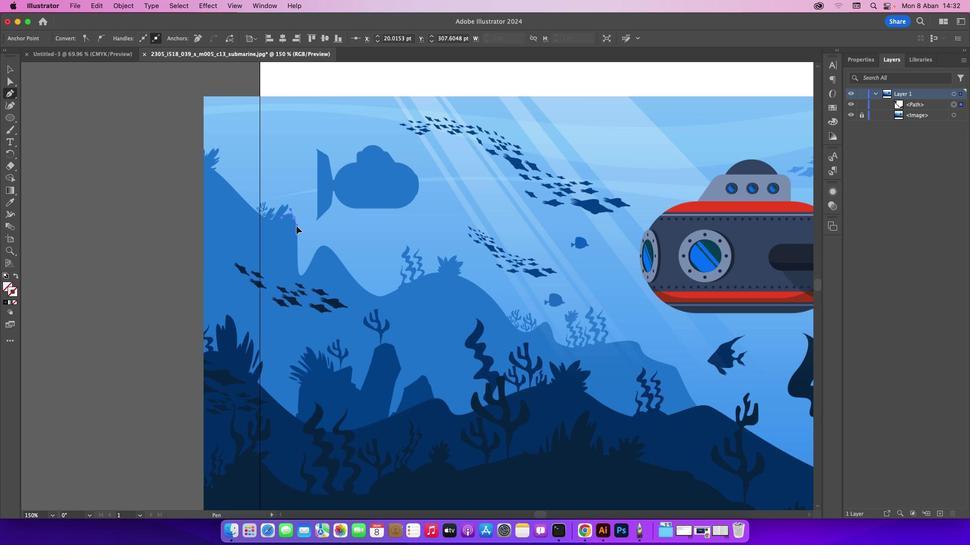 
Action: Mouse moved to (296, 265)
Screenshot: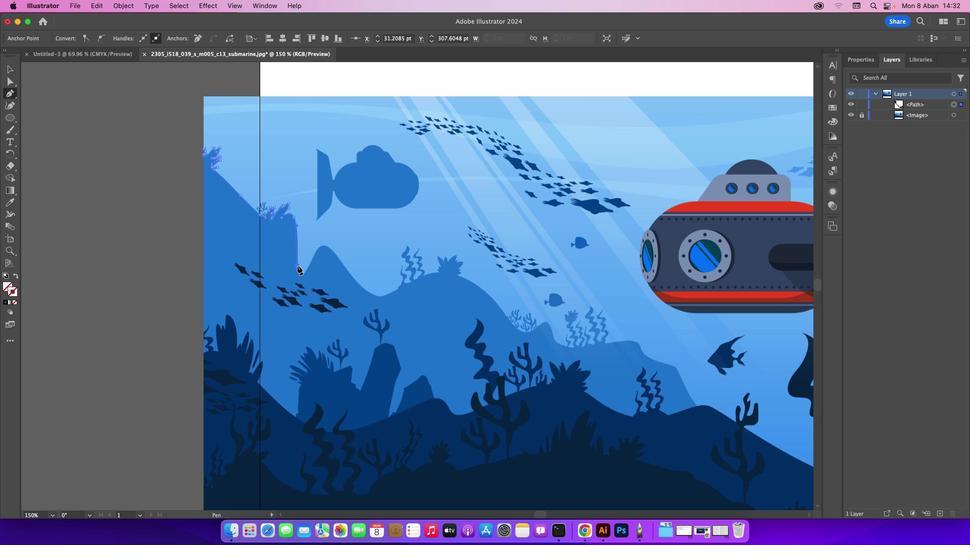 
Action: Mouse pressed left at (296, 265)
Screenshot: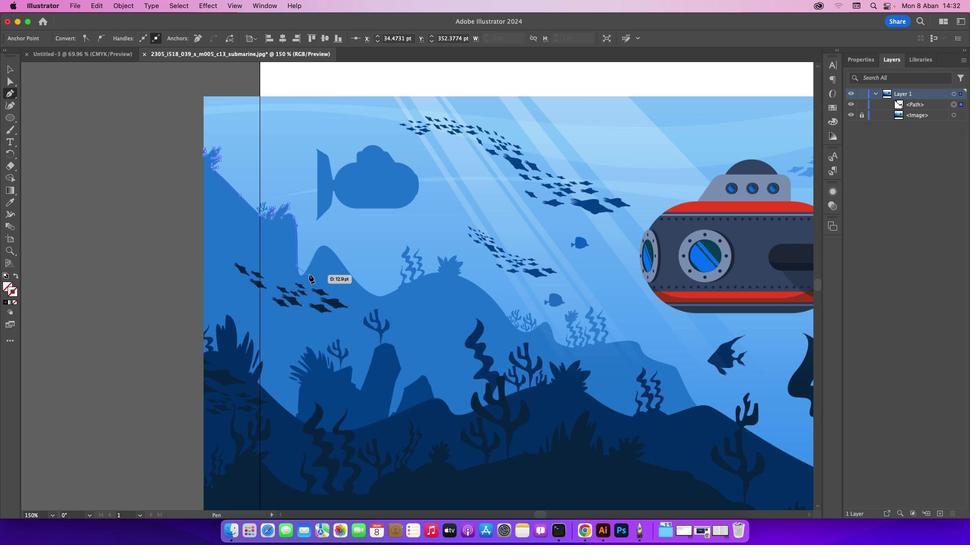 
Action: Mouse moved to (307, 269)
Screenshot: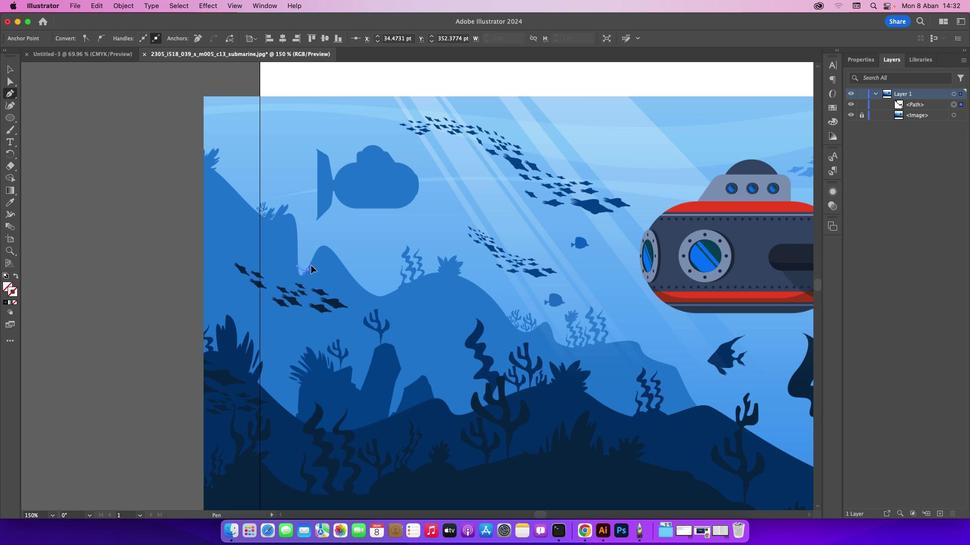 
Action: Mouse pressed left at (307, 269)
Screenshot: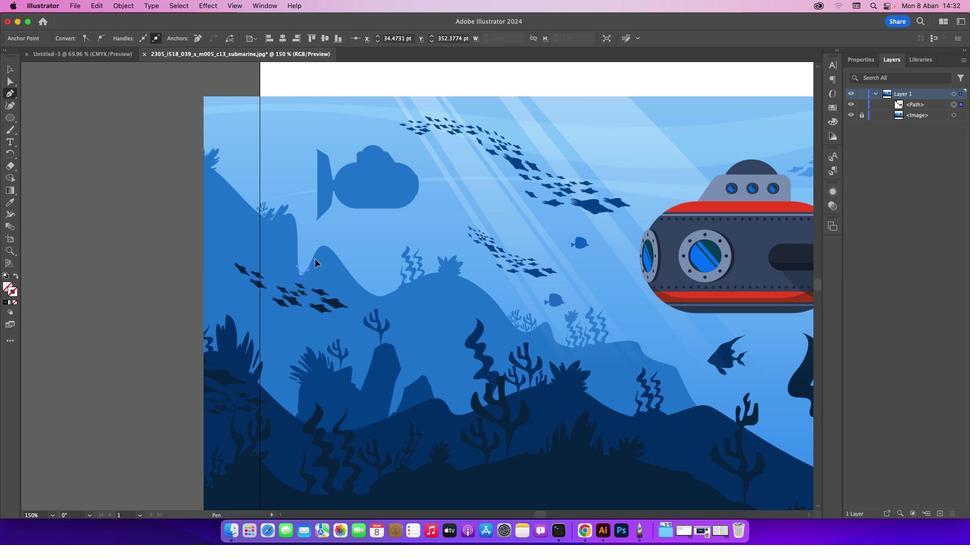 
Action: Mouse moved to (327, 245)
Screenshot: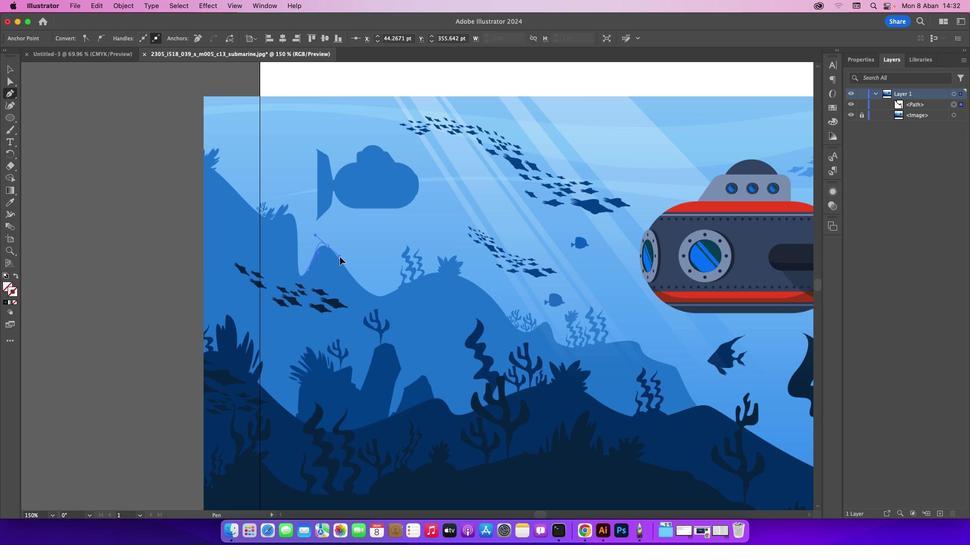 
Action: Mouse pressed left at (327, 245)
Screenshot: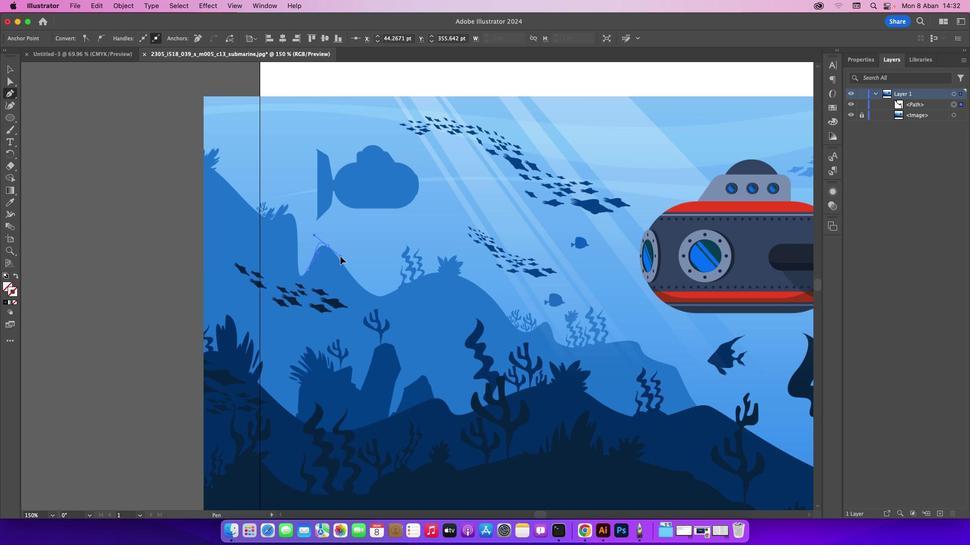 
Action: Mouse moved to (368, 292)
Screenshot: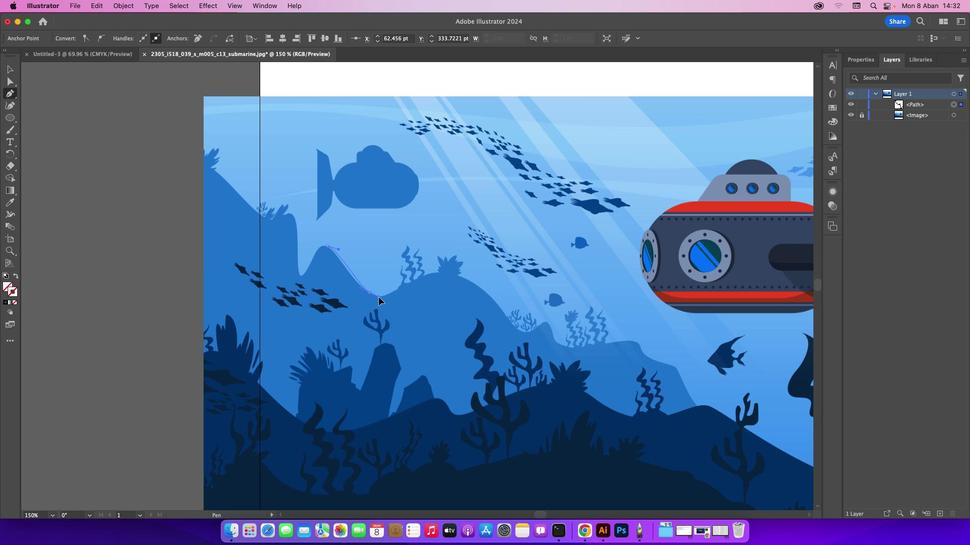 
Action: Mouse pressed left at (368, 292)
Screenshot: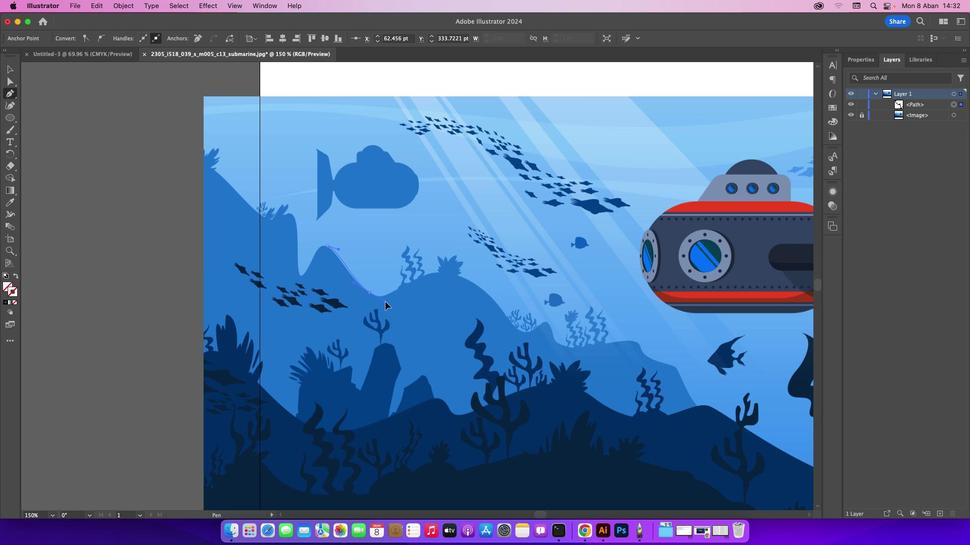 
Action: Mouse moved to (400, 285)
Screenshot: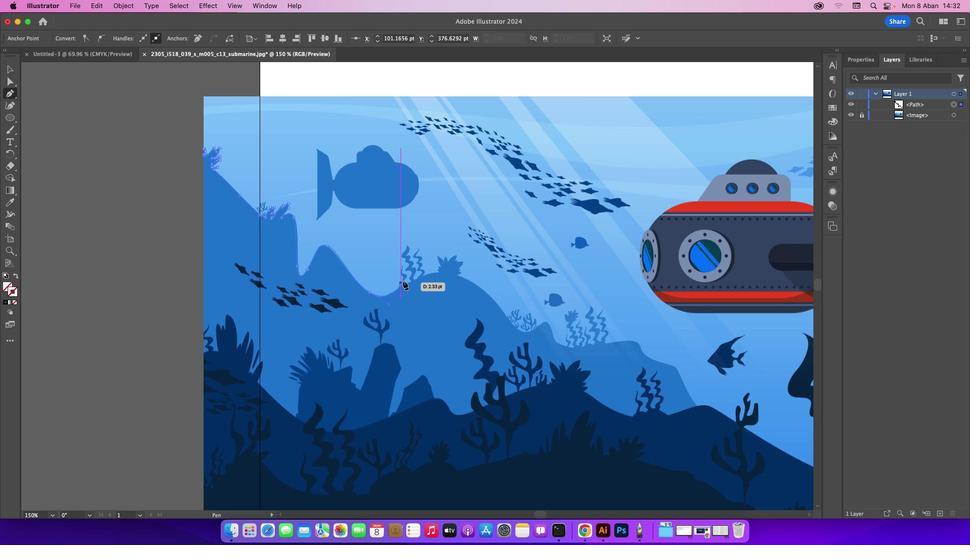 
Action: Mouse pressed left at (400, 285)
Screenshot: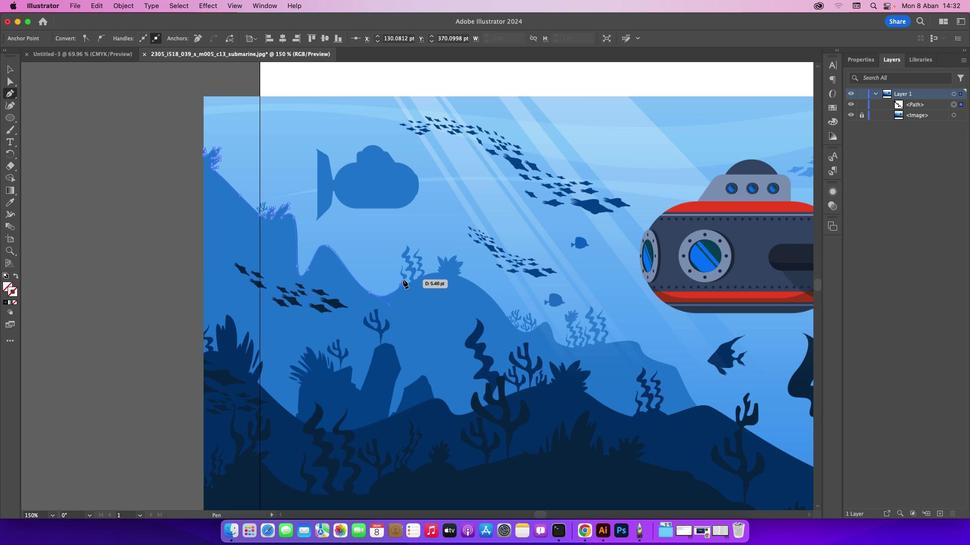 
Action: Mouse moved to (399, 275)
Screenshot: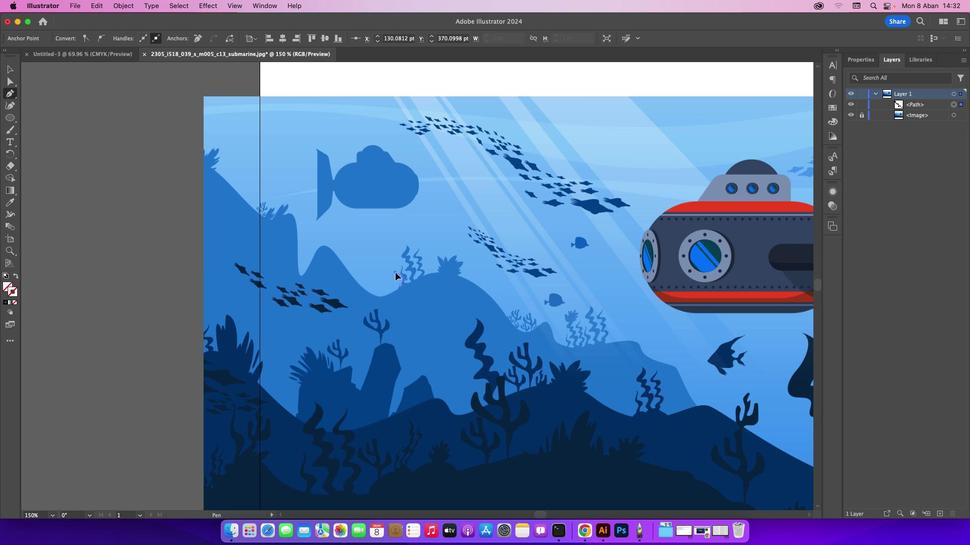 
Action: Mouse pressed left at (399, 275)
Screenshot: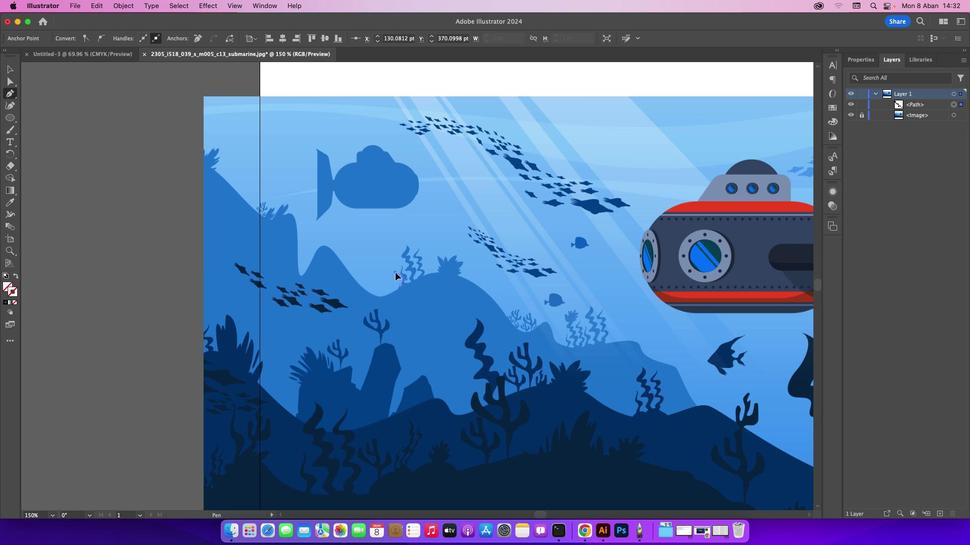 
Action: Mouse moved to (400, 275)
Screenshot: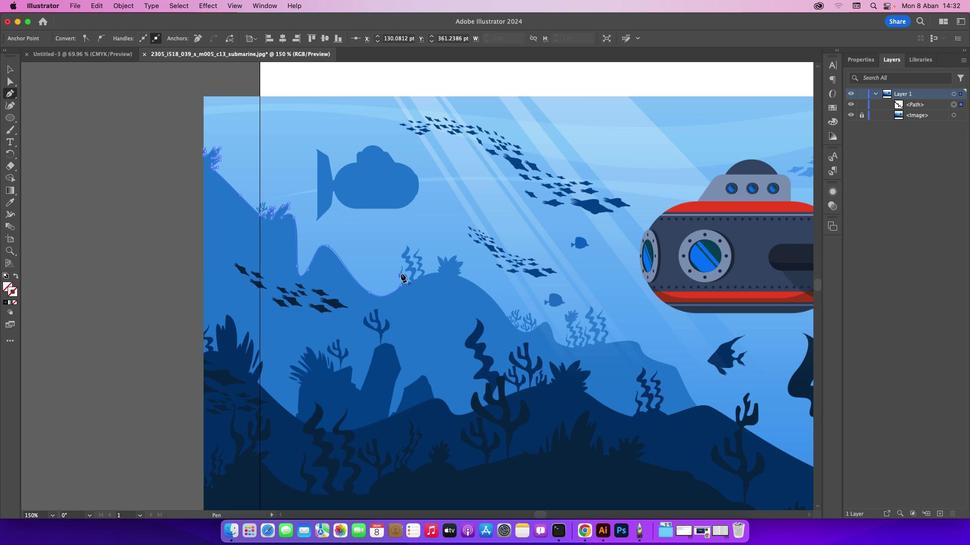 
Action: Mouse pressed left at (400, 275)
Screenshot: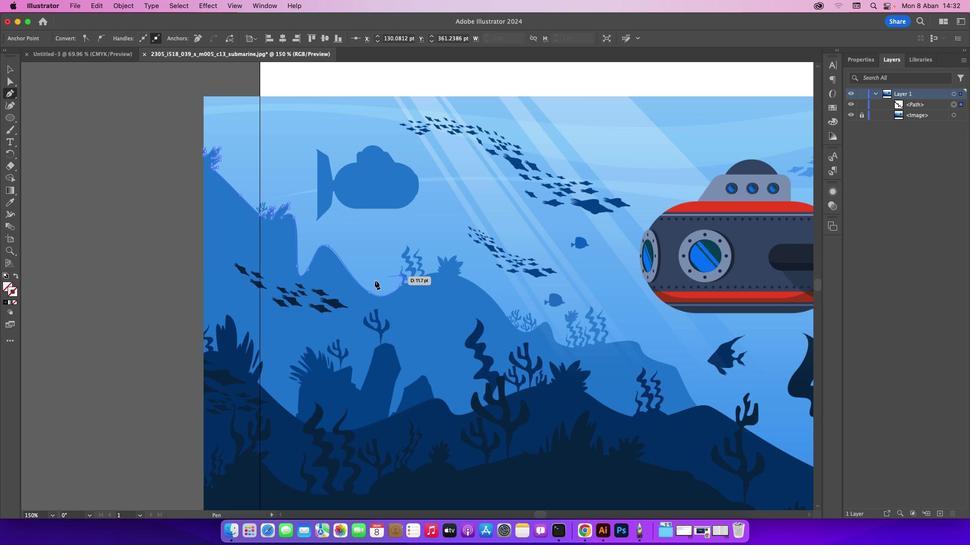 
Action: Mouse moved to (351, 286)
Screenshot: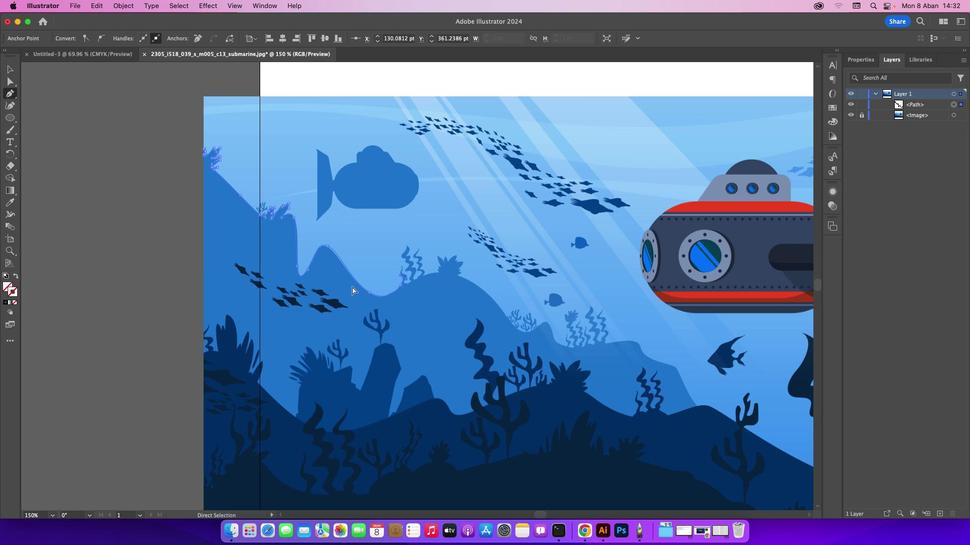 
Action: Key pressed Key.cmd_r'=''=''=''='
Screenshot: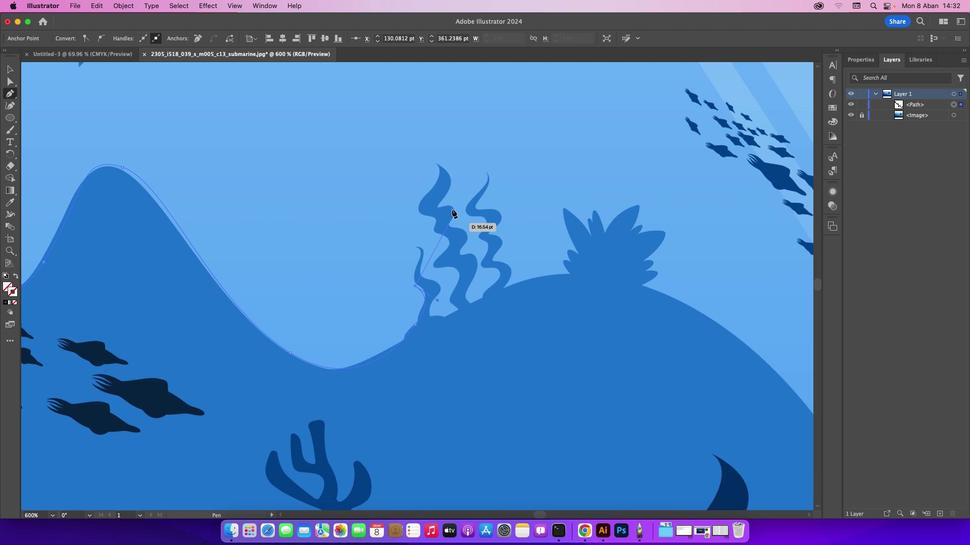 
Action: Mouse moved to (420, 259)
Screenshot: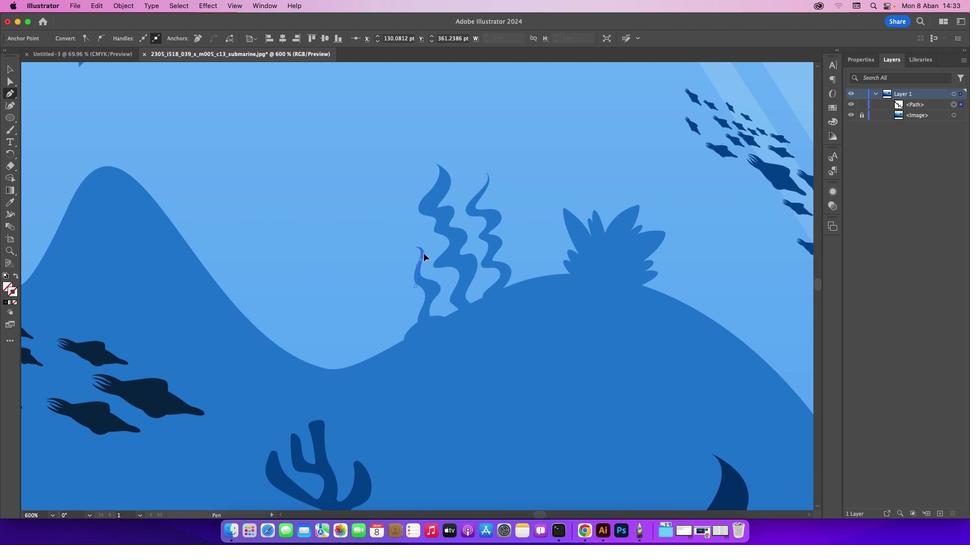 
Action: Mouse pressed left at (420, 259)
Screenshot: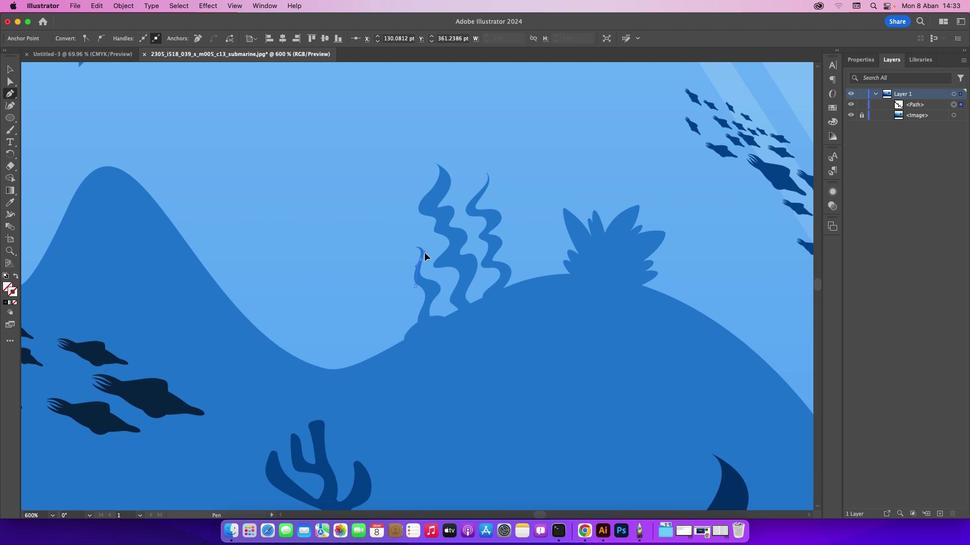 
Action: Mouse moved to (419, 257)
Screenshot: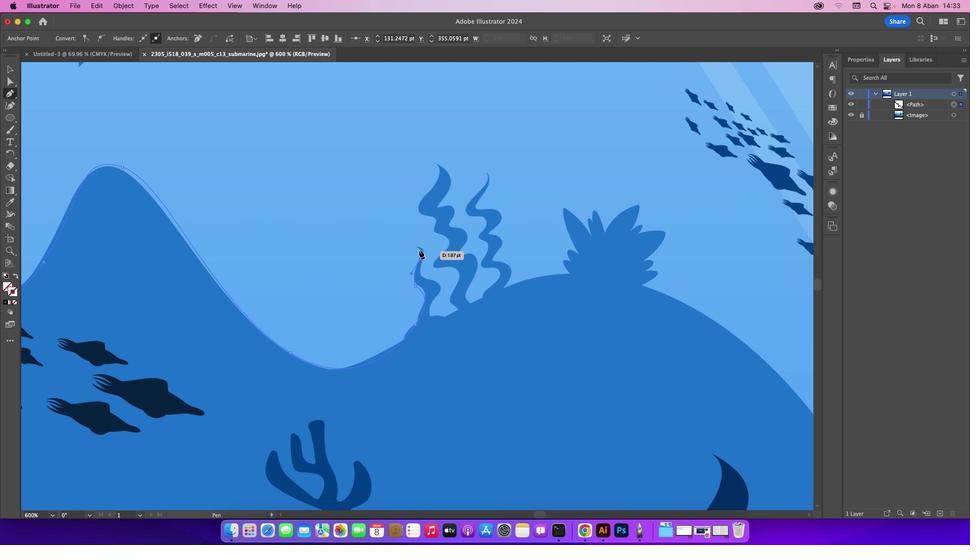
Action: Mouse pressed left at (419, 257)
Screenshot: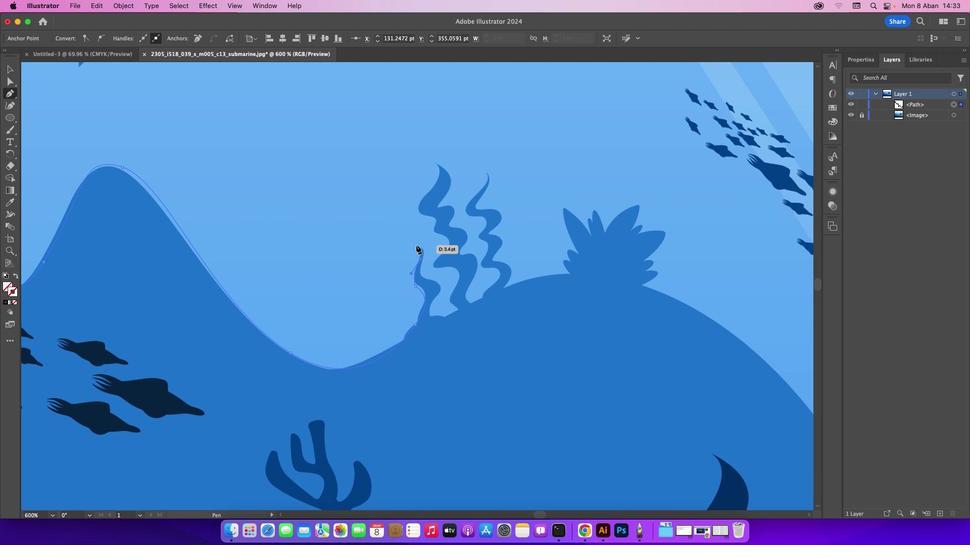 
Action: Mouse moved to (415, 245)
Screenshot: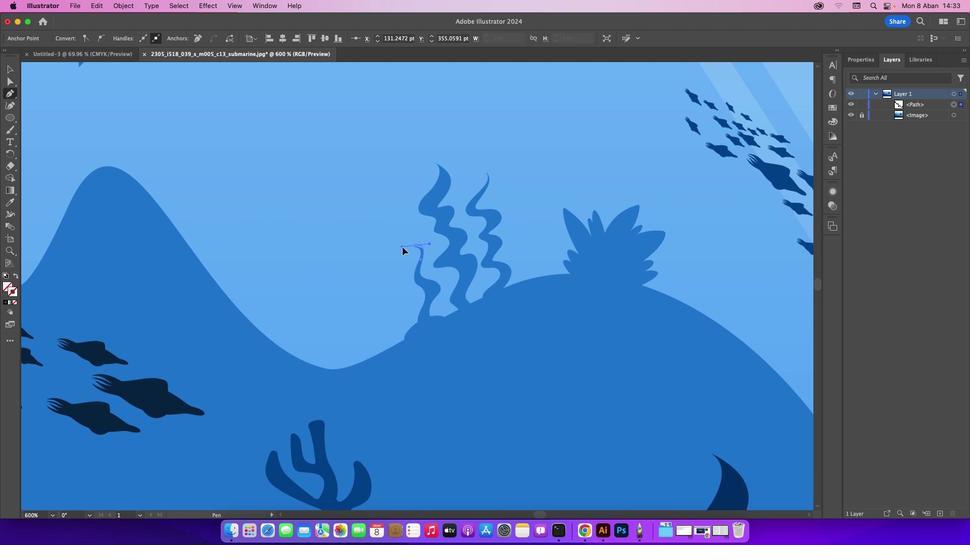 
Action: Mouse pressed left at (415, 245)
Screenshot: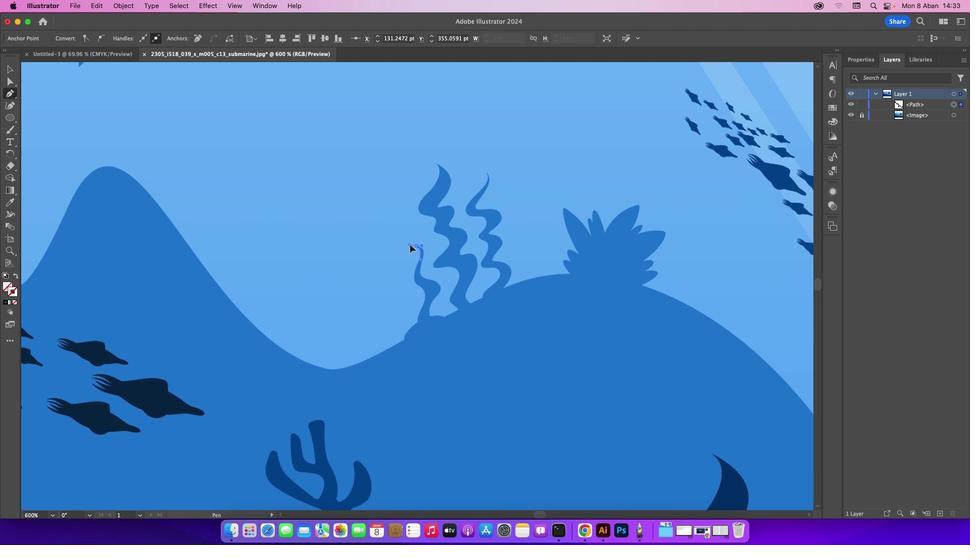 
Action: Mouse moved to (415, 245)
Screenshot: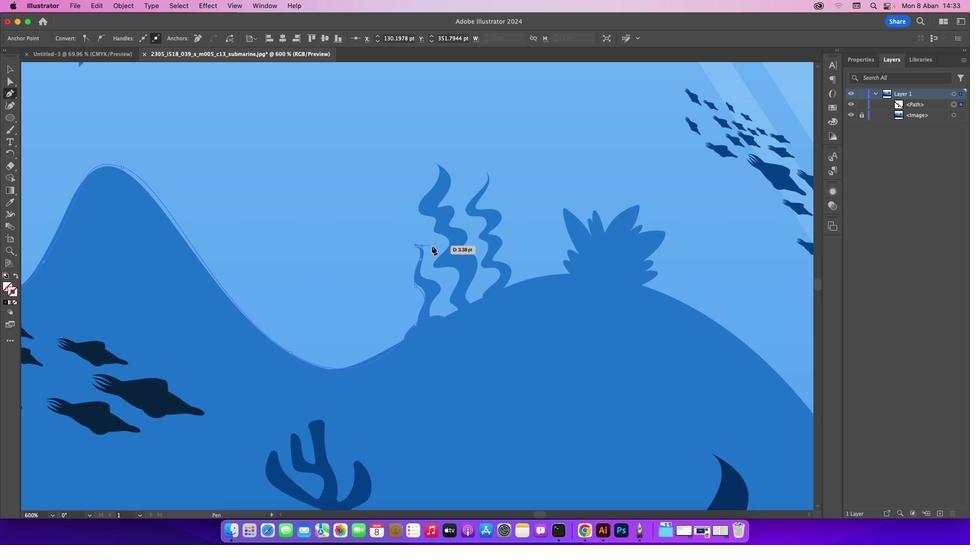 
Action: Mouse pressed left at (415, 245)
Screenshot: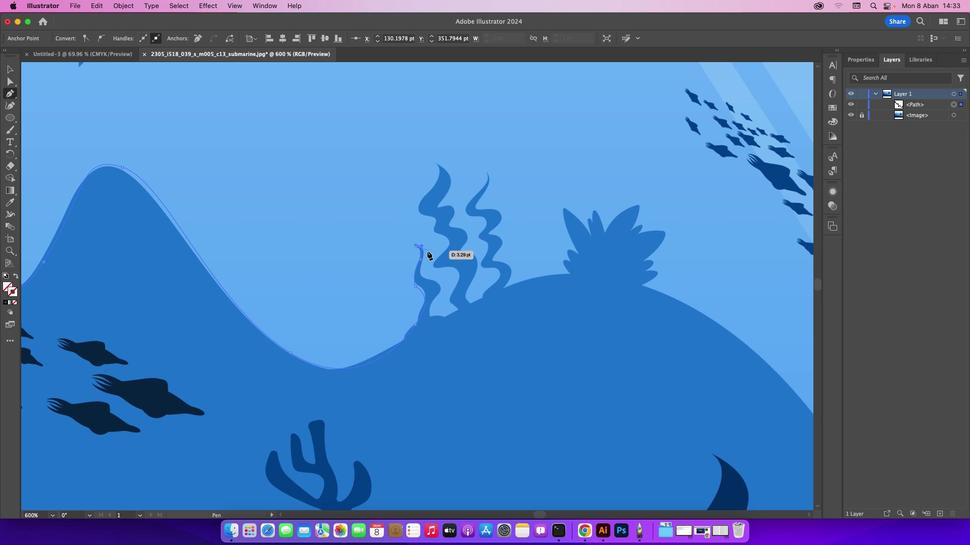 
Action: Mouse moved to (424, 252)
Screenshot: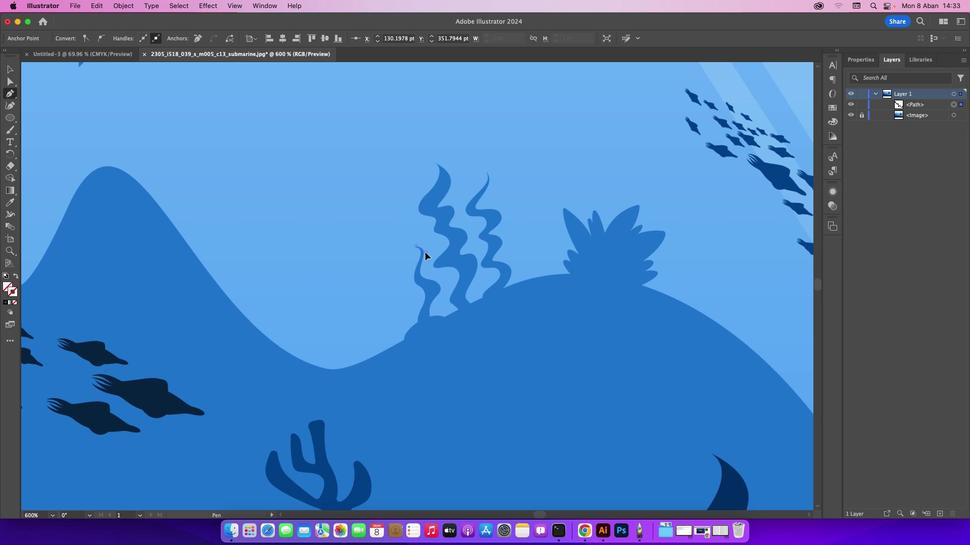 
Action: Mouse pressed left at (424, 252)
Screenshot: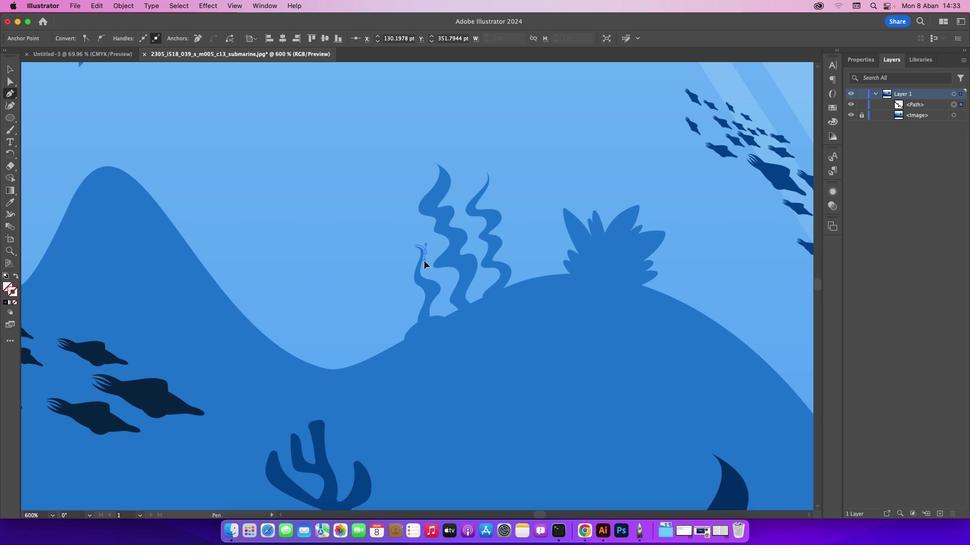
Action: Mouse moved to (421, 276)
Screenshot: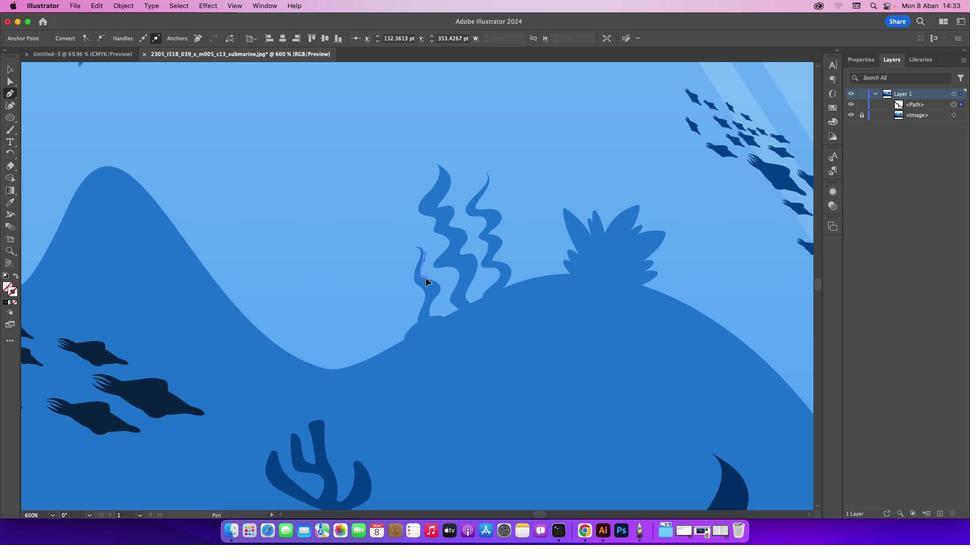 
Action: Mouse pressed left at (421, 276)
Screenshot: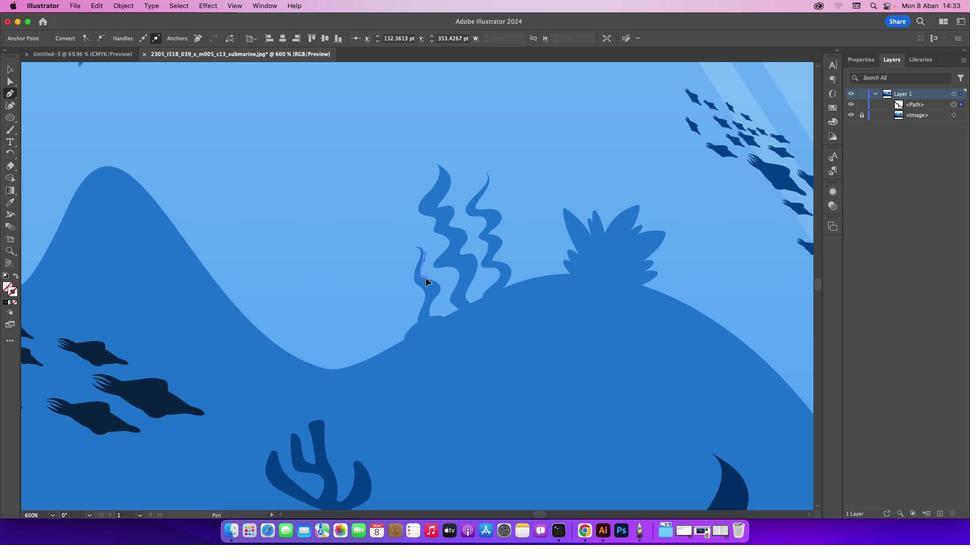 
Action: Mouse moved to (440, 284)
Screenshot: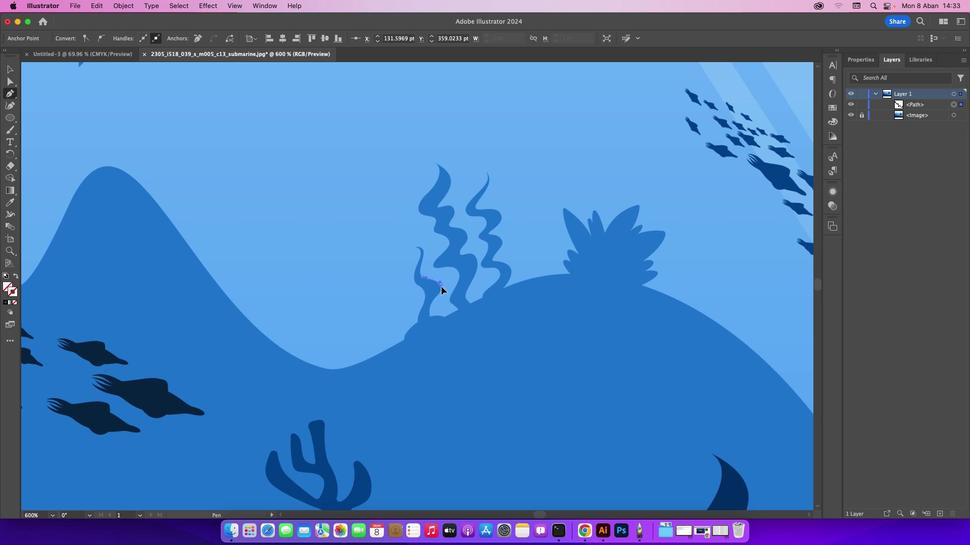 
Action: Mouse pressed left at (440, 284)
Screenshot: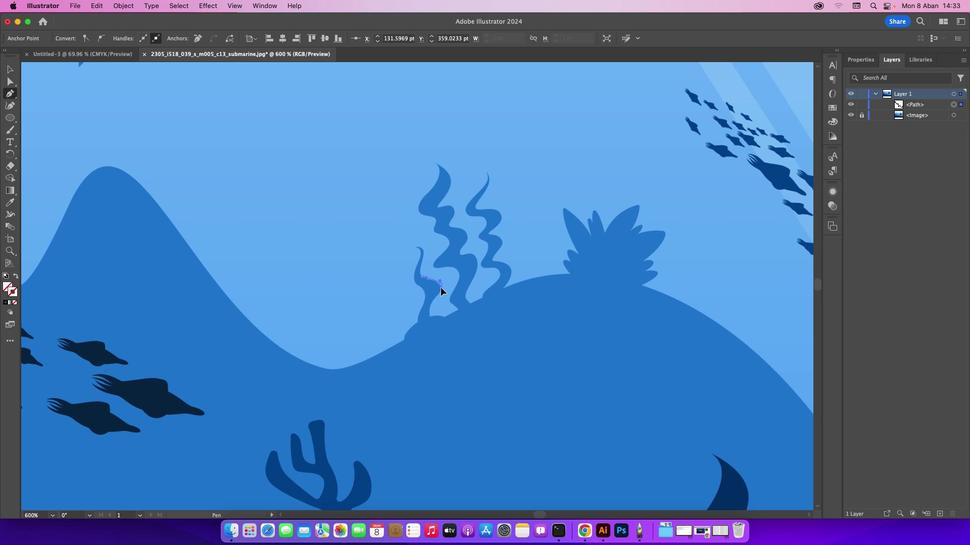 
Action: Mouse moved to (432, 301)
Screenshot: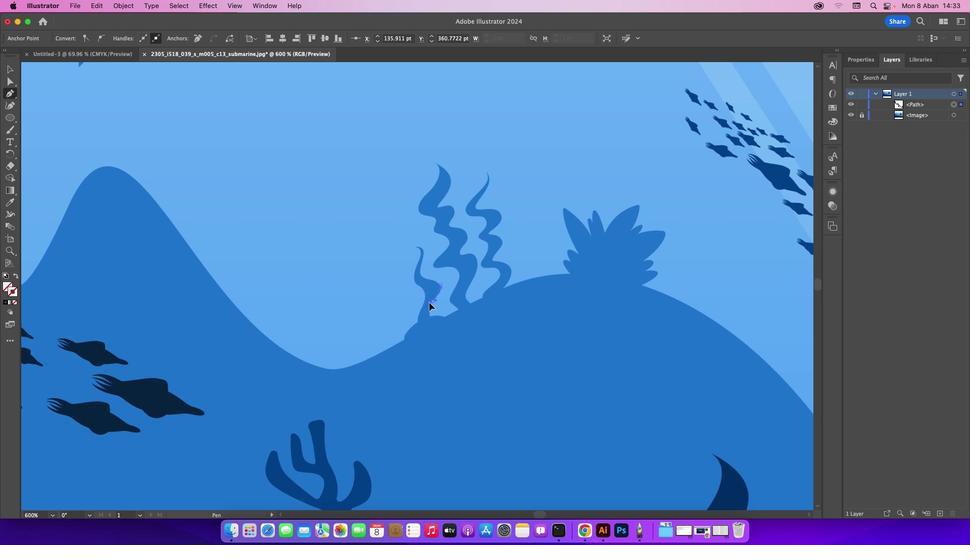 
Action: Mouse pressed left at (432, 301)
Screenshot: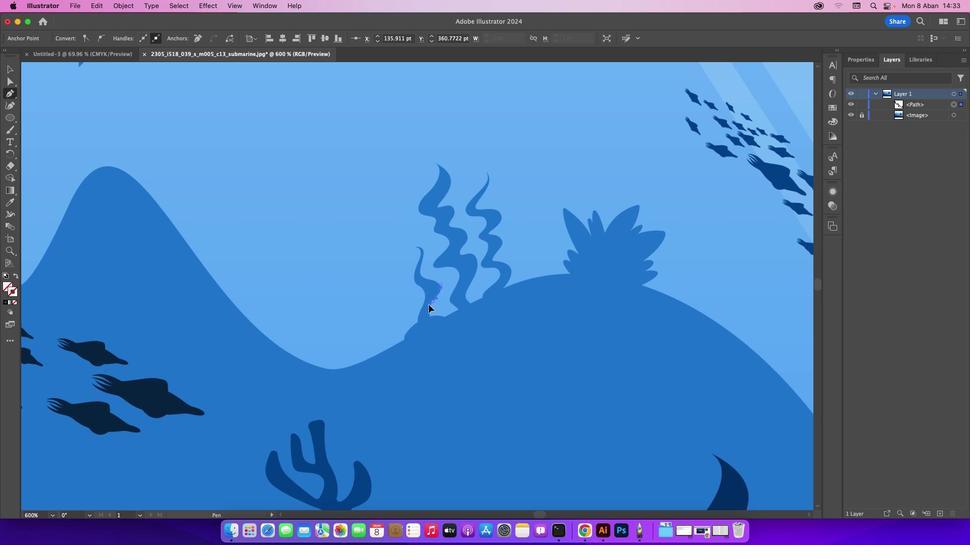 
Action: Mouse moved to (432, 303)
Screenshot: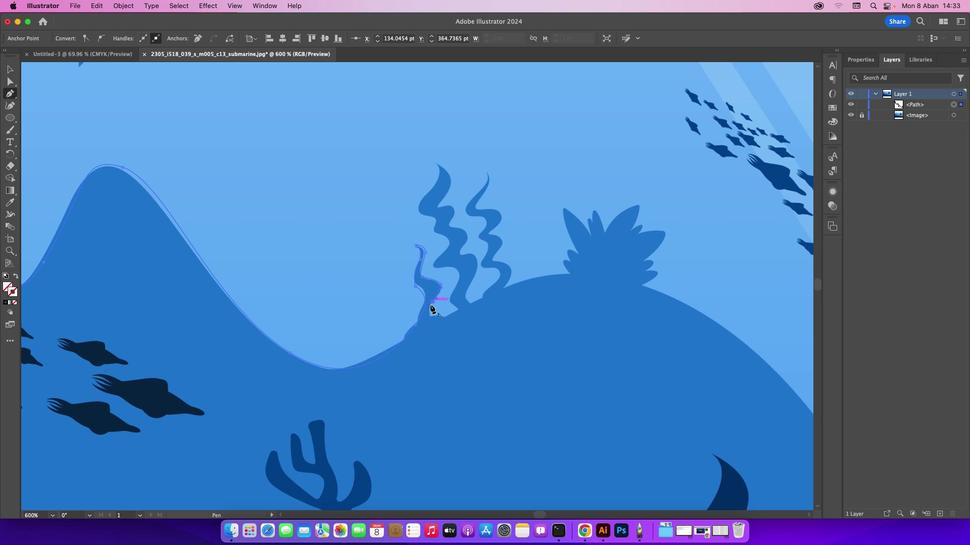 
Action: Mouse pressed left at (432, 303)
Screenshot: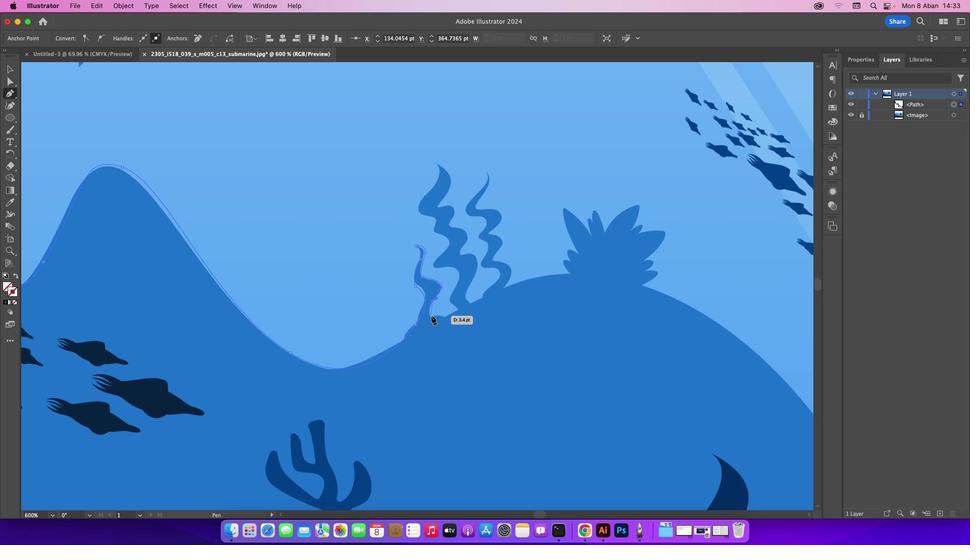 
Action: Mouse moved to (430, 315)
Screenshot: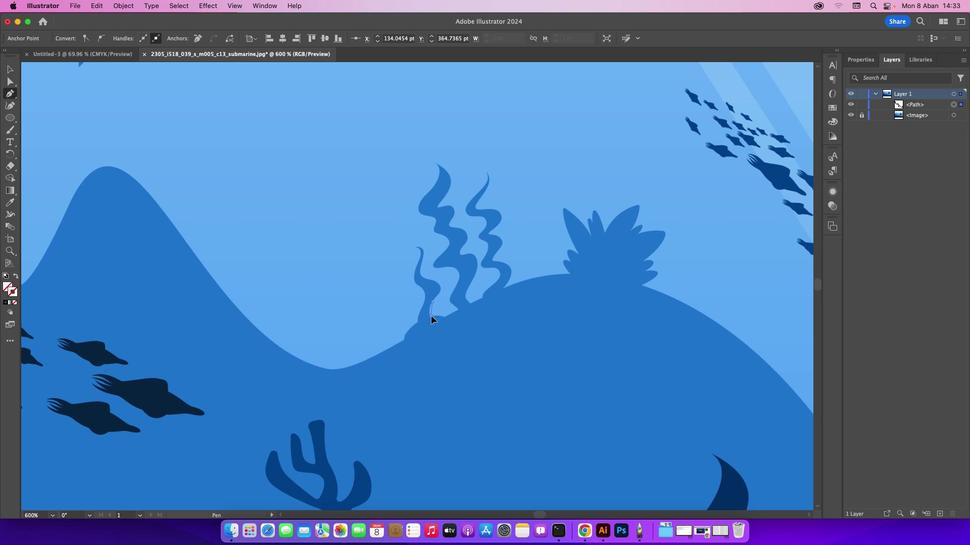 
Action: Mouse pressed left at (430, 315)
Screenshot: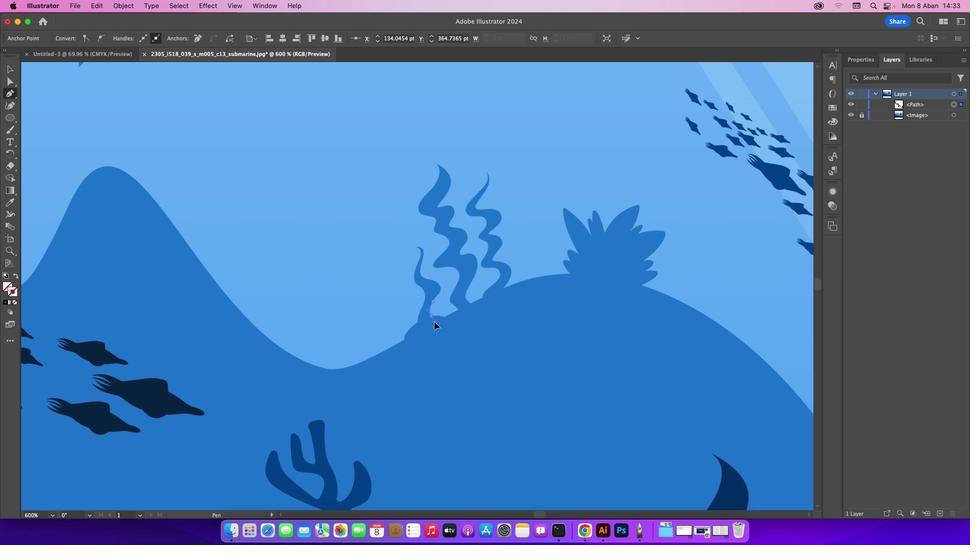 
Action: Mouse moved to (432, 317)
Screenshot: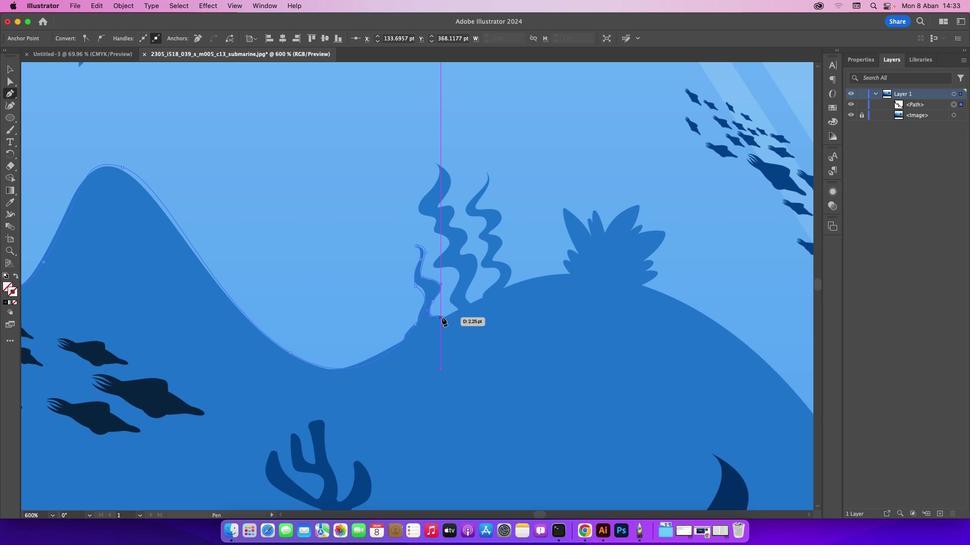 
Action: Mouse pressed left at (432, 317)
Screenshot: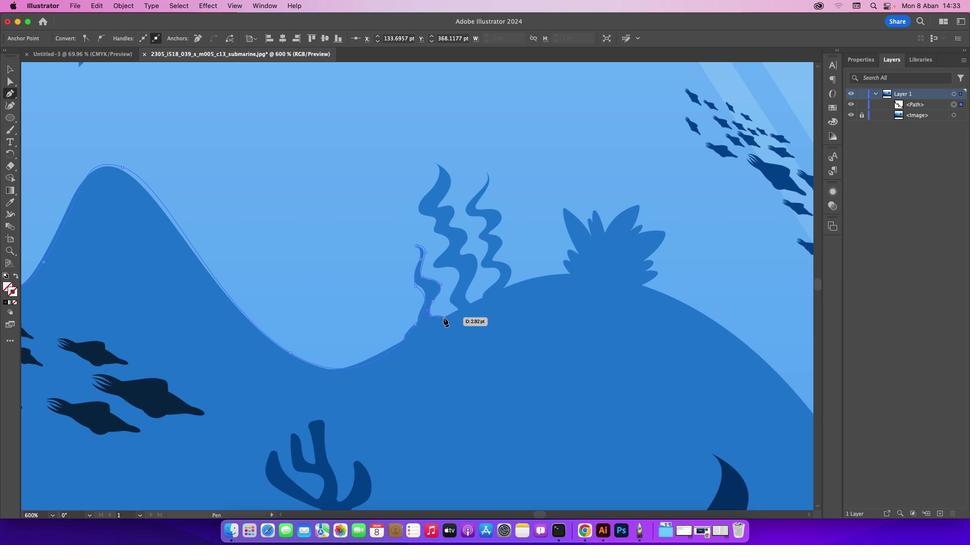 
Action: Mouse moved to (443, 317)
Screenshot: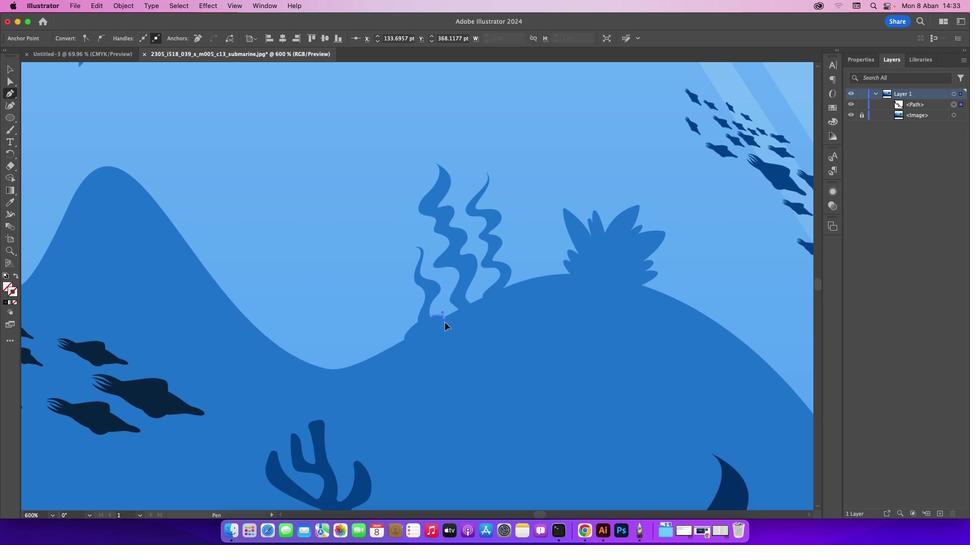 
Action: Mouse pressed left at (443, 317)
Screenshot: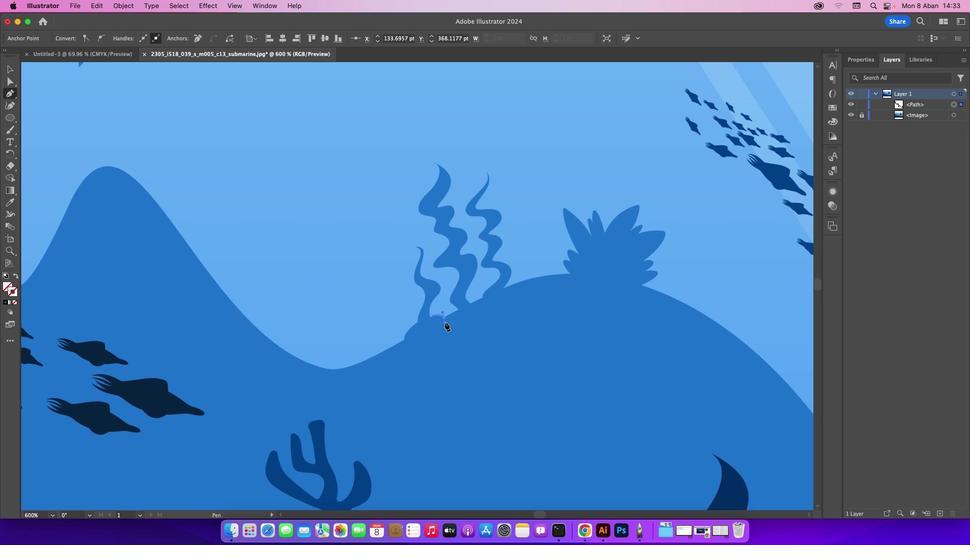 
Action: Mouse moved to (442, 316)
Screenshot: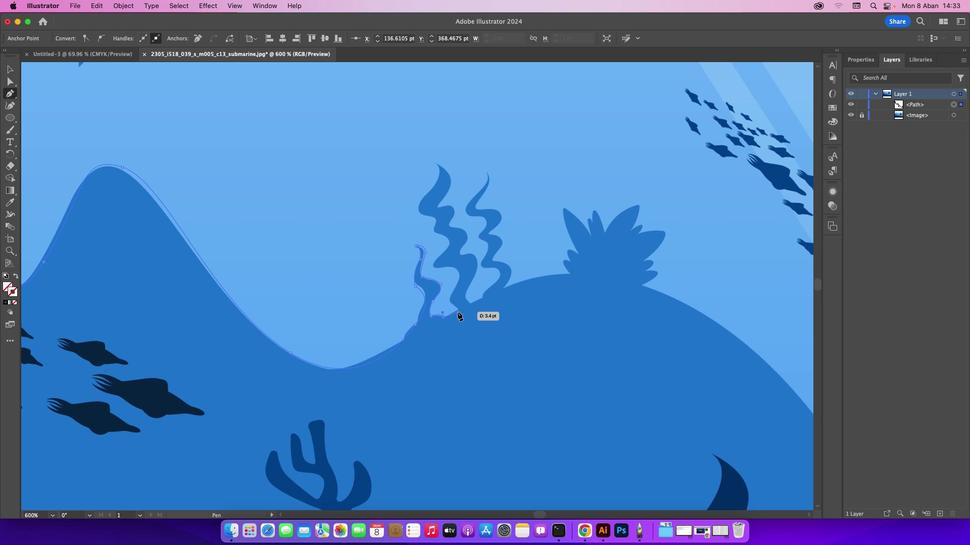 
Action: Mouse pressed left at (442, 316)
Screenshot: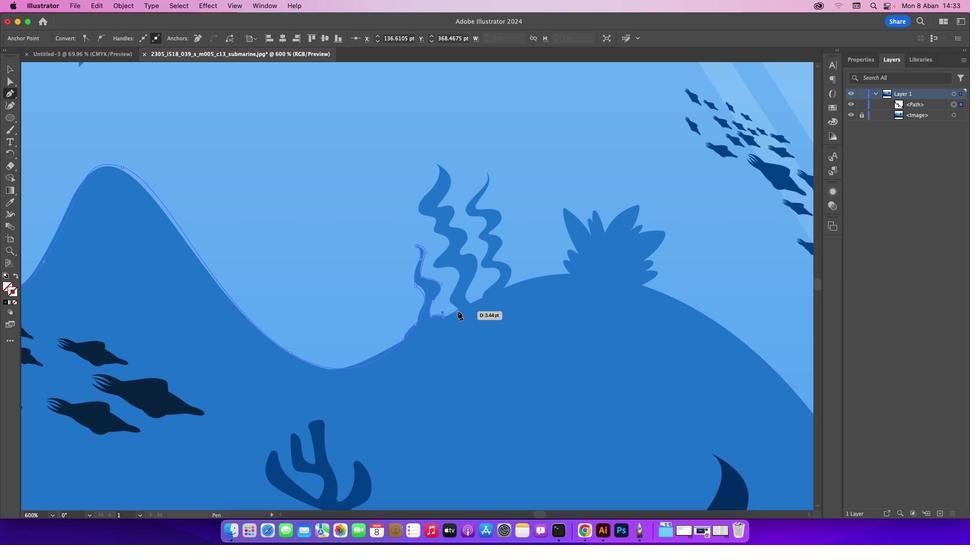 
Action: Mouse moved to (459, 308)
Screenshot: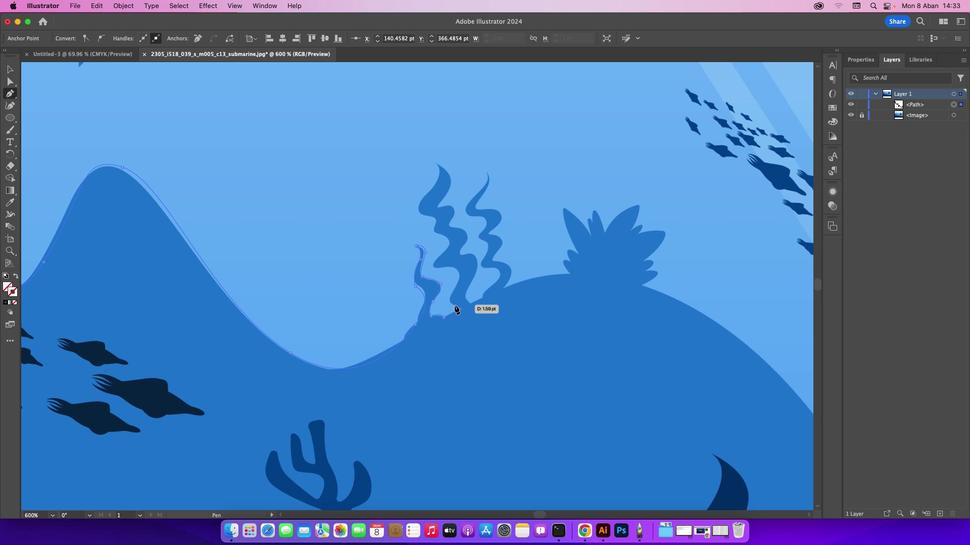 
Action: Mouse pressed left at (459, 308)
Screenshot: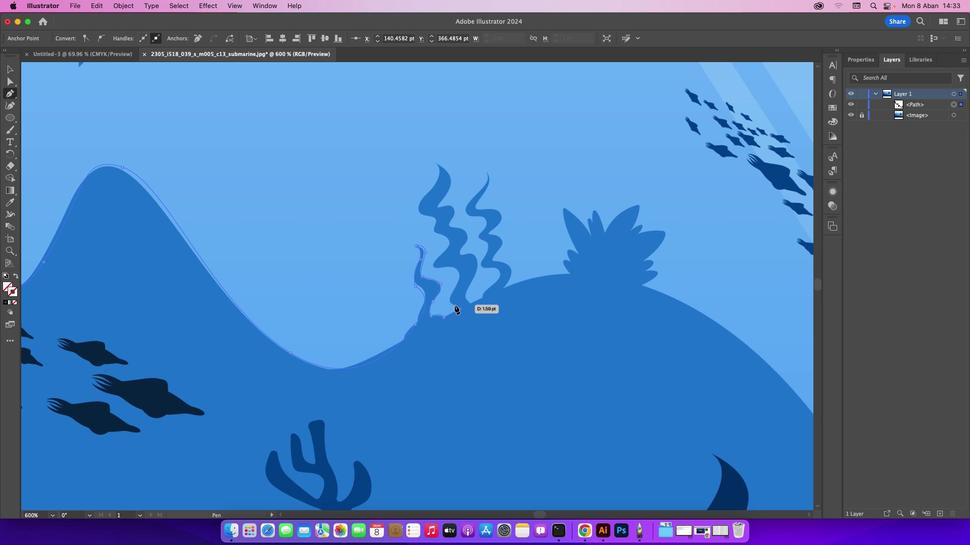 
Action: Mouse moved to (452, 293)
Screenshot: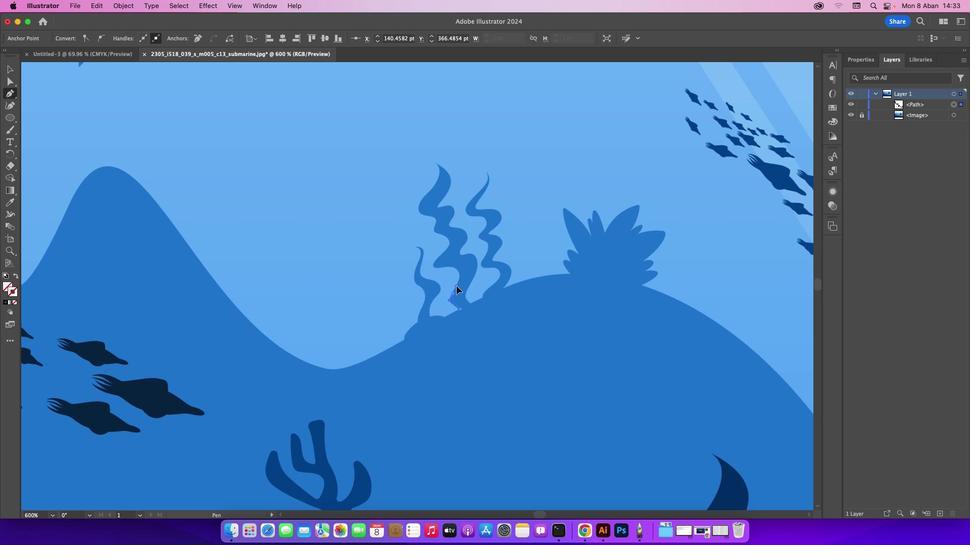 
Action: Mouse pressed left at (452, 293)
Screenshot: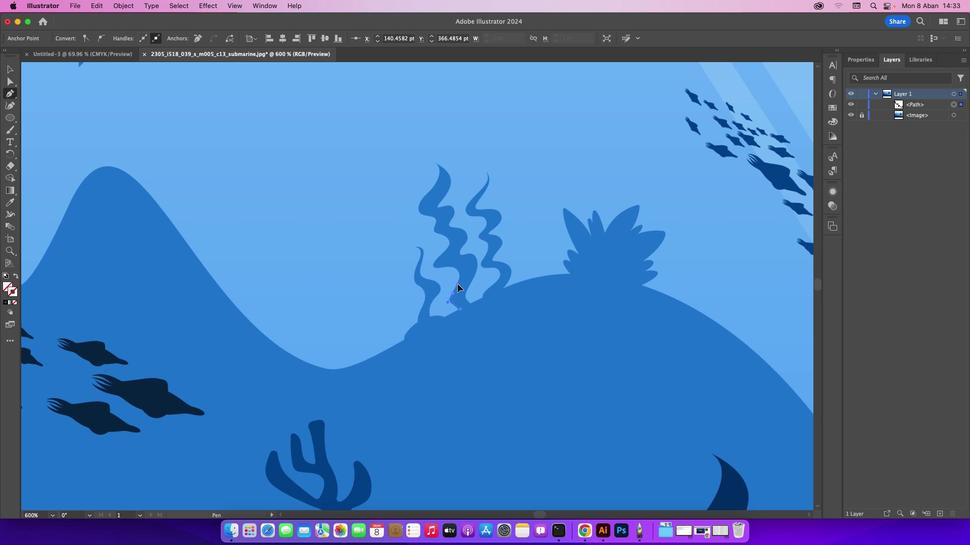 
Action: Mouse moved to (447, 265)
Screenshot: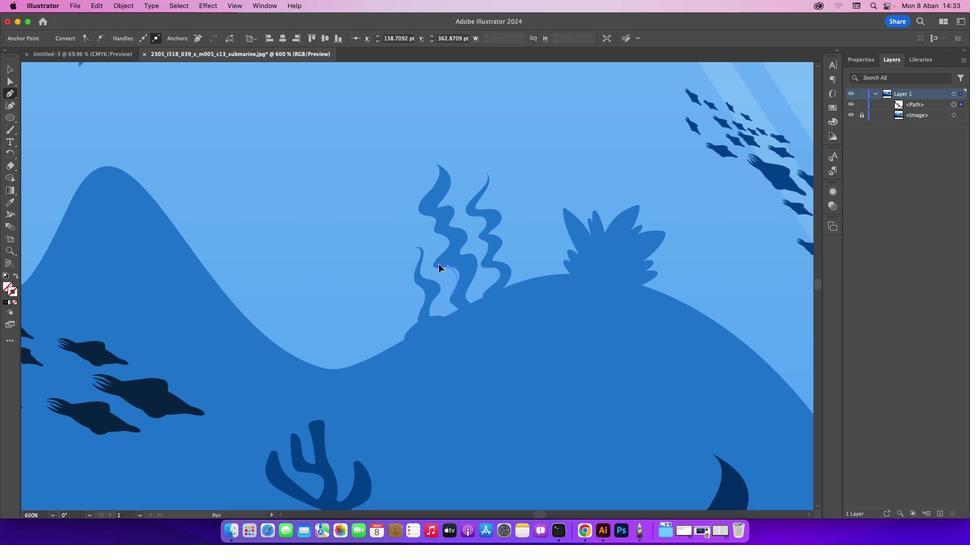 
Action: Mouse pressed left at (447, 265)
Screenshot: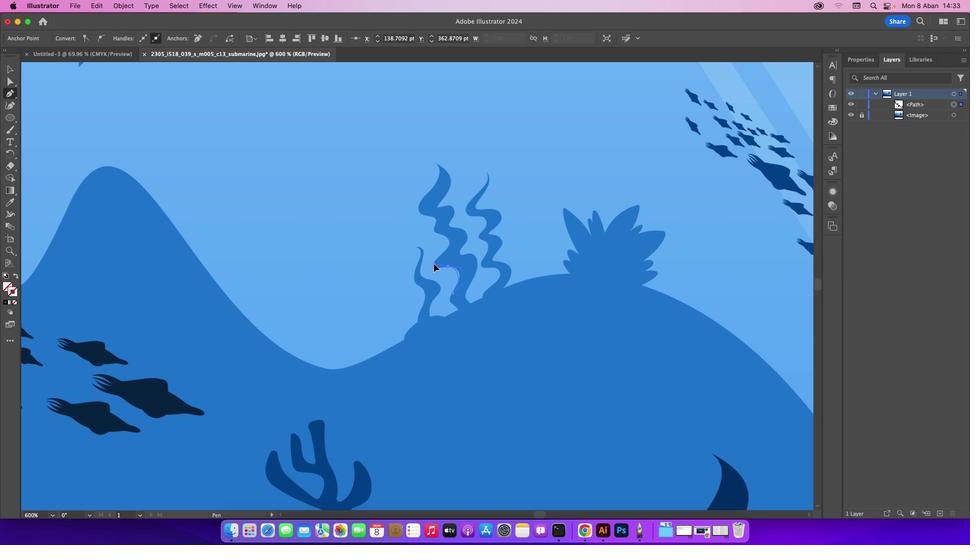 
Action: Mouse moved to (445, 265)
Screenshot: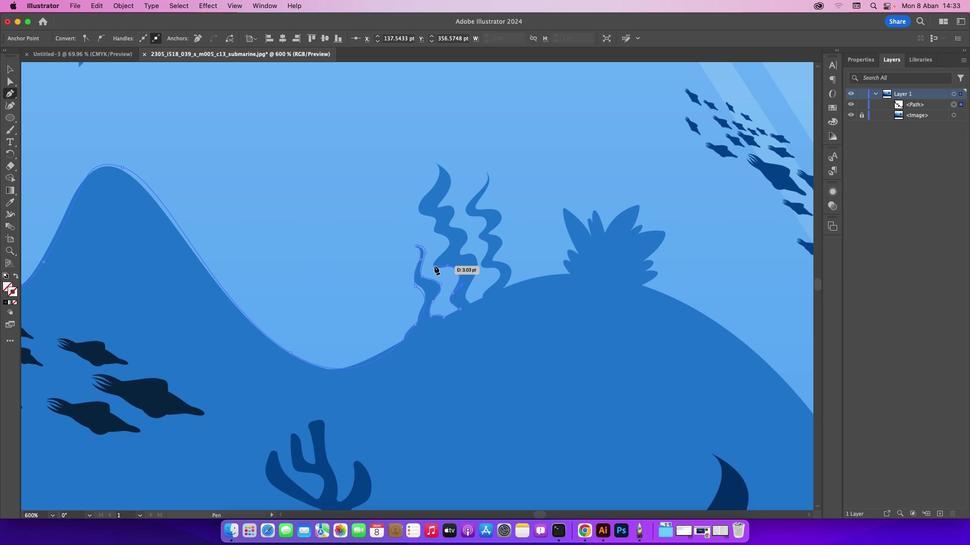 
Action: Mouse pressed left at (445, 265)
Screenshot: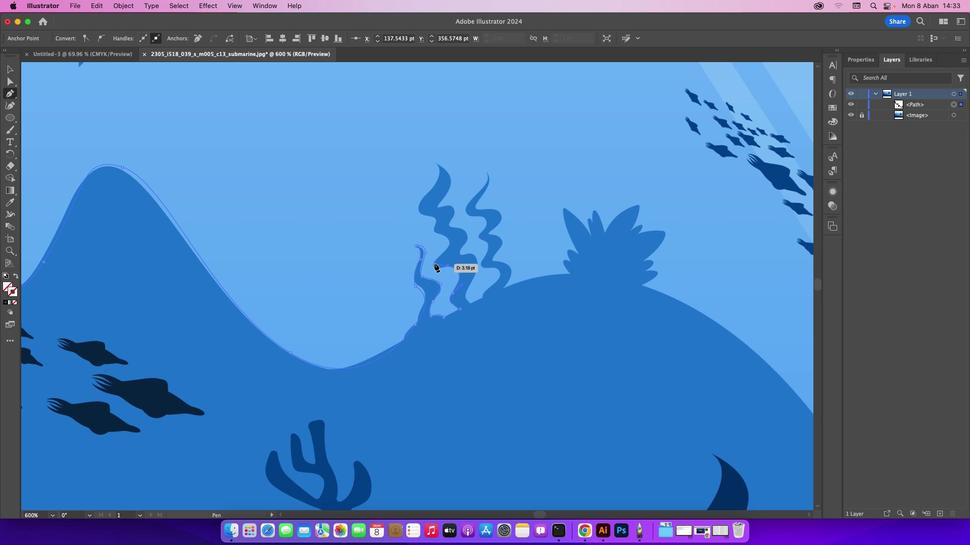 
Action: Mouse moved to (434, 262)
Screenshot: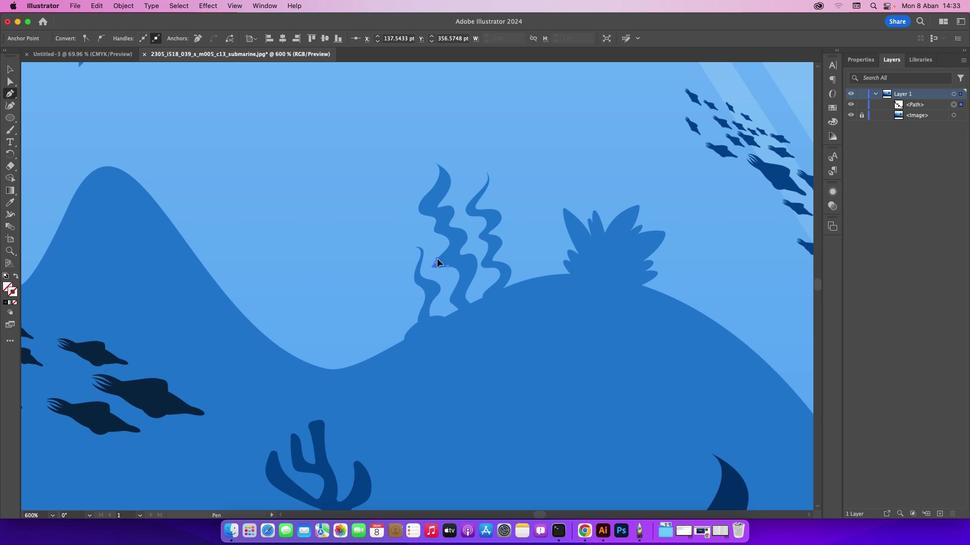 
Action: Mouse pressed left at (434, 262)
Screenshot: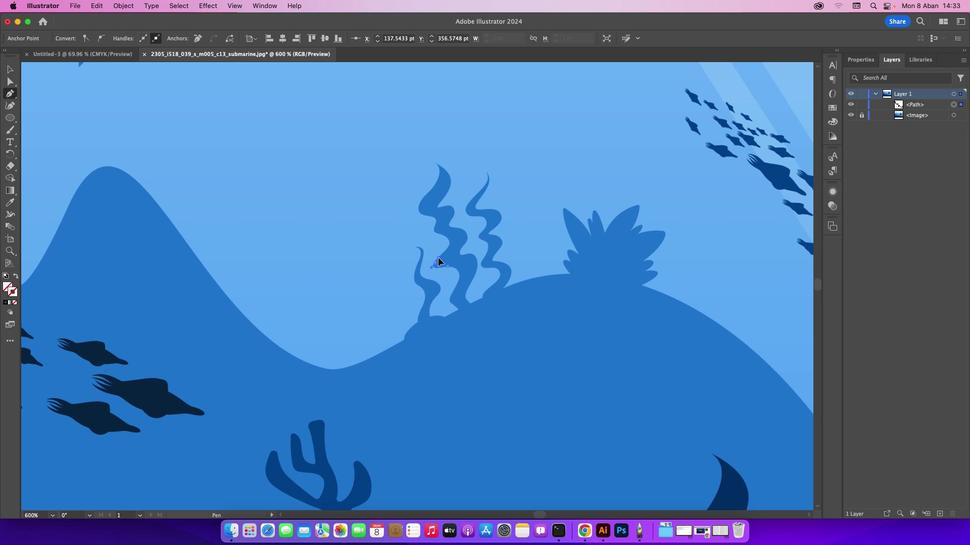 
Action: Mouse moved to (448, 240)
Screenshot: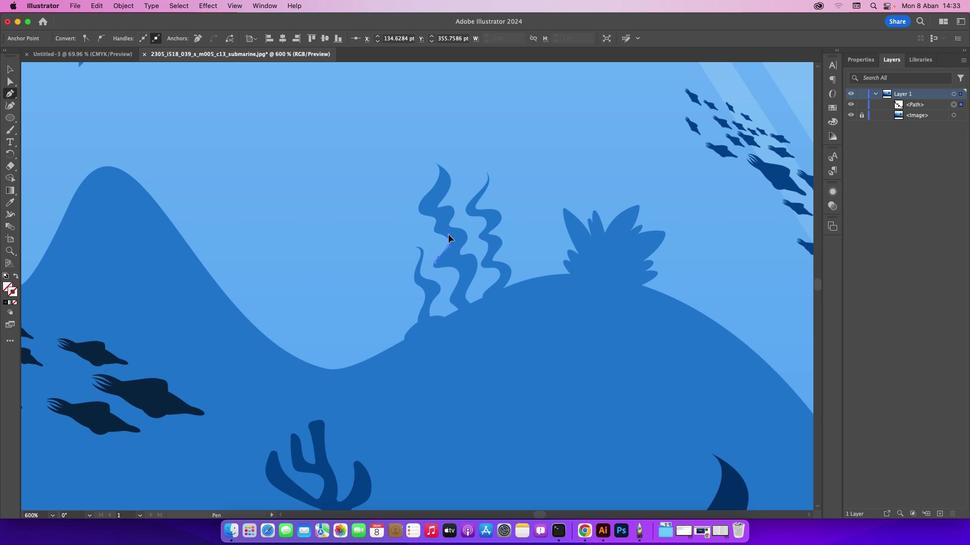 
Action: Mouse pressed left at (448, 240)
Screenshot: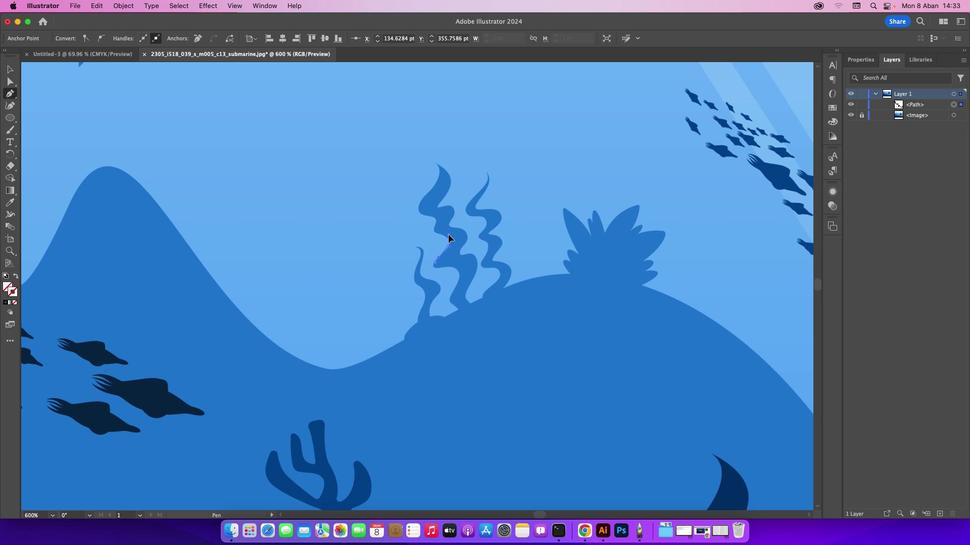 
Action: Mouse moved to (435, 231)
Screenshot: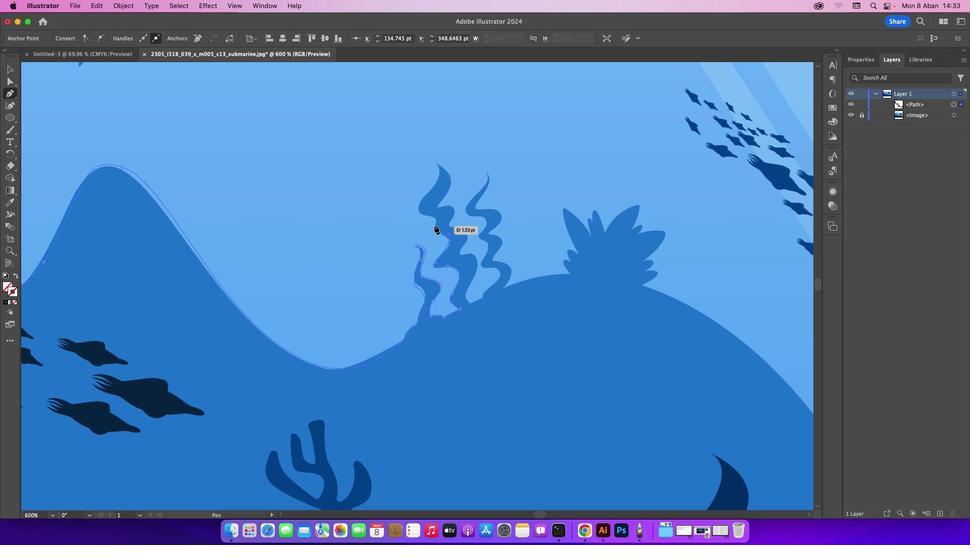 
Action: Mouse pressed left at (435, 231)
Screenshot: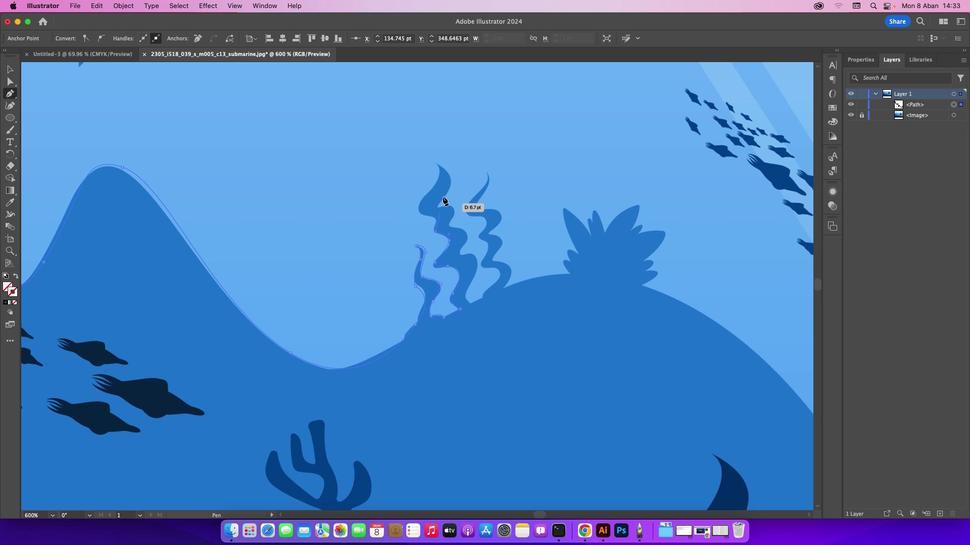 
Action: Mouse moved to (434, 219)
Screenshot: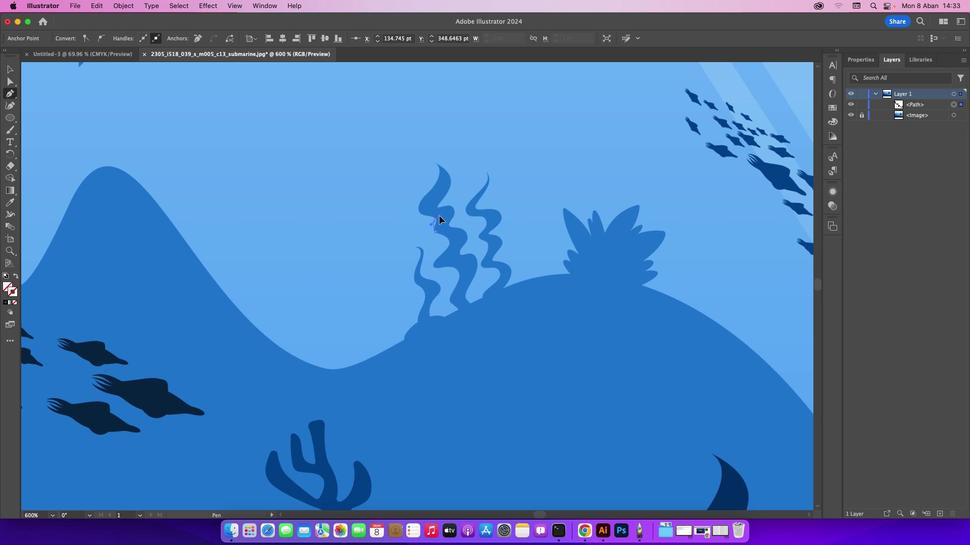 
Action: Mouse pressed left at (434, 219)
Screenshot: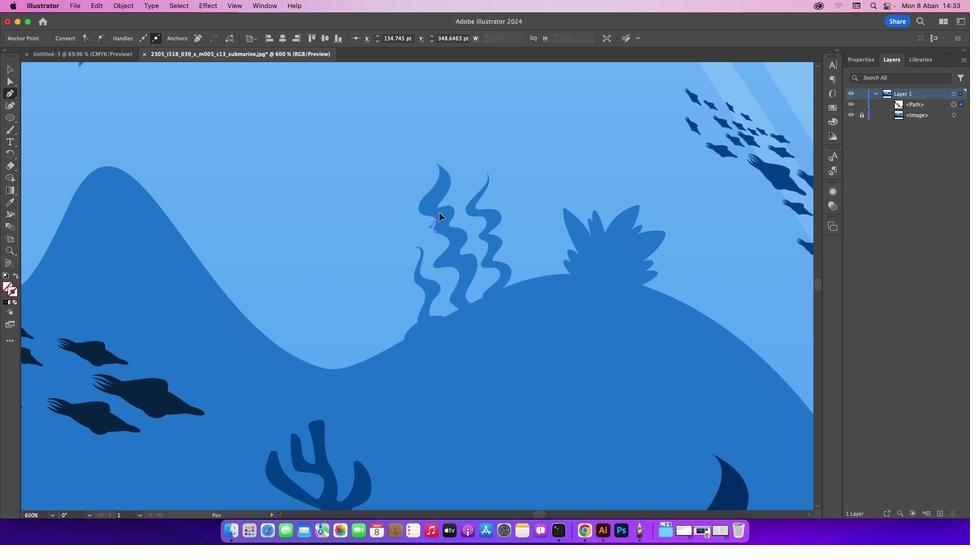 
Action: Mouse moved to (434, 218)
Screenshot: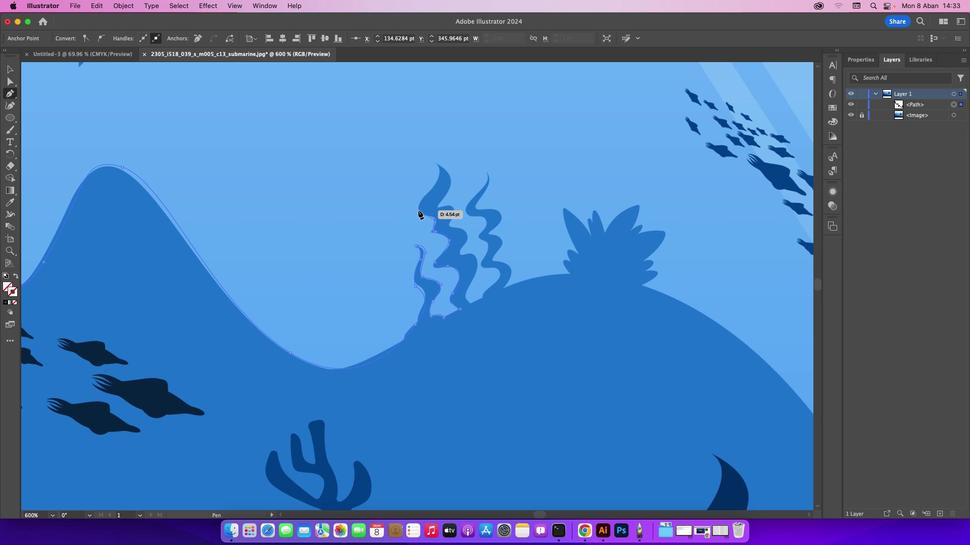 
Action: Mouse pressed left at (434, 218)
Screenshot: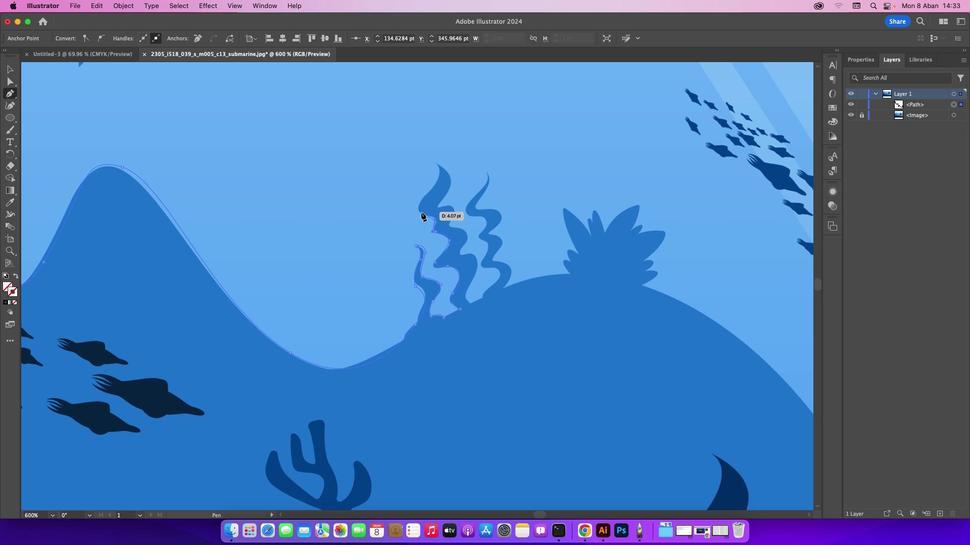 
Action: Mouse moved to (420, 214)
Screenshot: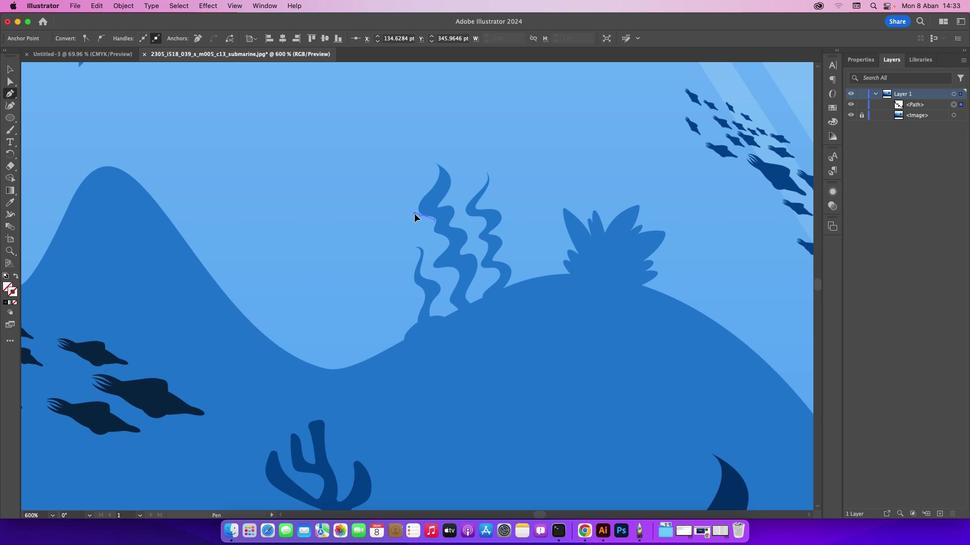 
Action: Mouse pressed left at (420, 214)
Screenshot: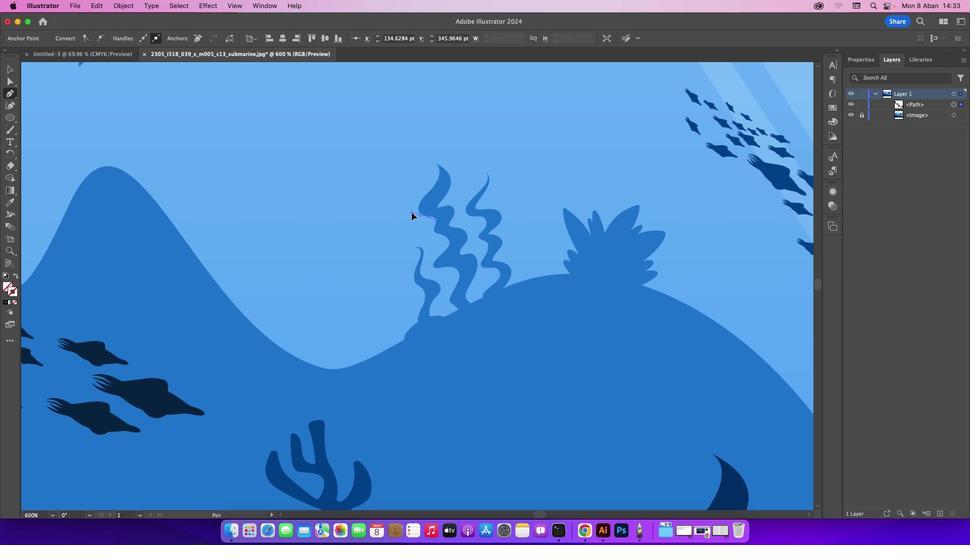 
Action: Mouse moved to (432, 188)
Screenshot: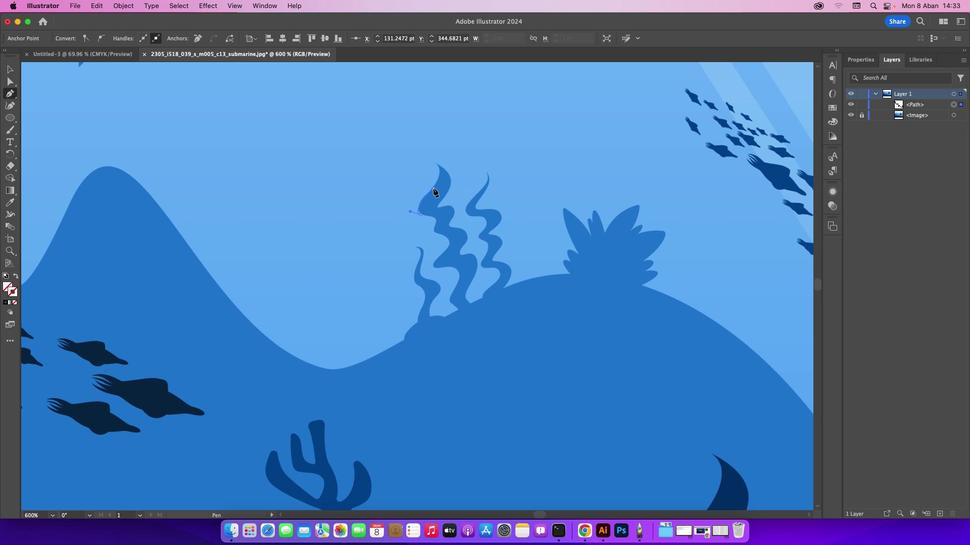 
Action: Mouse pressed left at (432, 188)
Screenshot: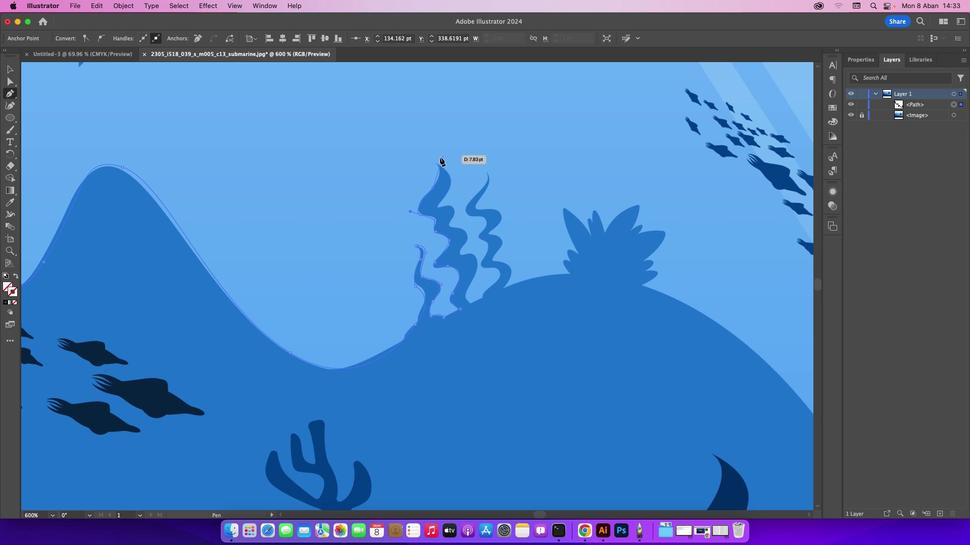 
Action: Mouse moved to (438, 163)
Screenshot: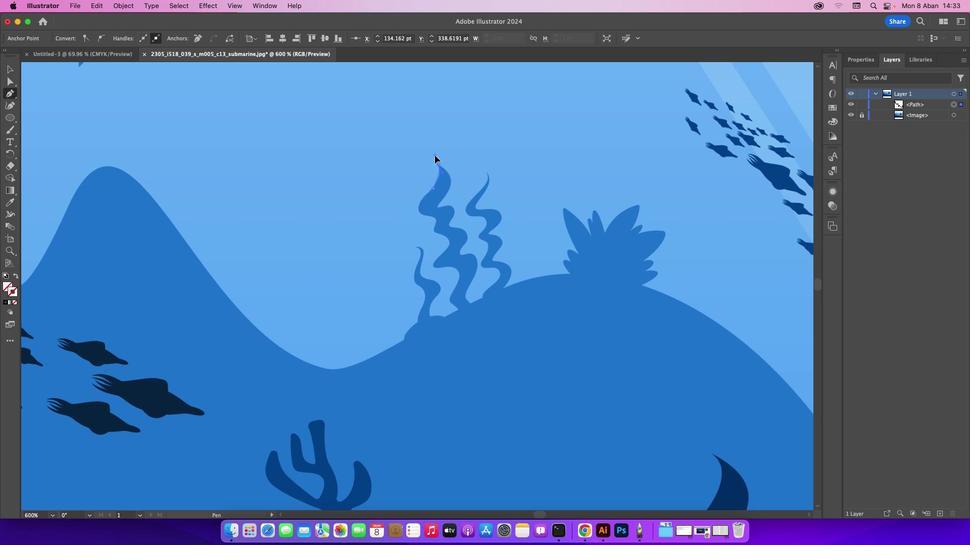 
Action: Mouse pressed left at (438, 163)
Screenshot: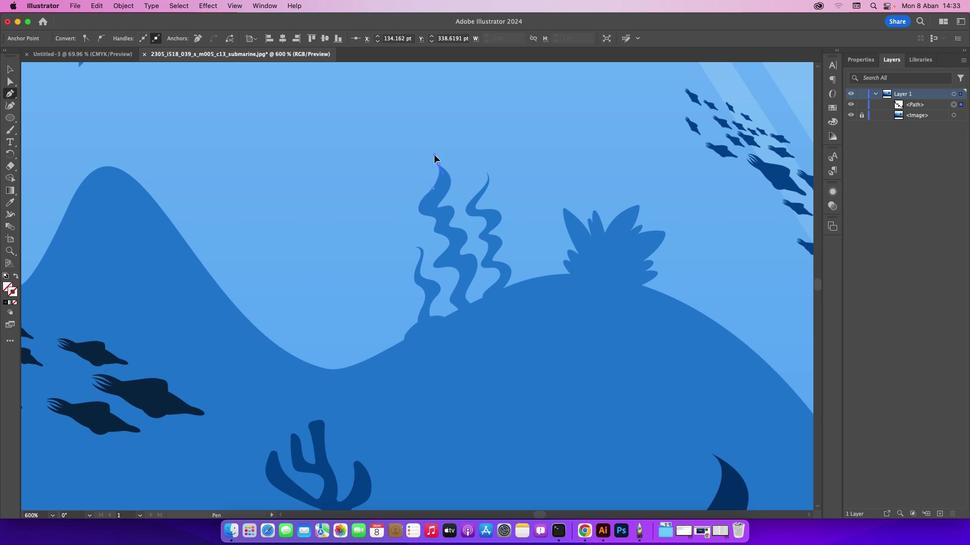 
Action: Mouse moved to (437, 164)
Screenshot: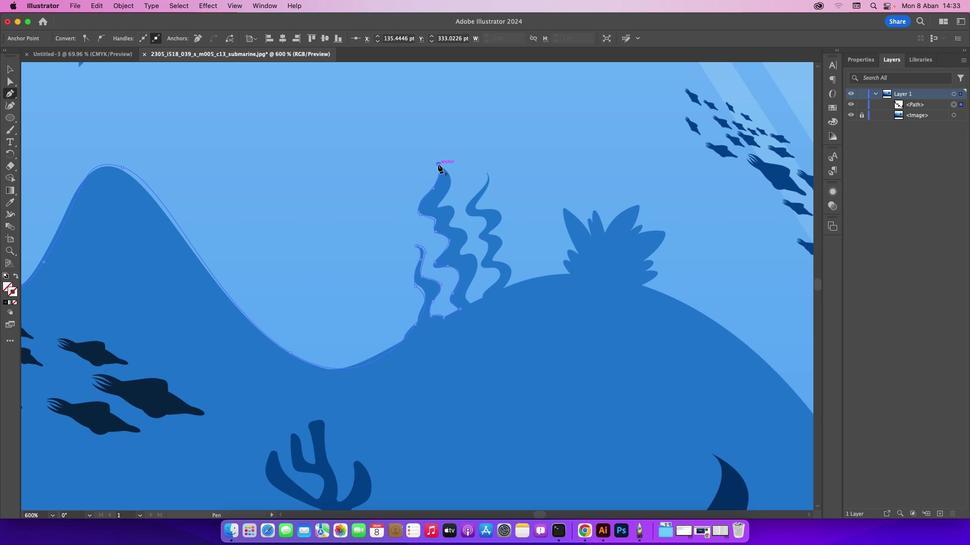 
Action: Mouse pressed left at (437, 164)
Screenshot: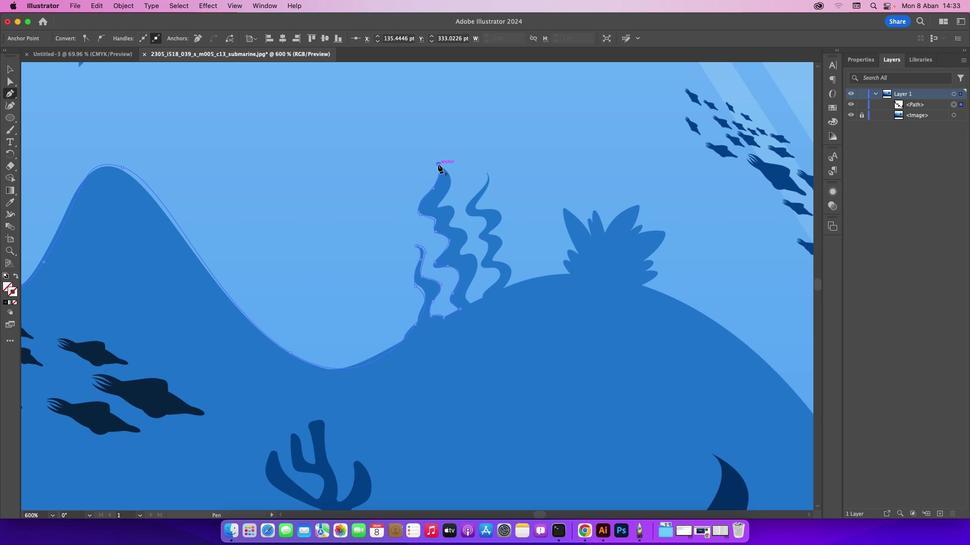 
Action: Mouse moved to (447, 188)
Screenshot: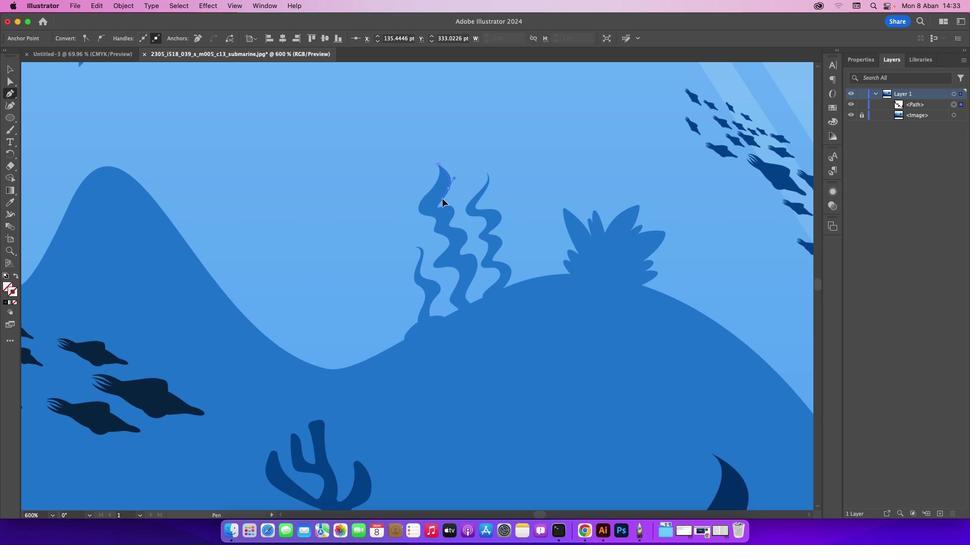 
Action: Mouse pressed left at (447, 188)
Screenshot: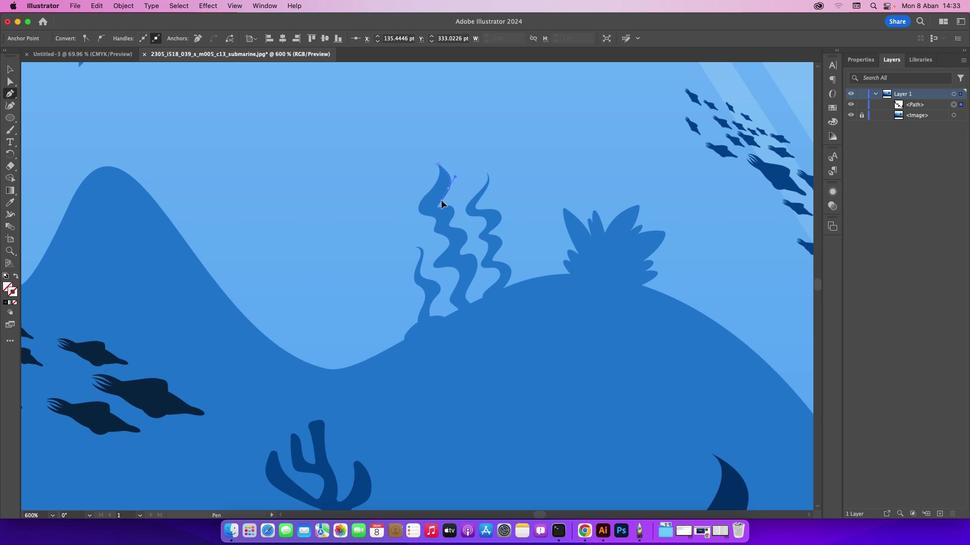 
Action: Mouse moved to (437, 207)
Screenshot: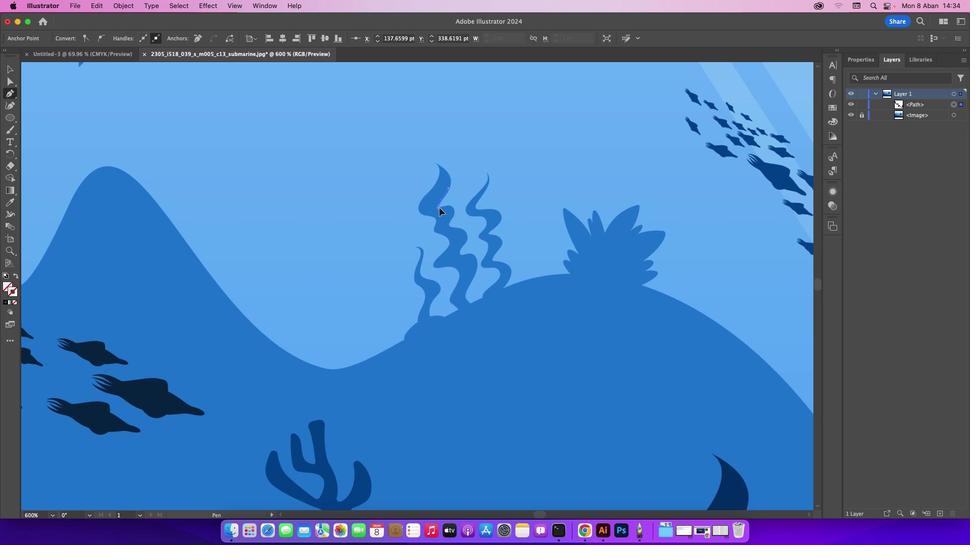 
Action: Mouse pressed left at (437, 207)
Screenshot: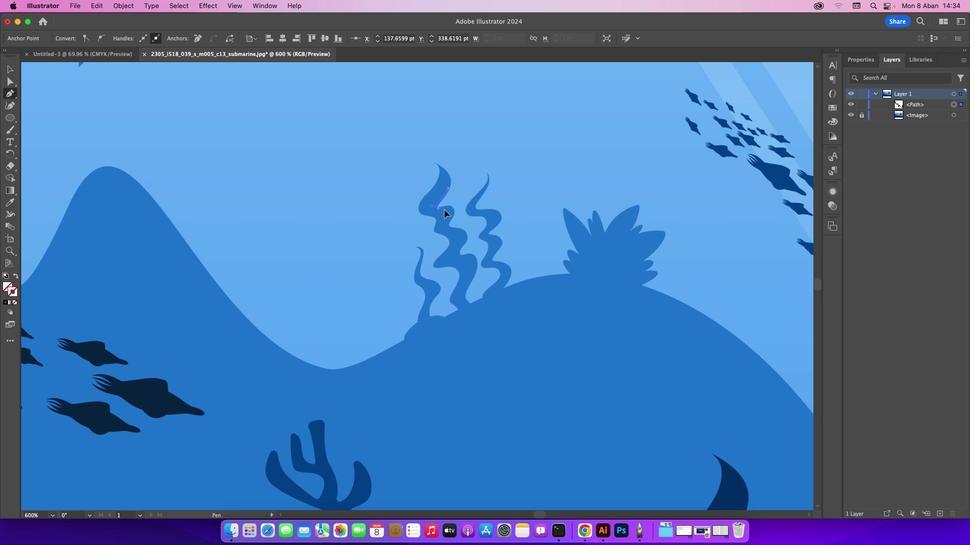 
Action: Mouse moved to (452, 209)
Screenshot: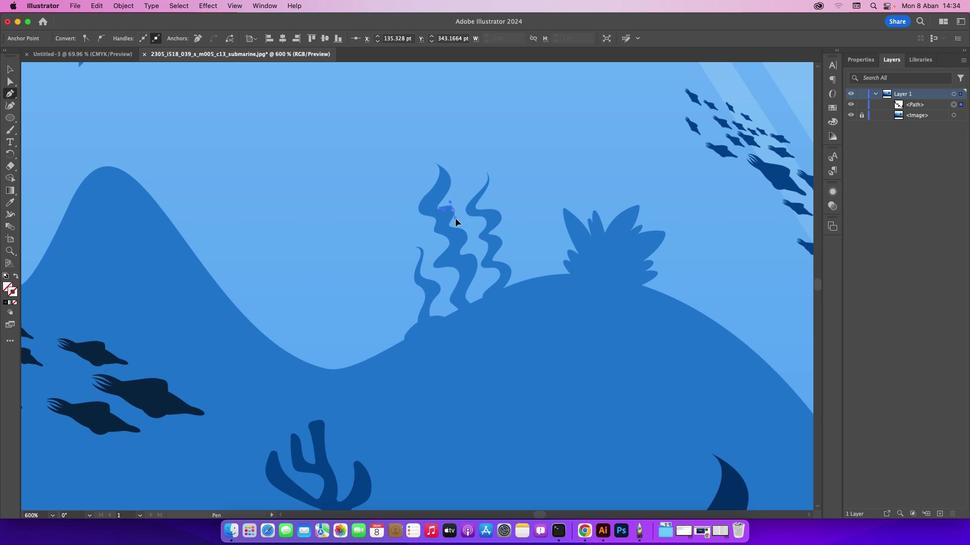 
Action: Mouse pressed left at (452, 209)
Screenshot: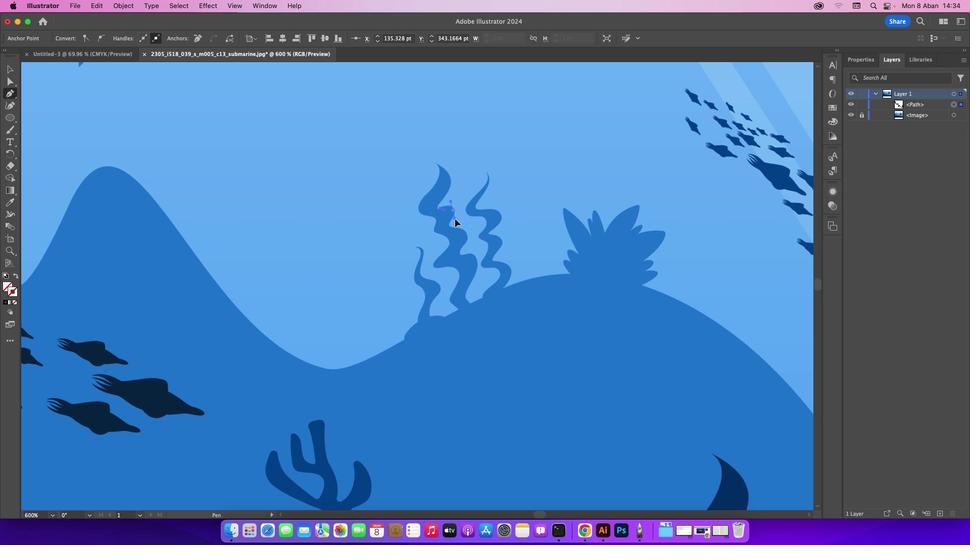 
Action: Mouse moved to (451, 226)
Screenshot: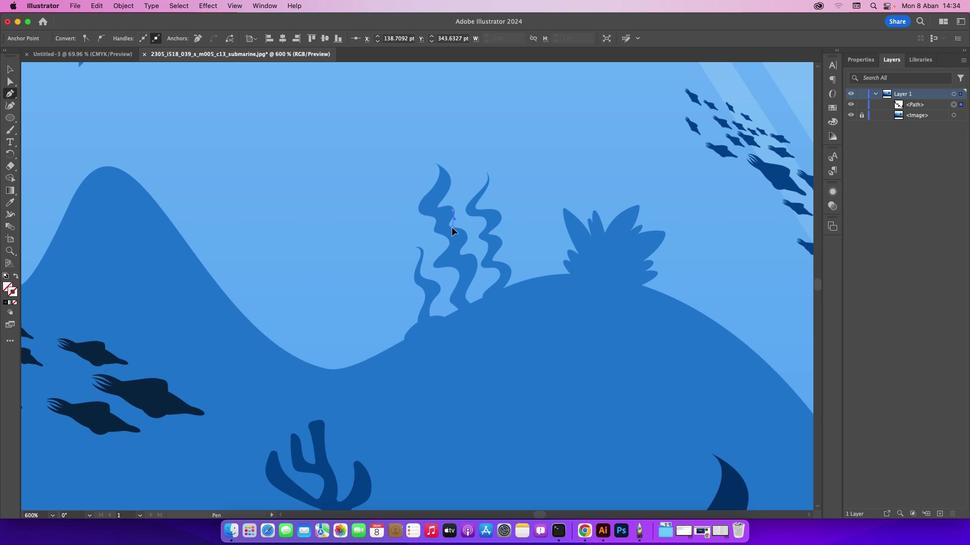
Action: Mouse pressed left at (451, 226)
Screenshot: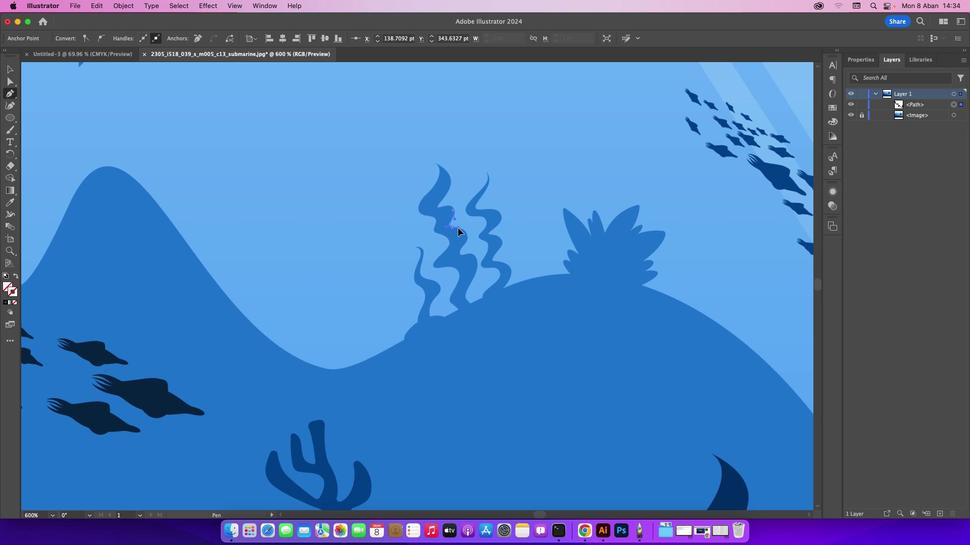 
Action: Mouse moved to (467, 235)
Screenshot: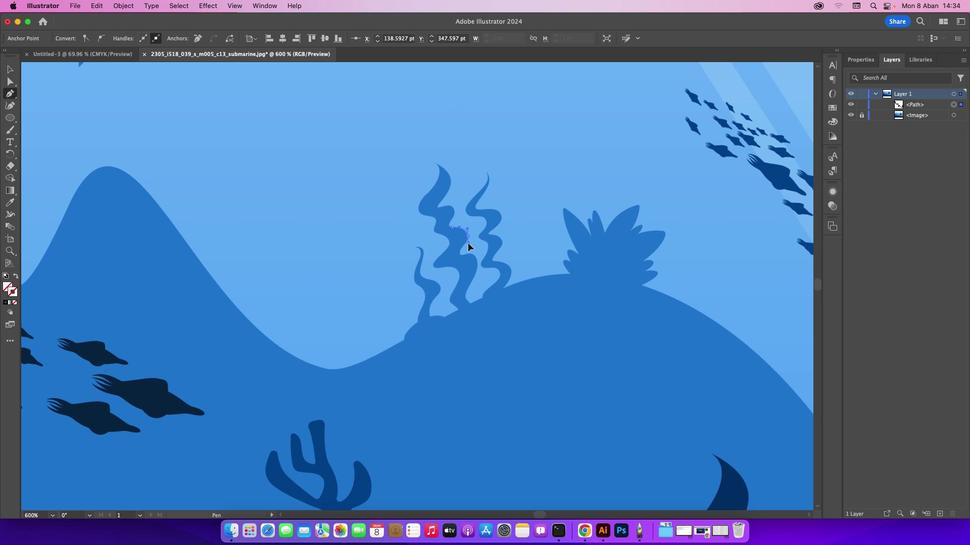 
Action: Mouse pressed left at (467, 235)
Screenshot: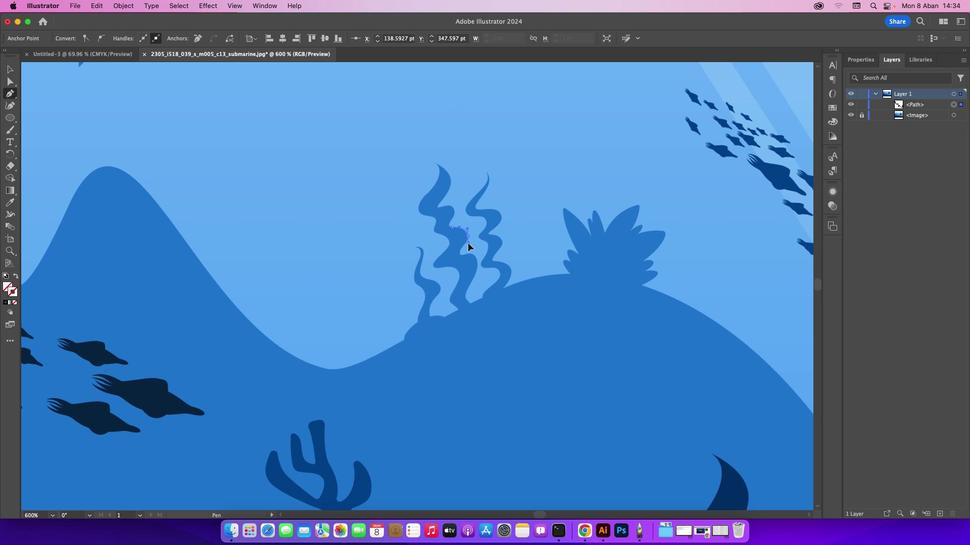 
Action: Mouse moved to (458, 250)
Screenshot: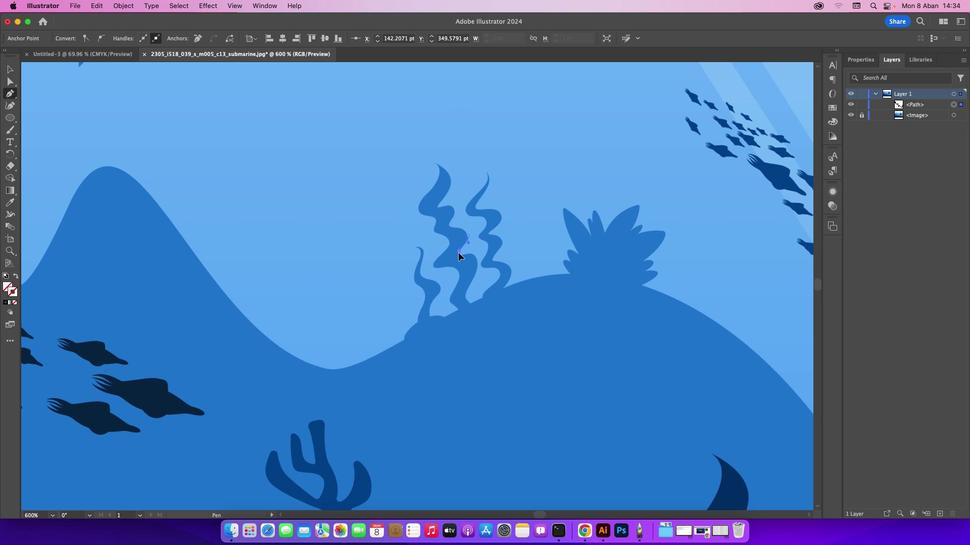 
Action: Mouse pressed left at (458, 250)
Screenshot: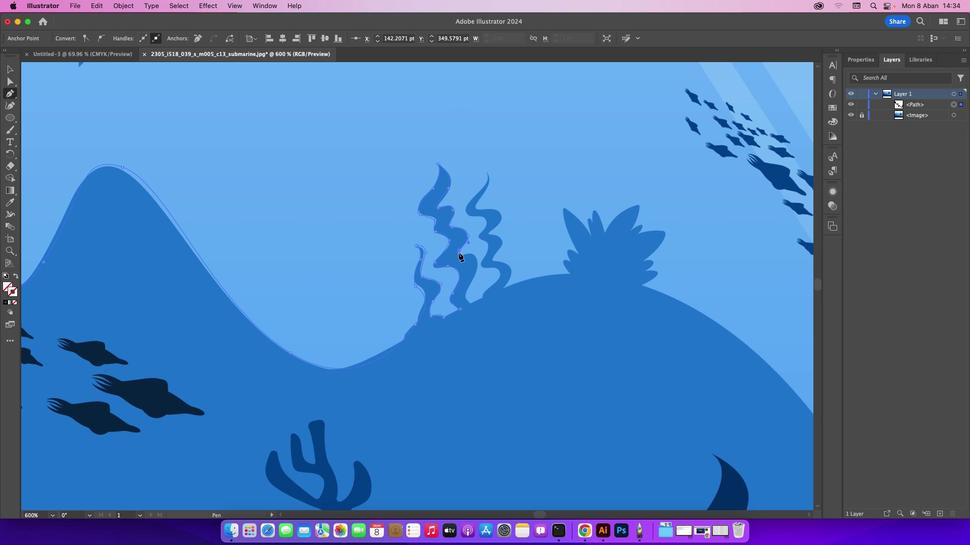 
Action: Mouse moved to (471, 254)
Screenshot: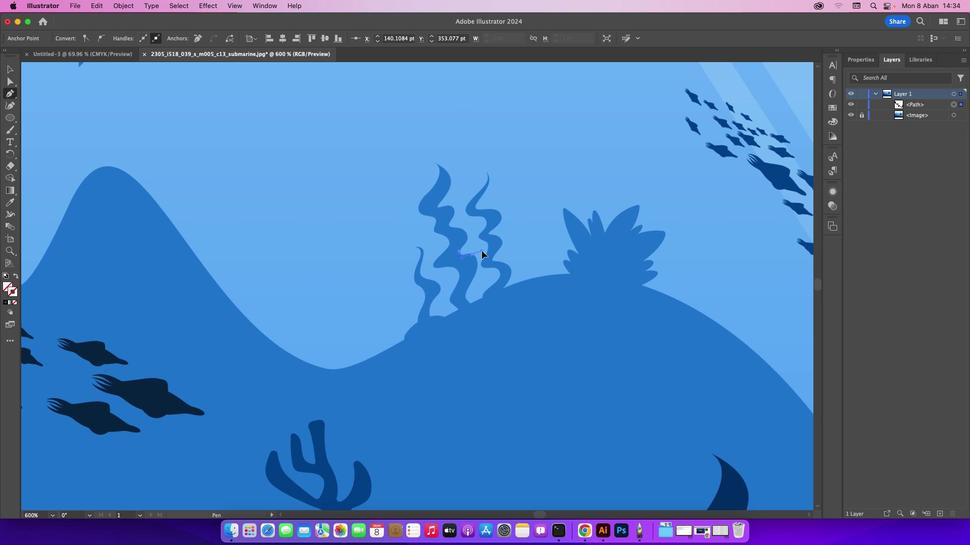 
Action: Mouse pressed left at (471, 254)
Screenshot: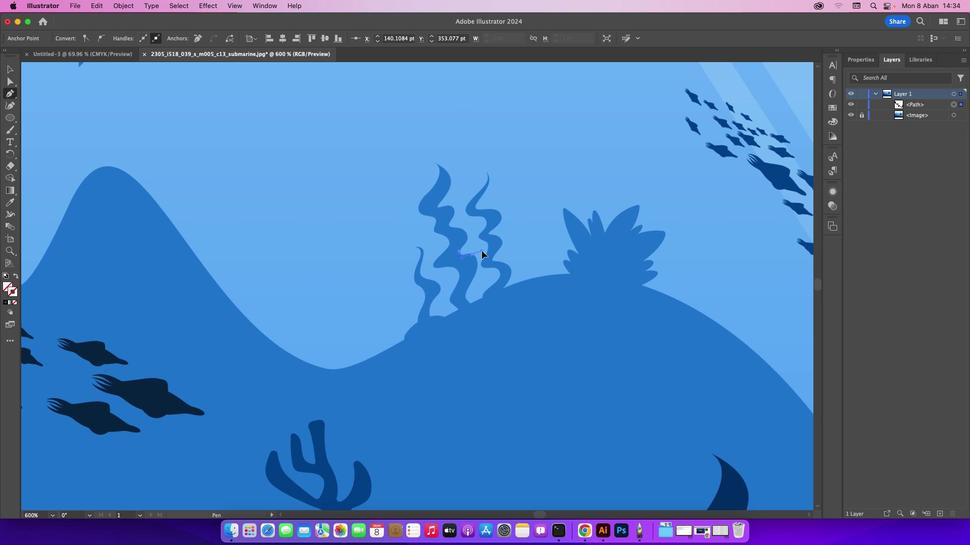 
Action: Mouse moved to (472, 277)
Screenshot: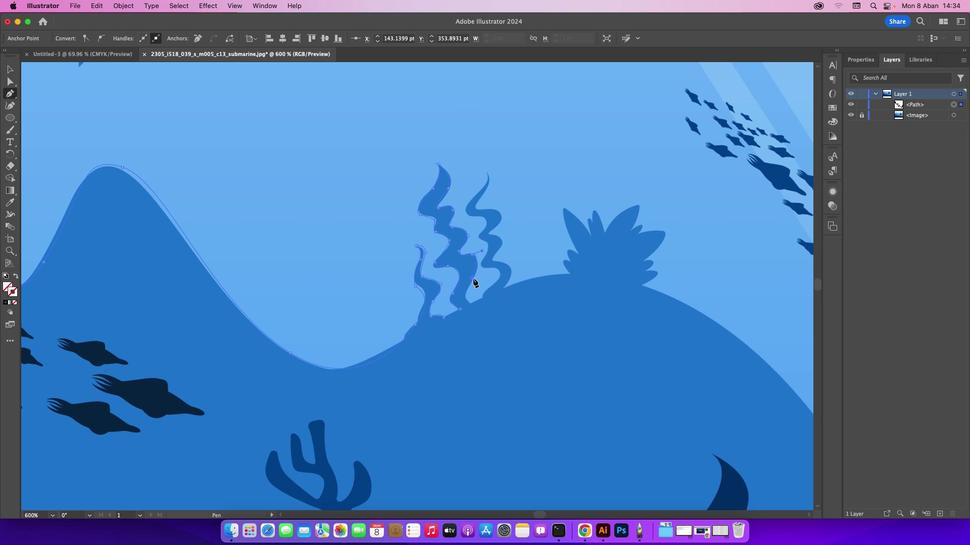 
Action: Mouse pressed left at (472, 277)
Screenshot: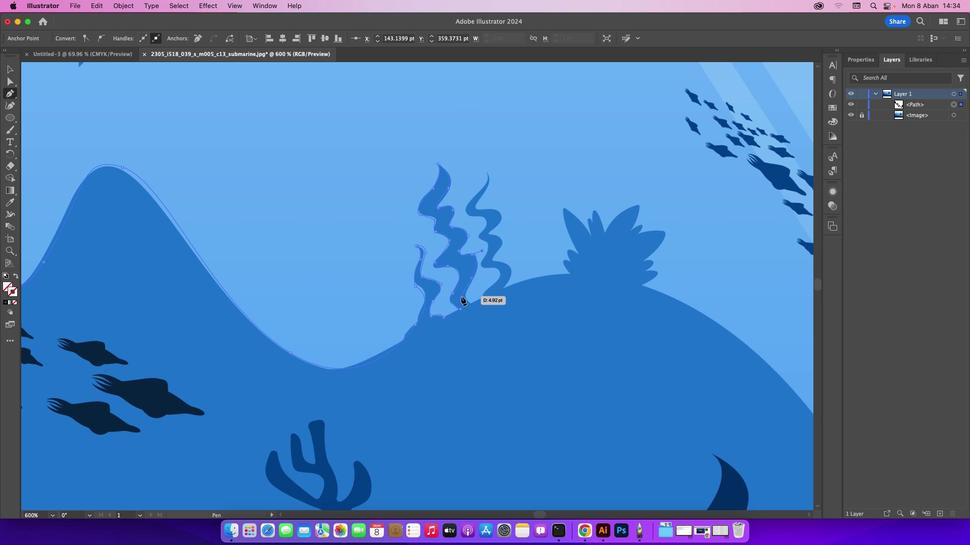 
Action: Mouse moved to (468, 303)
Screenshot: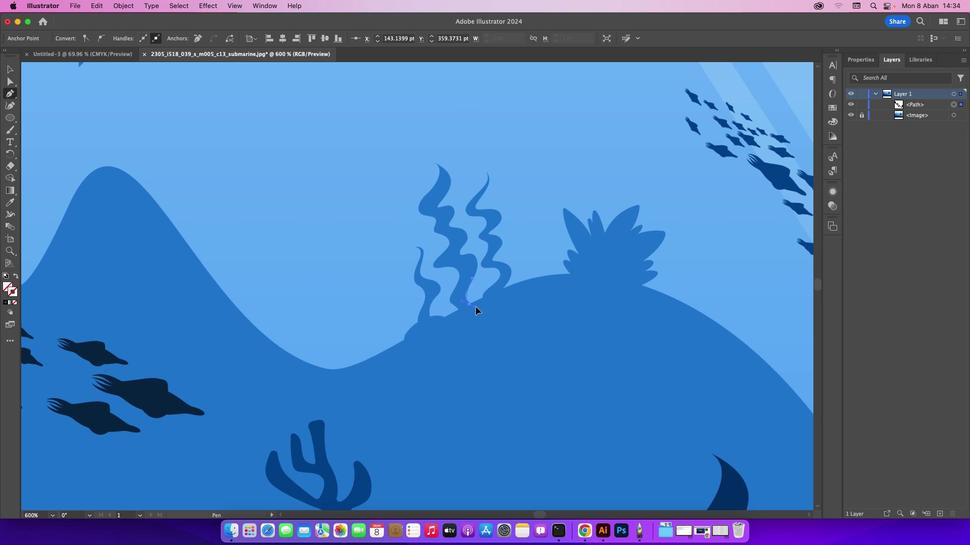 
Action: Mouse pressed left at (468, 303)
Screenshot: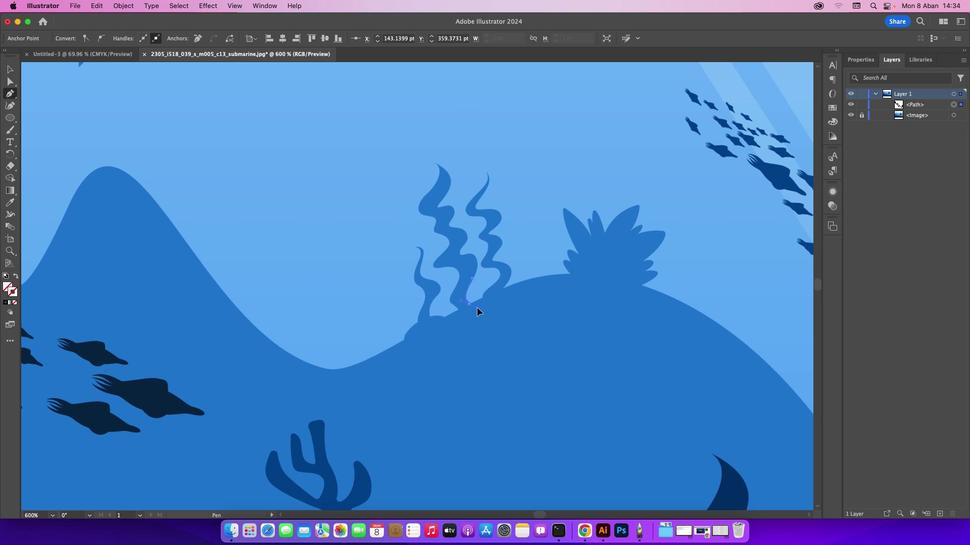 
Action: Mouse moved to (469, 304)
Screenshot: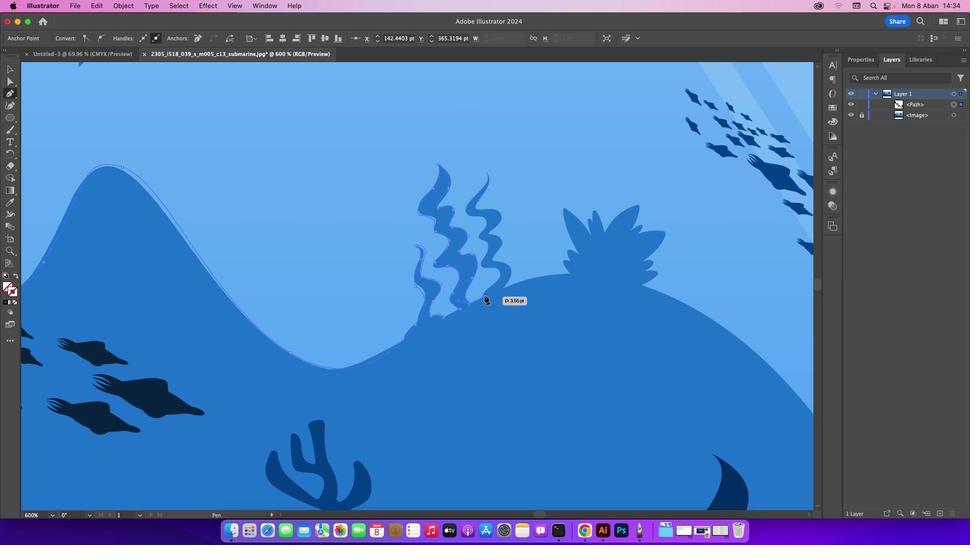 
Action: Mouse pressed left at (469, 304)
Screenshot: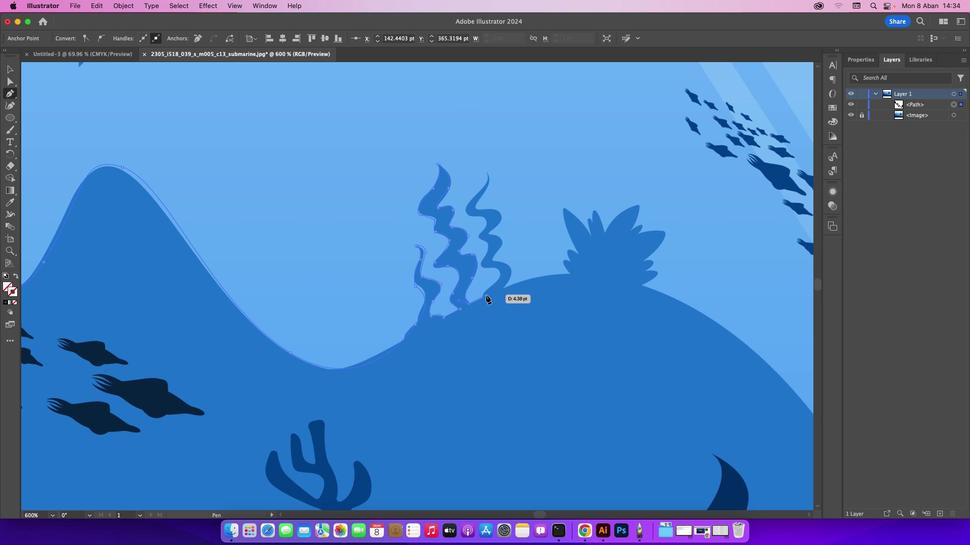 
Action: Mouse moved to (481, 297)
Screenshot: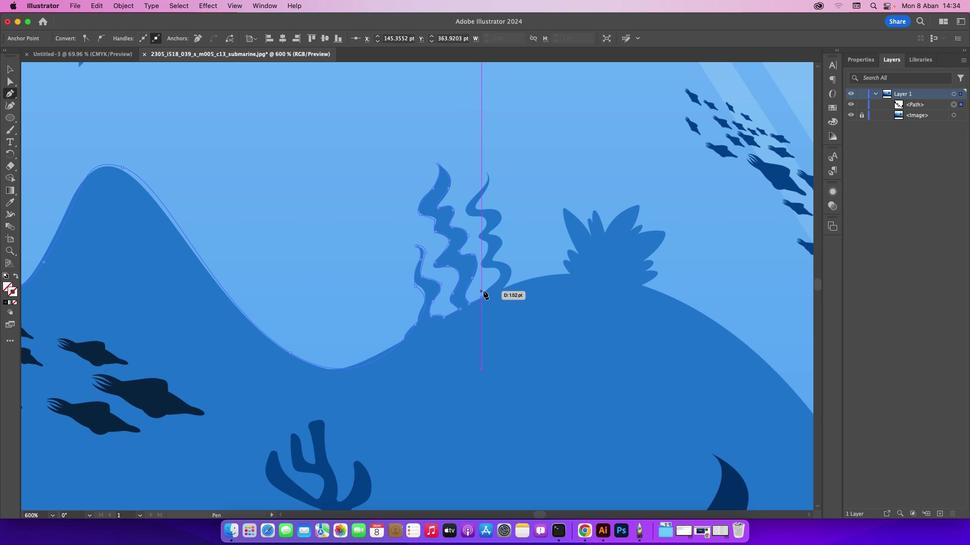 
Action: Mouse pressed left at (481, 297)
Screenshot: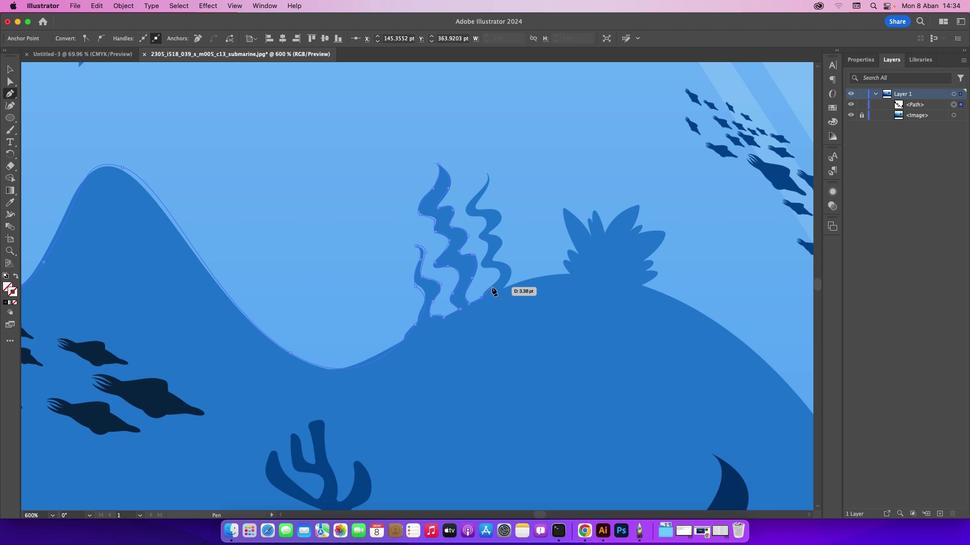
Action: Mouse moved to (495, 282)
Screenshot: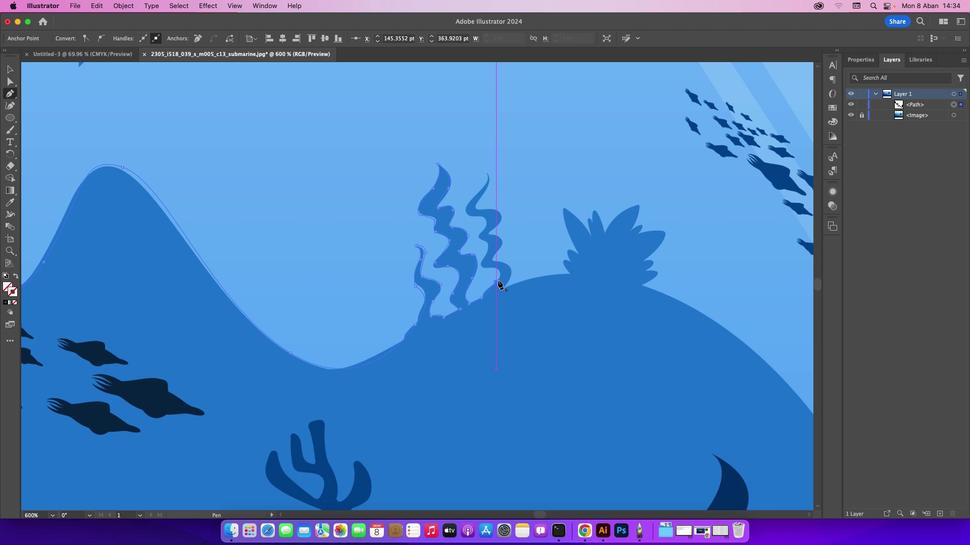
Action: Mouse pressed left at (495, 282)
Screenshot: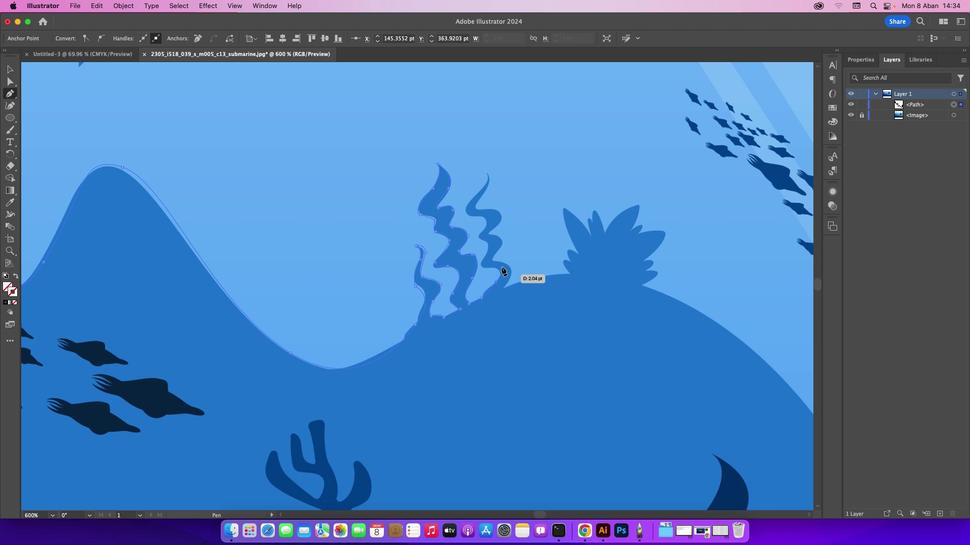 
Action: Mouse moved to (489, 267)
Screenshot: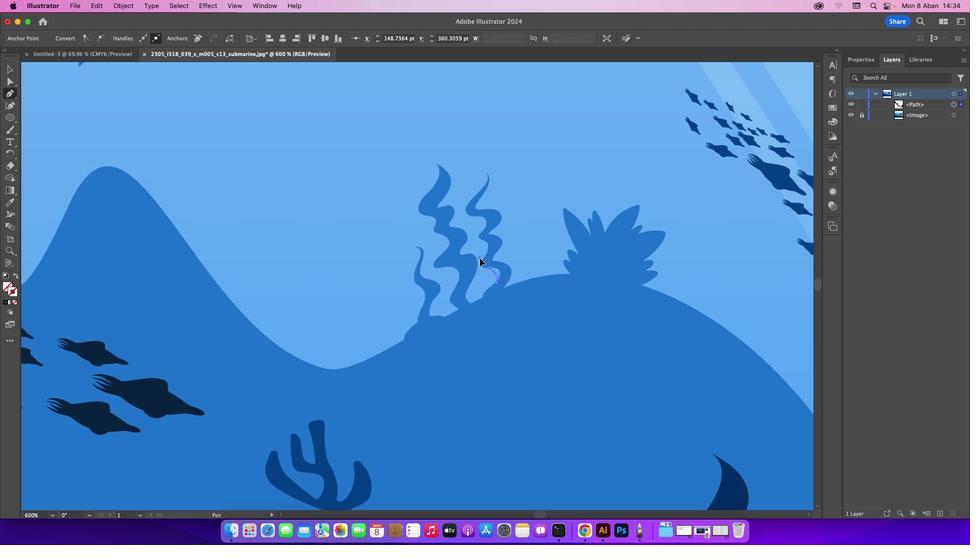 
Action: Mouse pressed left at (489, 267)
Screenshot: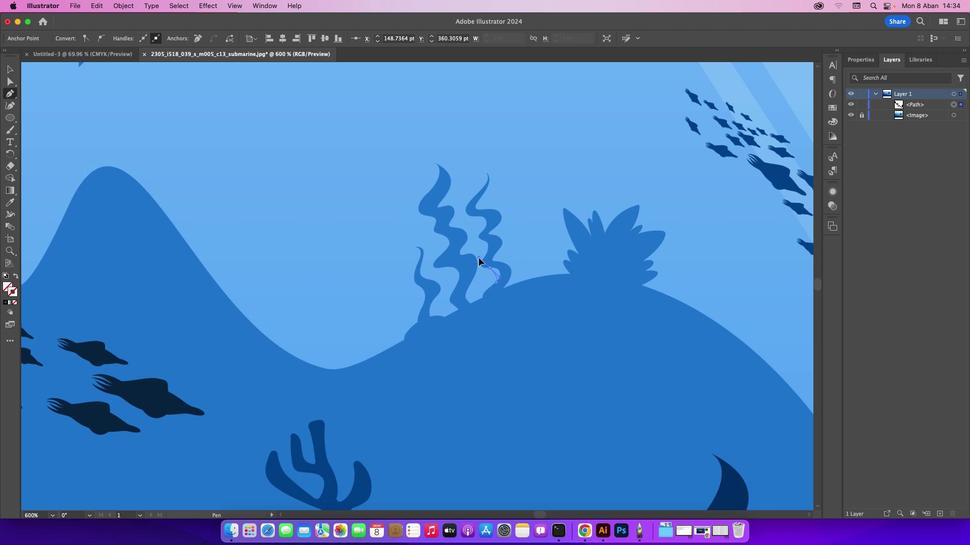 
Action: Mouse moved to (487, 244)
Screenshot: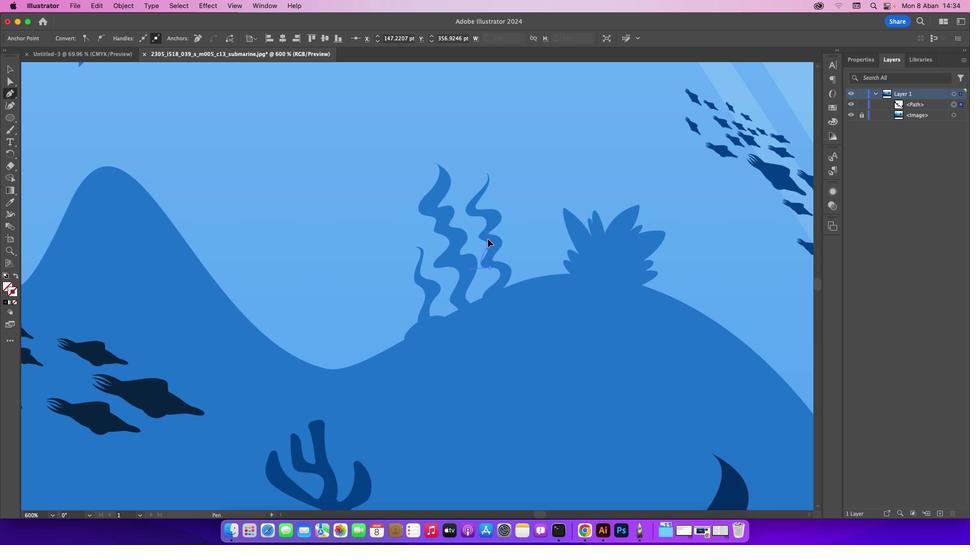 
Action: Mouse pressed left at (487, 244)
Screenshot: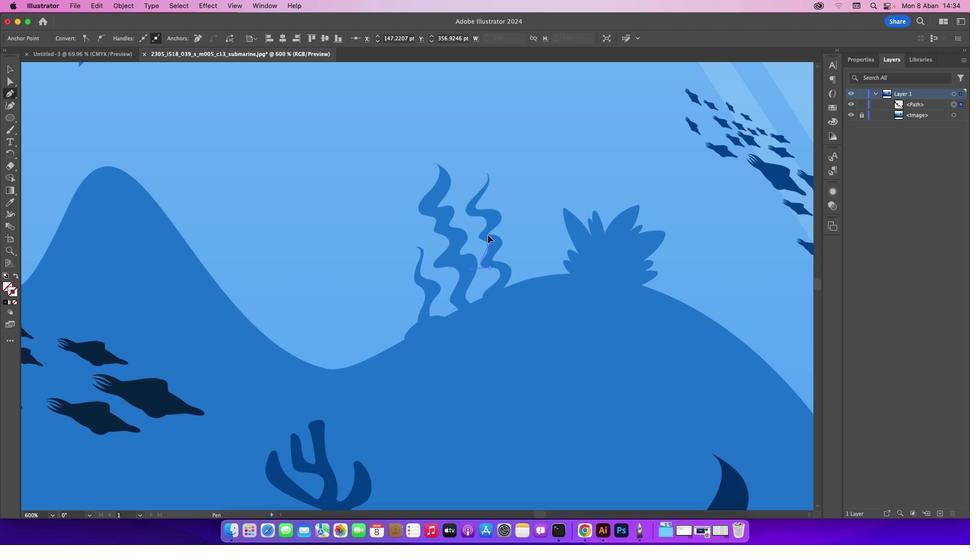 
Action: Mouse moved to (487, 243)
Screenshot: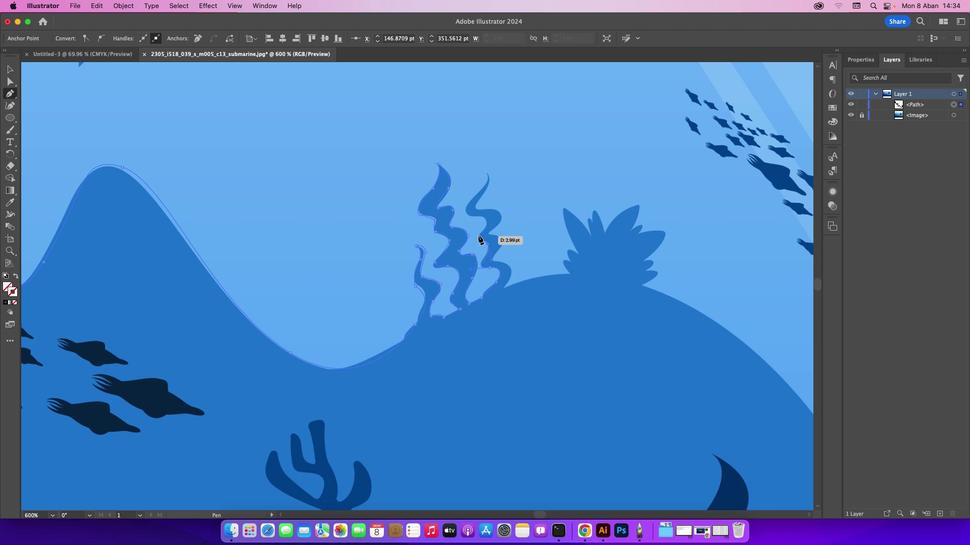 
Action: Mouse pressed left at (487, 243)
Screenshot: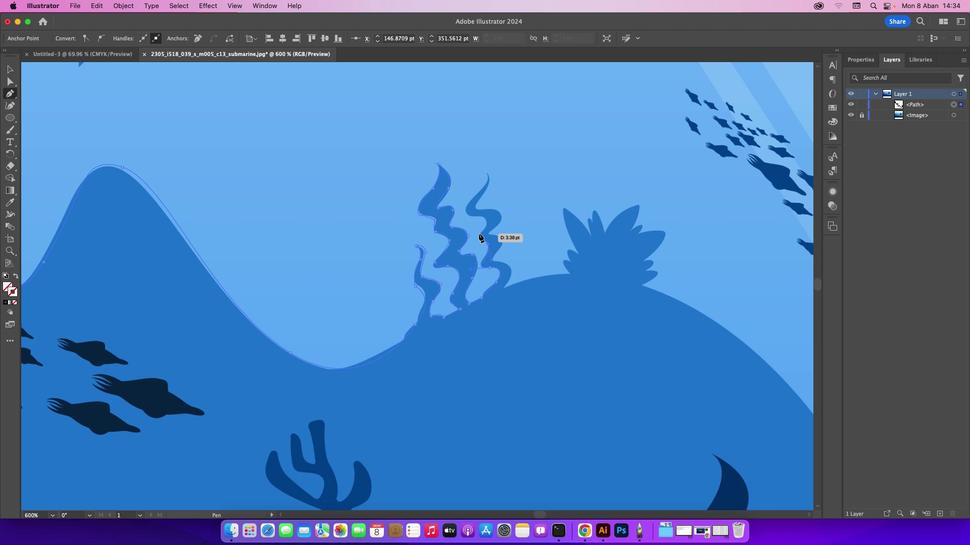 
Action: Mouse moved to (481, 230)
Screenshot: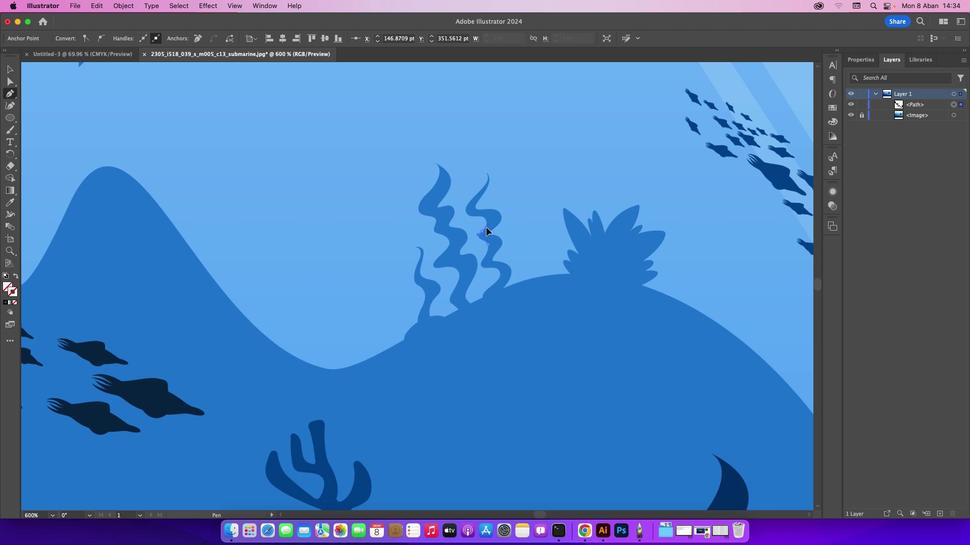 
Action: Mouse pressed left at (481, 230)
Screenshot: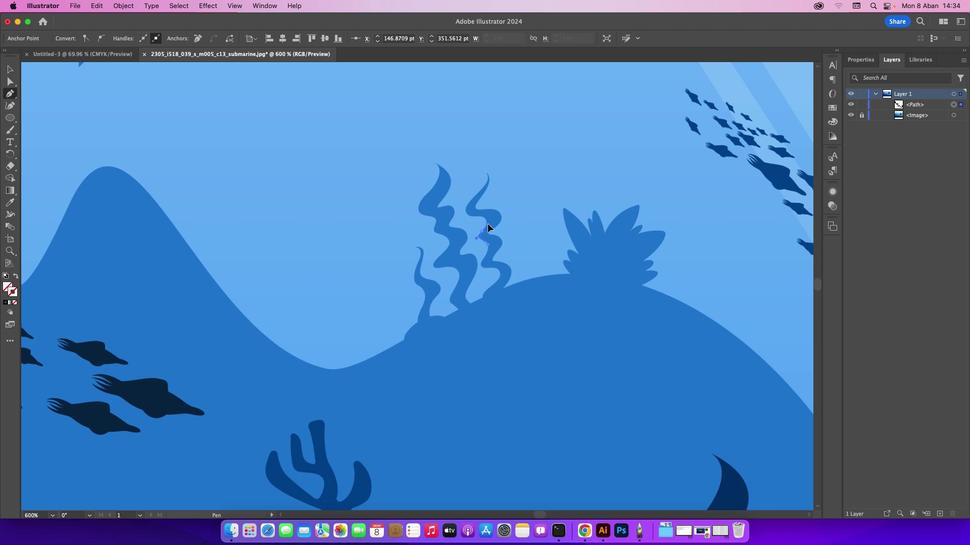 
Action: Mouse moved to (473, 215)
Screenshot: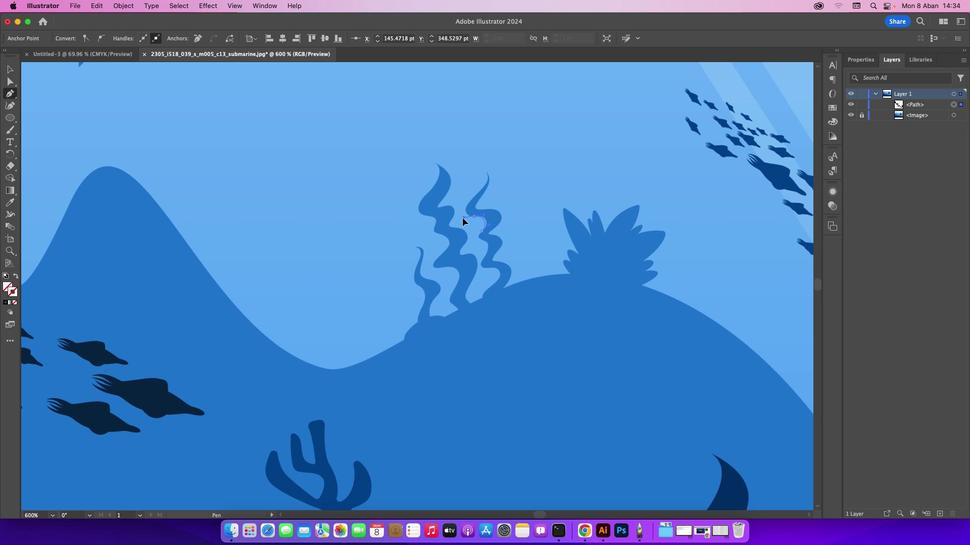 
Action: Mouse pressed left at (473, 215)
Screenshot: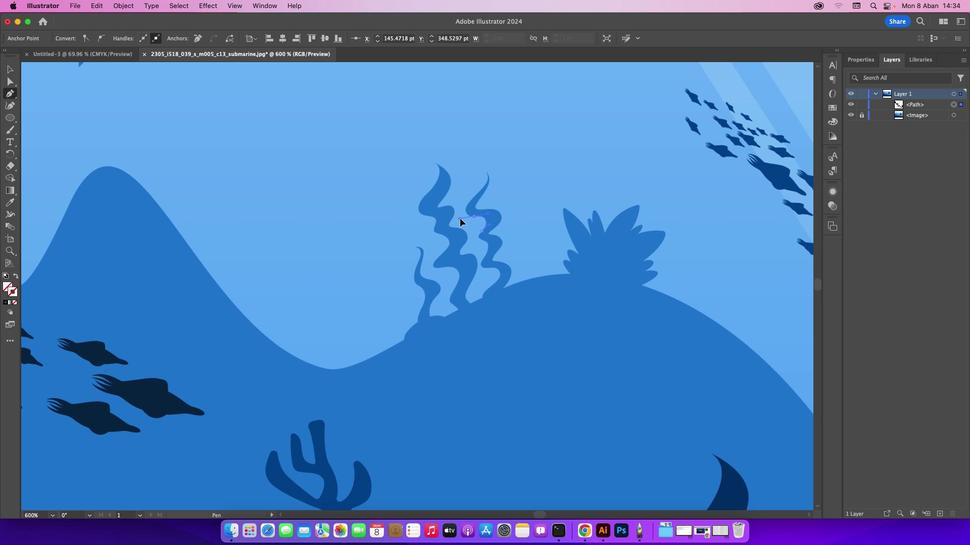 
Action: Mouse moved to (471, 198)
Screenshot: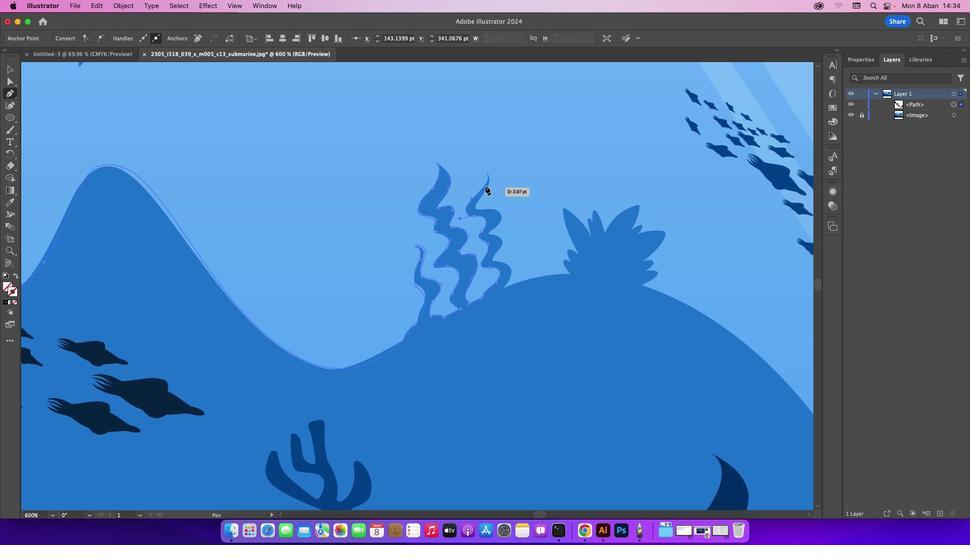 
Action: Mouse pressed left at (471, 198)
Screenshot: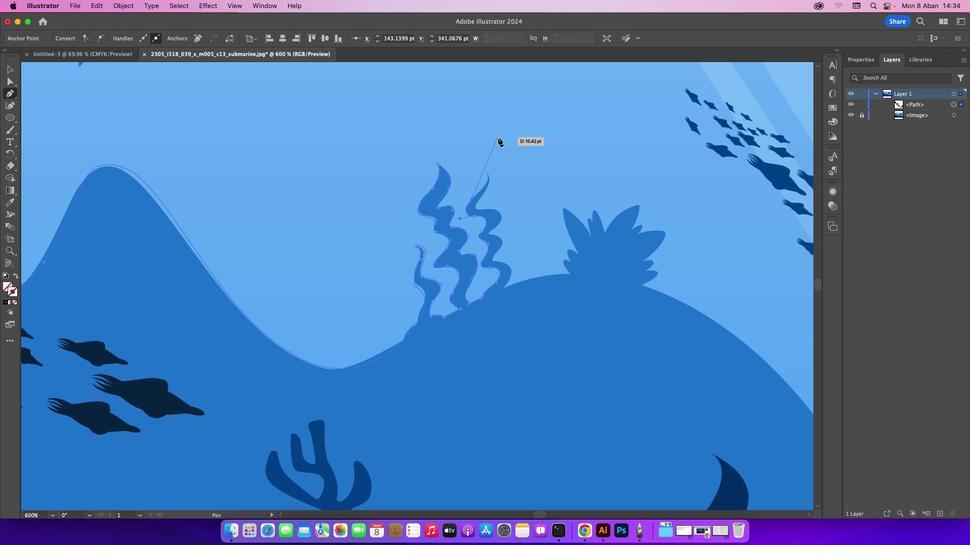 
Action: Mouse moved to (486, 173)
Screenshot: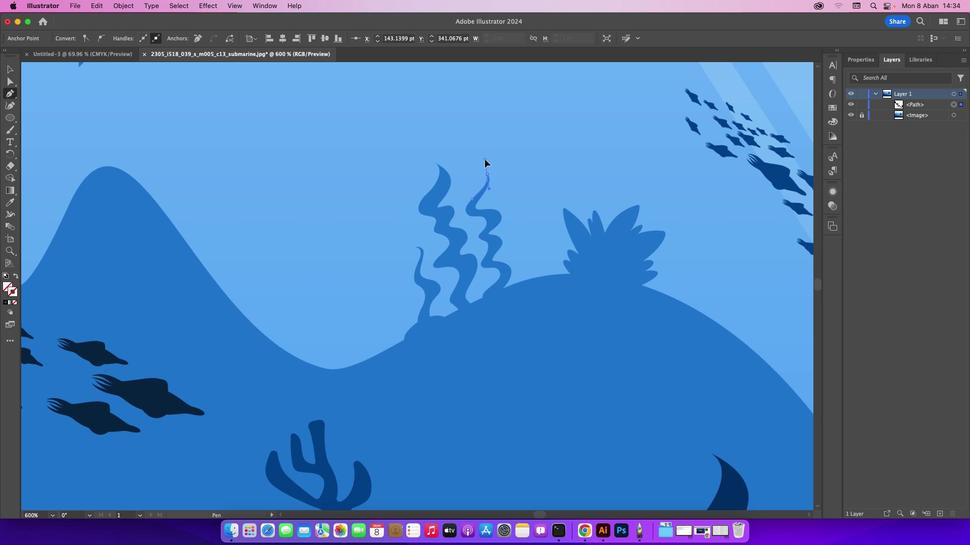 
Action: Mouse pressed left at (486, 173)
Screenshot: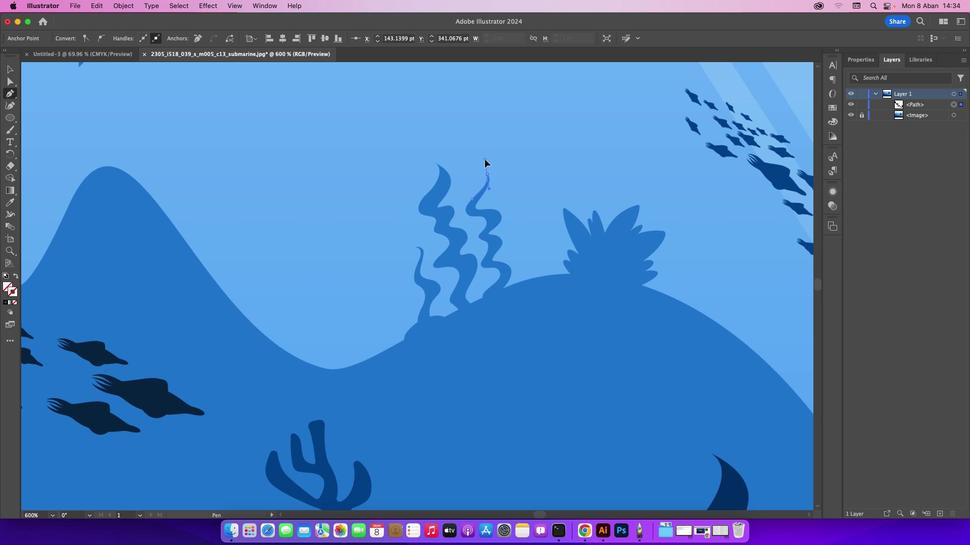
Action: Mouse moved to (487, 173)
Screenshot: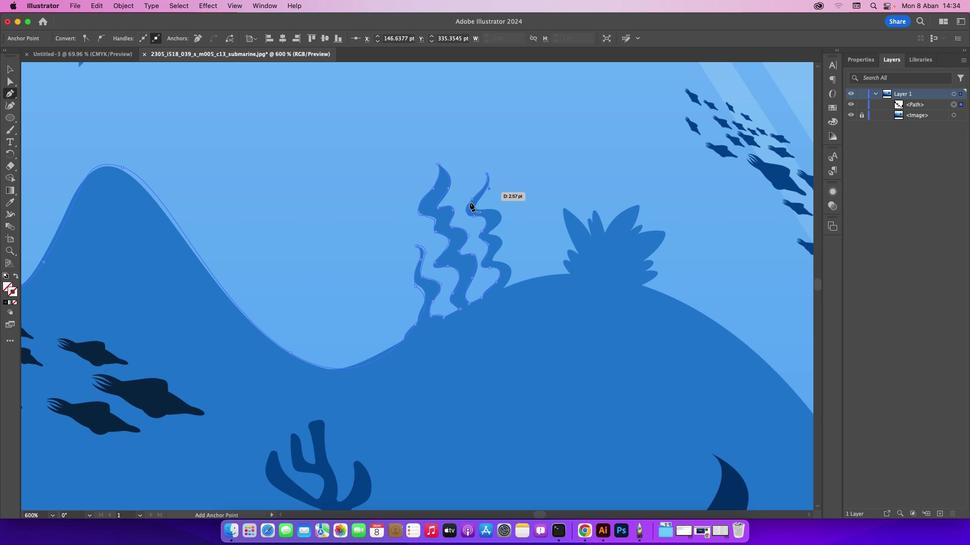 
Action: Mouse pressed left at (487, 173)
Screenshot: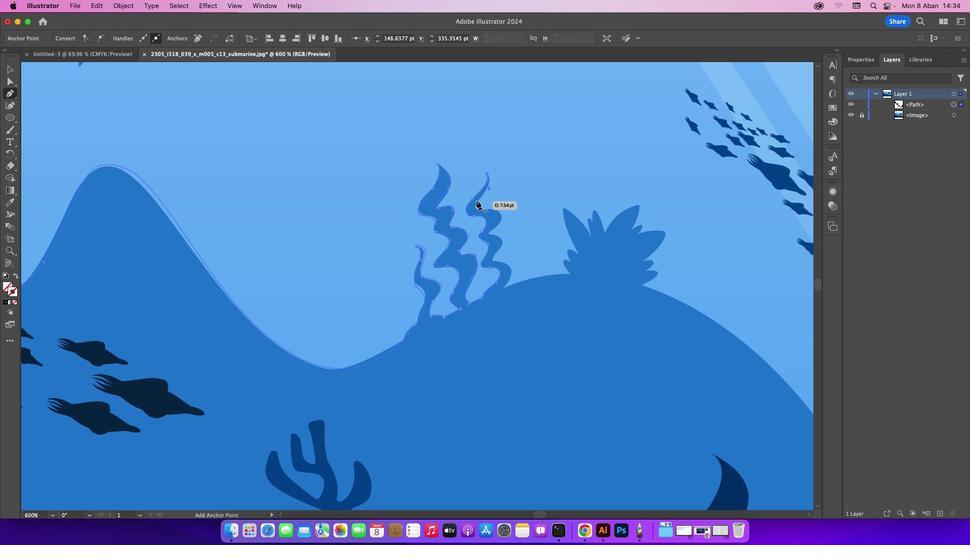 
Action: Mouse moved to (477, 203)
Screenshot: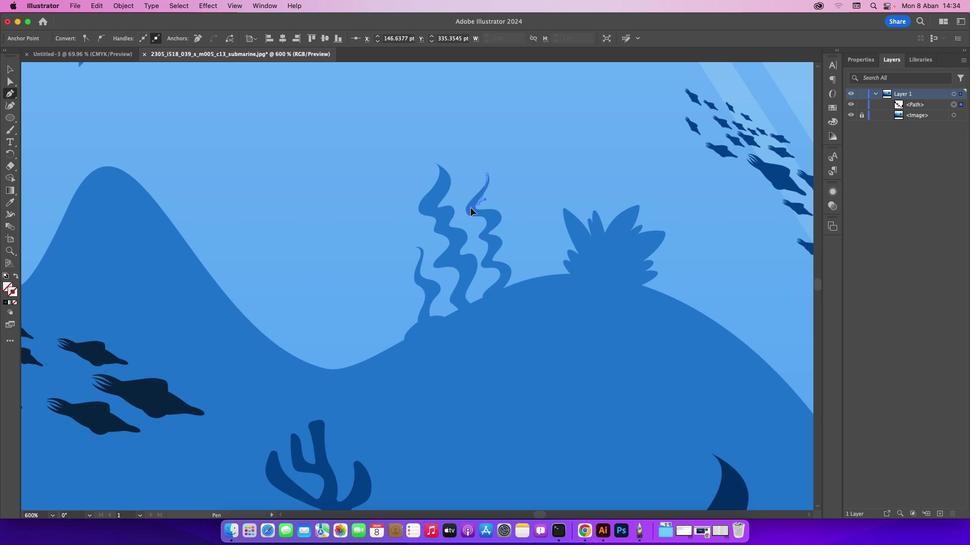 
Action: Mouse pressed left at (477, 203)
Screenshot: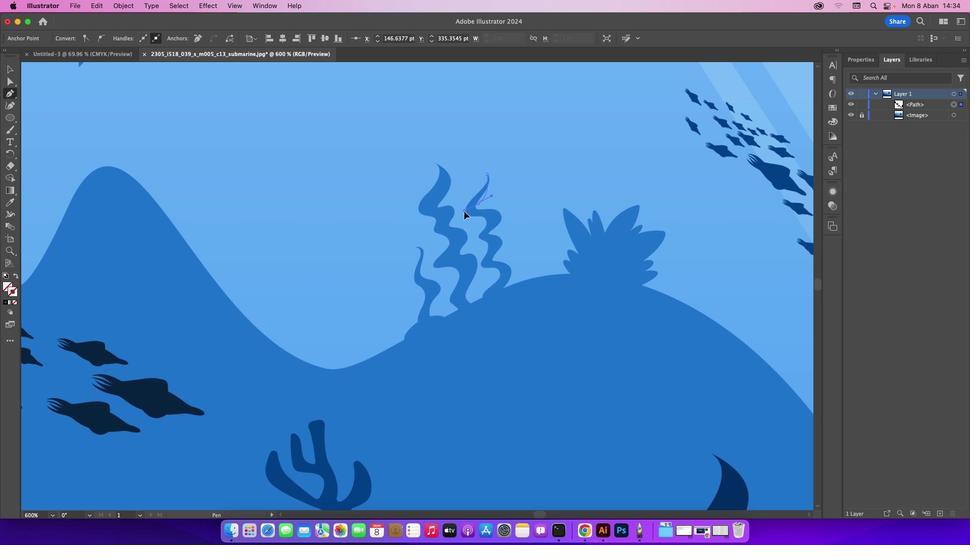 
Action: Mouse moved to (478, 204)
Screenshot: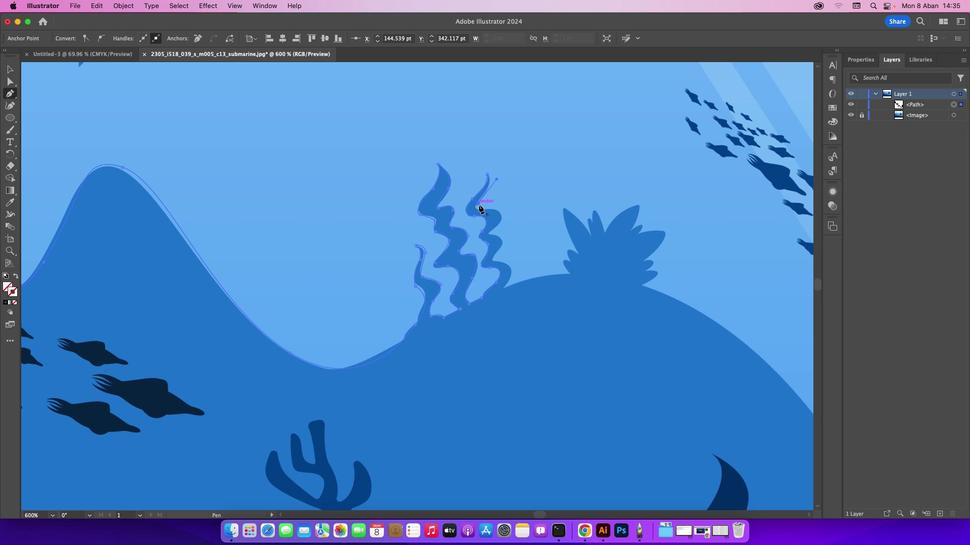 
Action: Mouse pressed left at (478, 204)
Screenshot: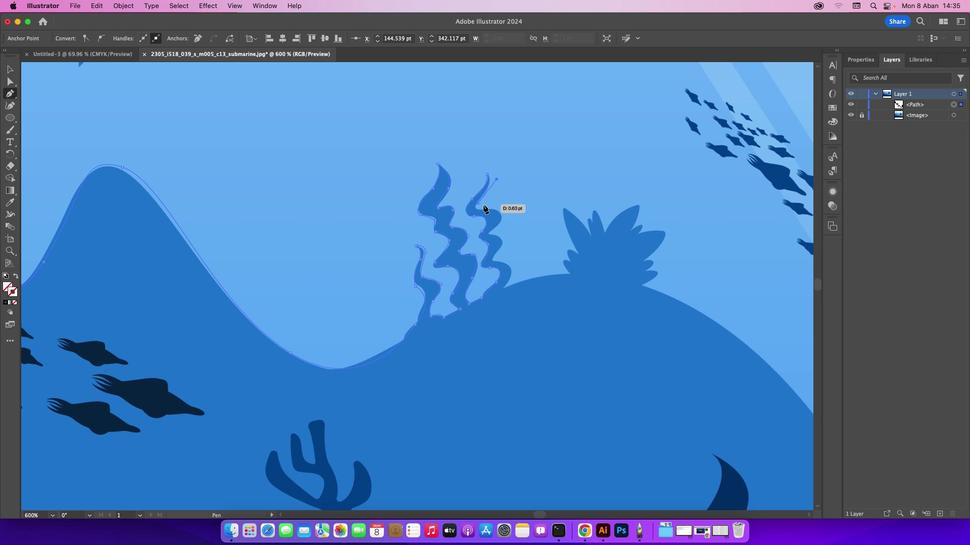 
Action: Mouse moved to (483, 208)
Screenshot: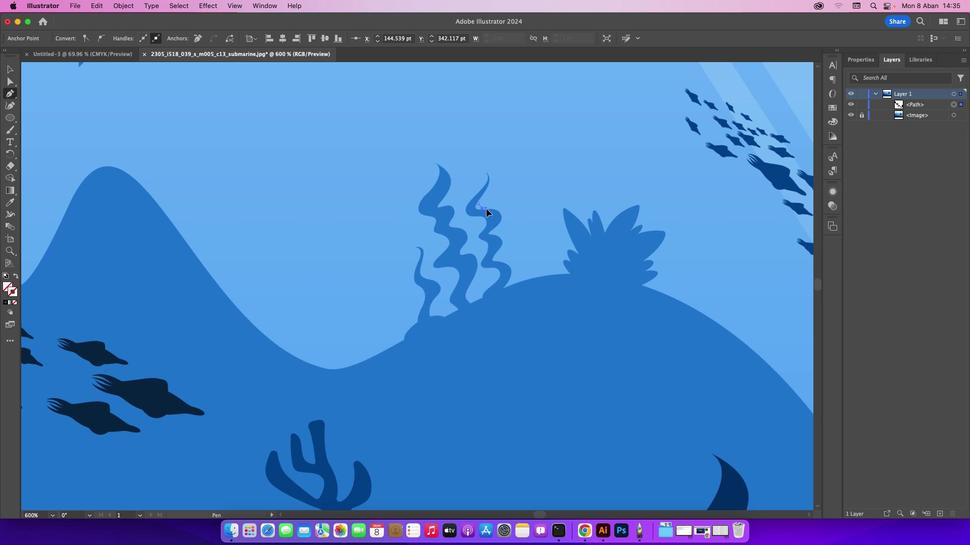 
Action: Mouse pressed left at (483, 208)
Screenshot: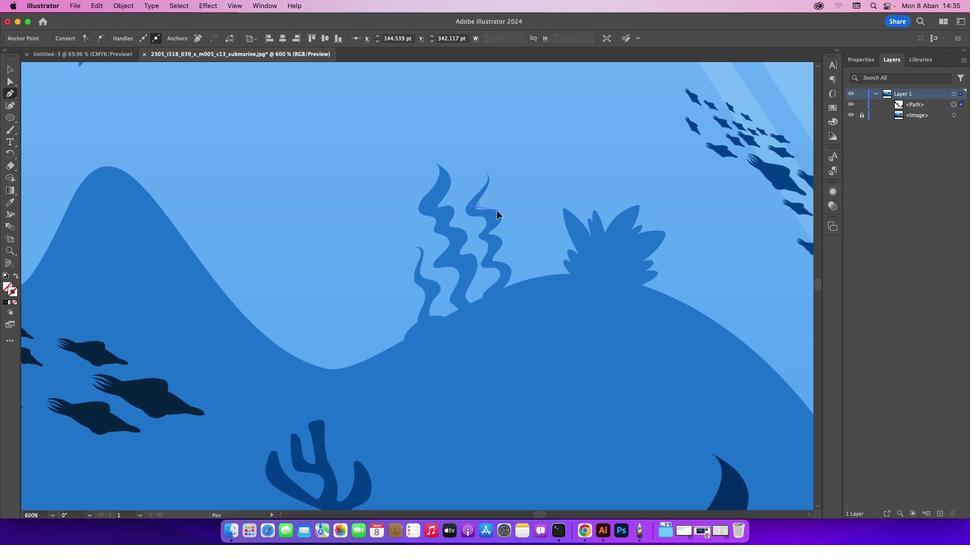 
Action: Mouse moved to (501, 217)
Screenshot: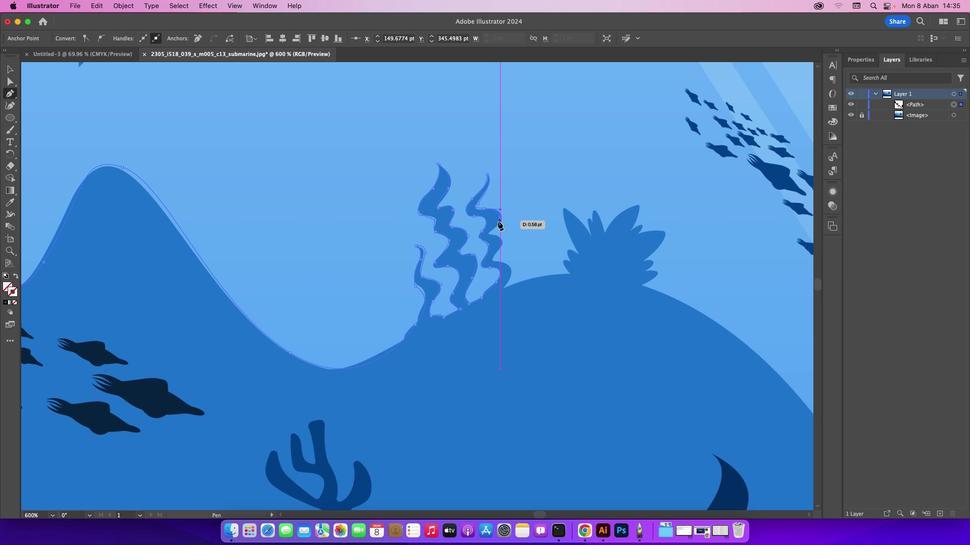 
Action: Mouse pressed left at (501, 217)
Screenshot: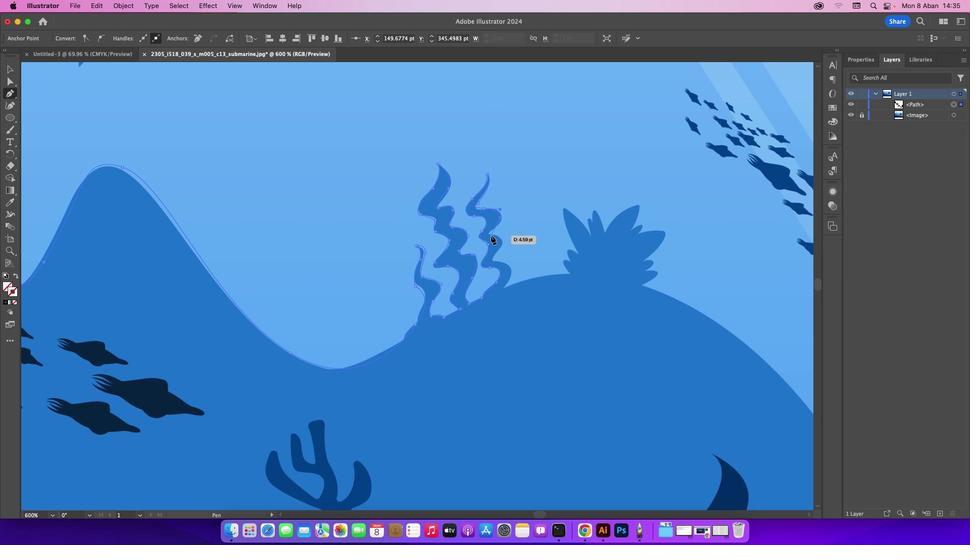 
Action: Mouse moved to (486, 233)
Screenshot: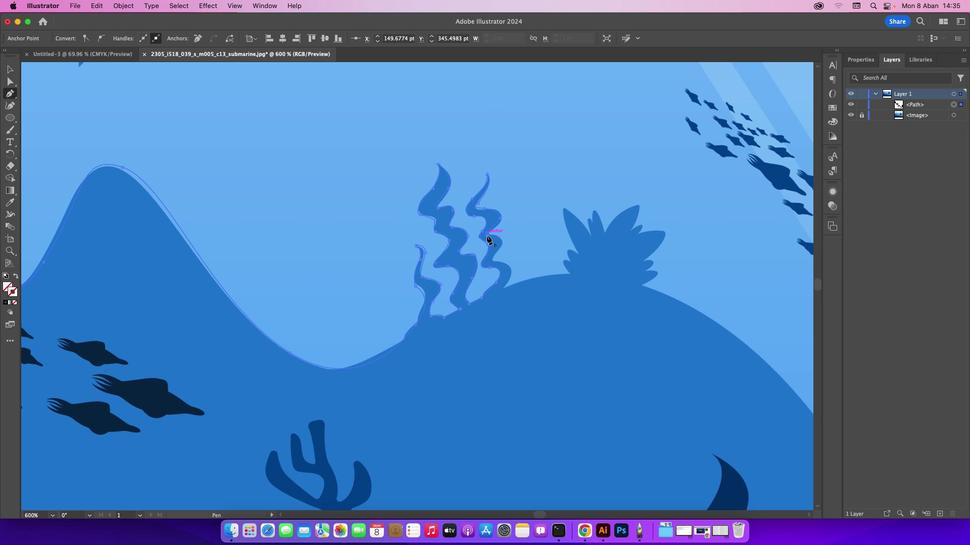 
Action: Mouse pressed left at (486, 233)
Screenshot: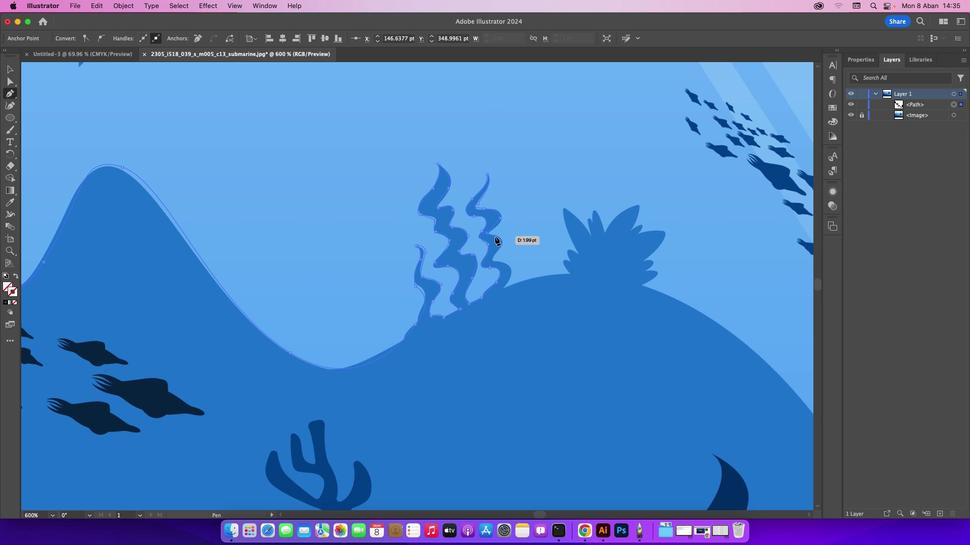 
Action: Mouse moved to (494, 236)
Screenshot: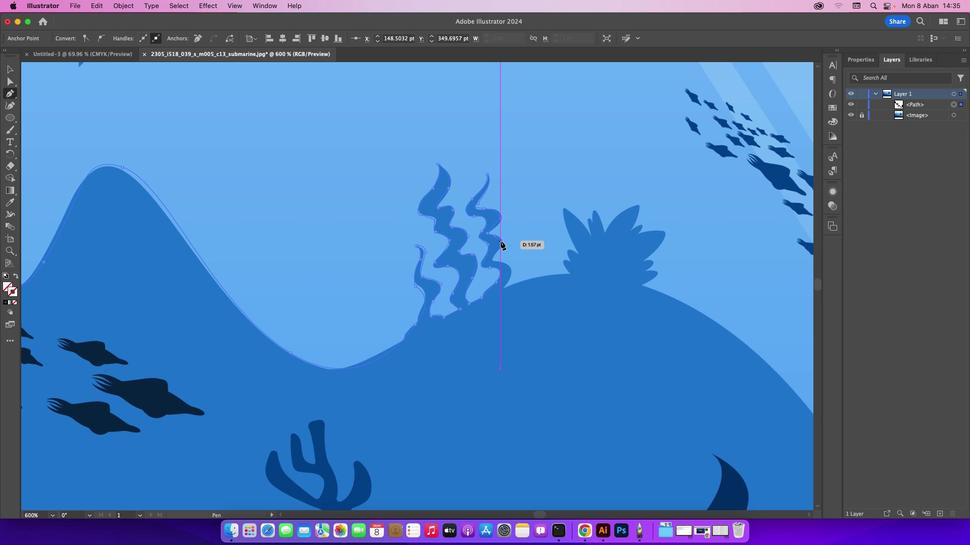 
Action: Mouse pressed left at (494, 236)
Screenshot: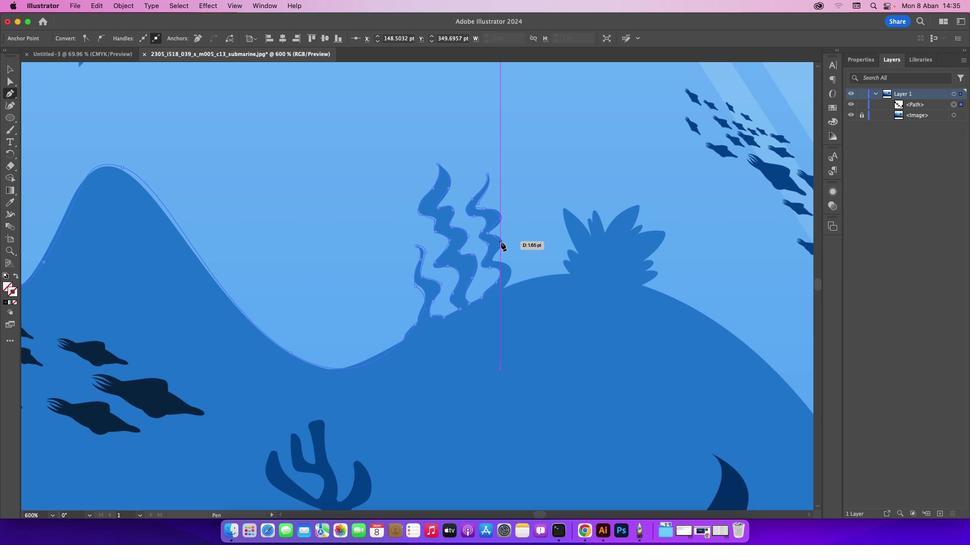 
Action: Mouse moved to (501, 243)
Screenshot: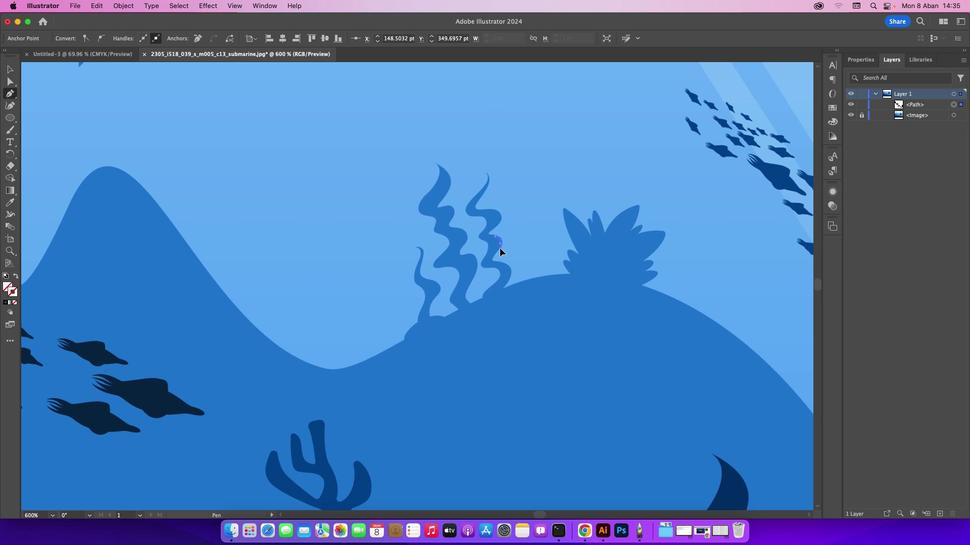 
Action: Mouse pressed left at (501, 243)
Screenshot: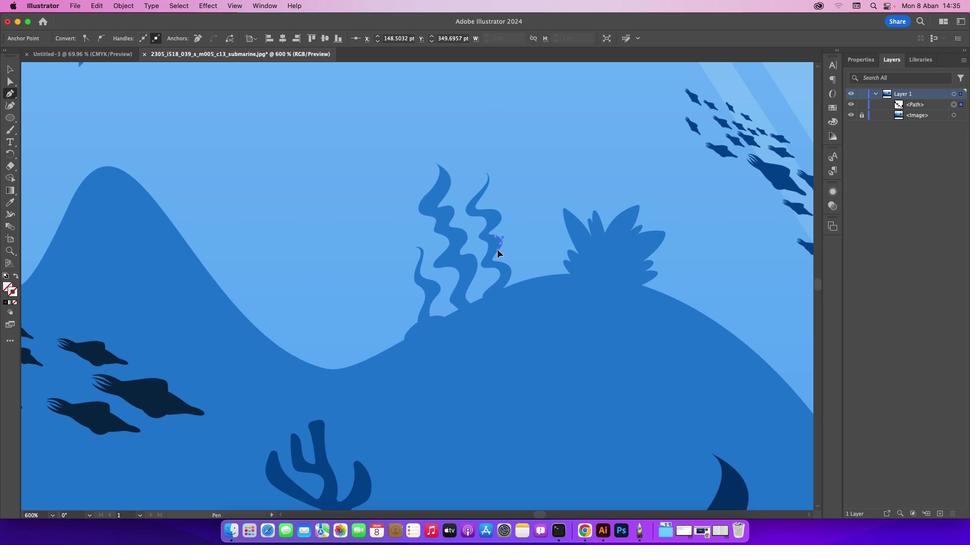 
Action: Mouse moved to (490, 259)
Screenshot: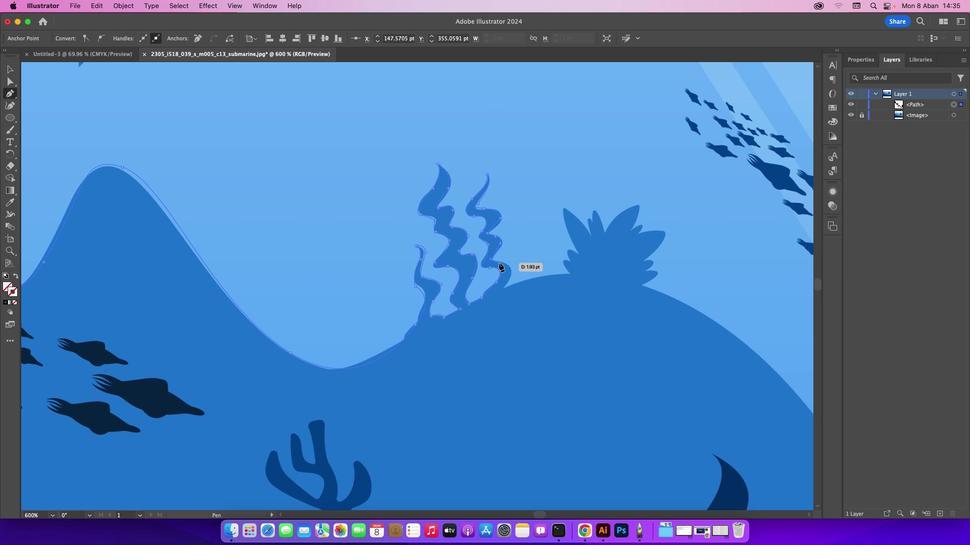 
Action: Mouse pressed left at (490, 259)
Screenshot: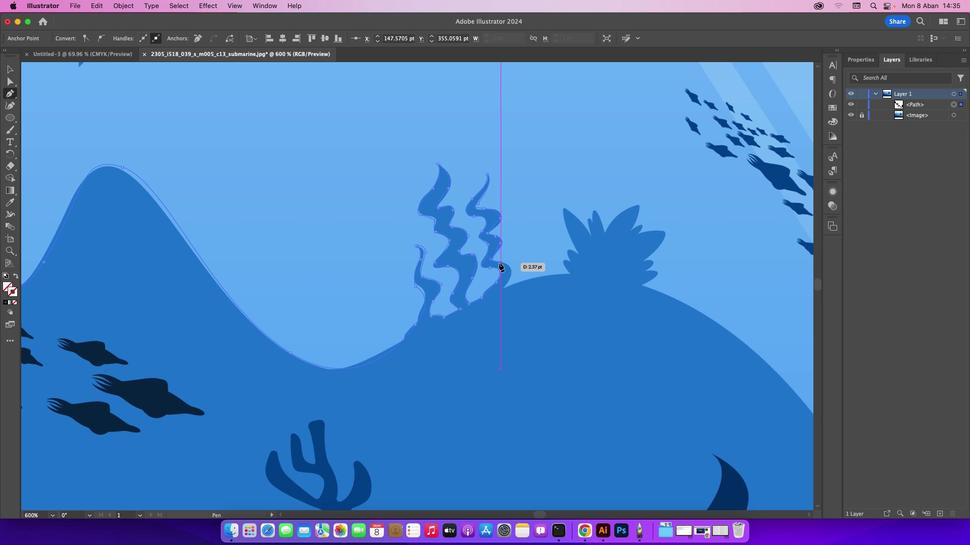 
Action: Mouse moved to (499, 262)
Screenshot: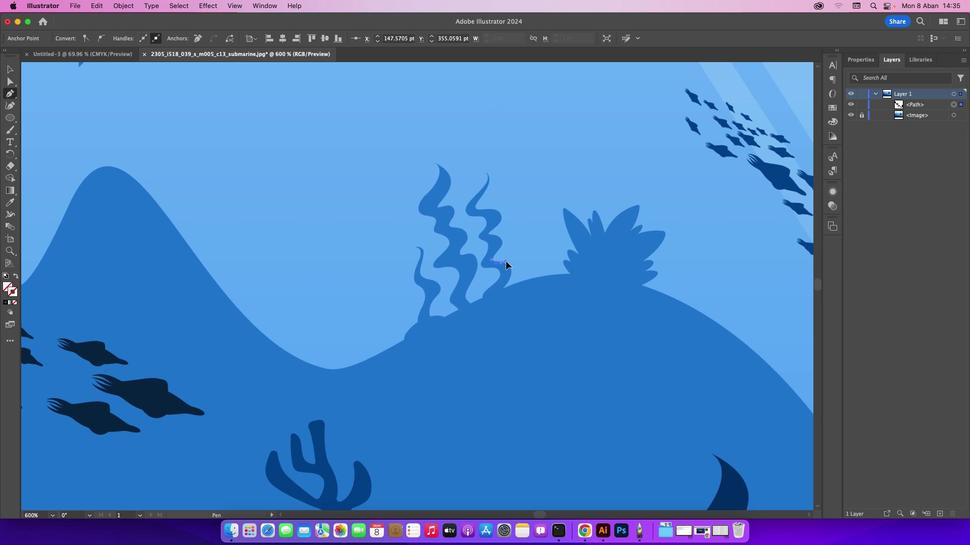 
Action: Mouse pressed left at (499, 262)
